 Task: Use the formula "LTE" in spreadsheet "Project portfolio".
Action: Mouse moved to (893, 108)
Screenshot: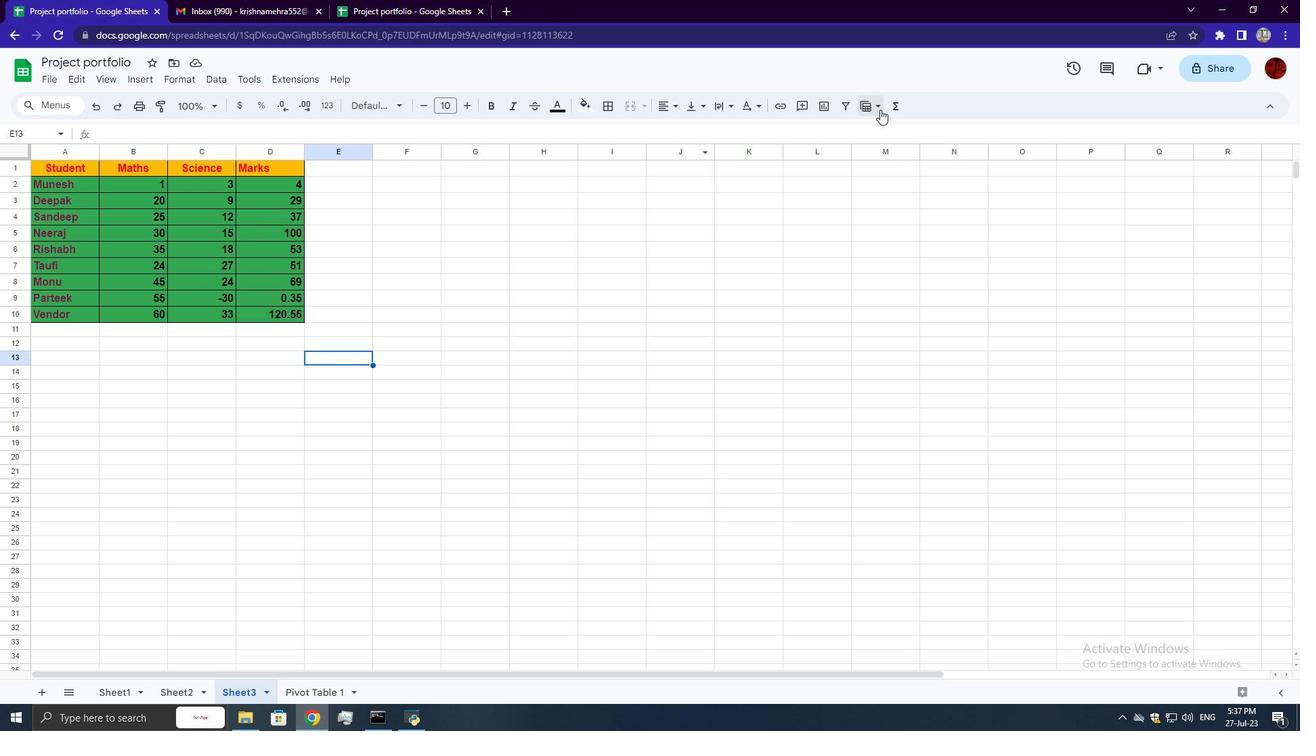 
Action: Mouse pressed left at (893, 108)
Screenshot: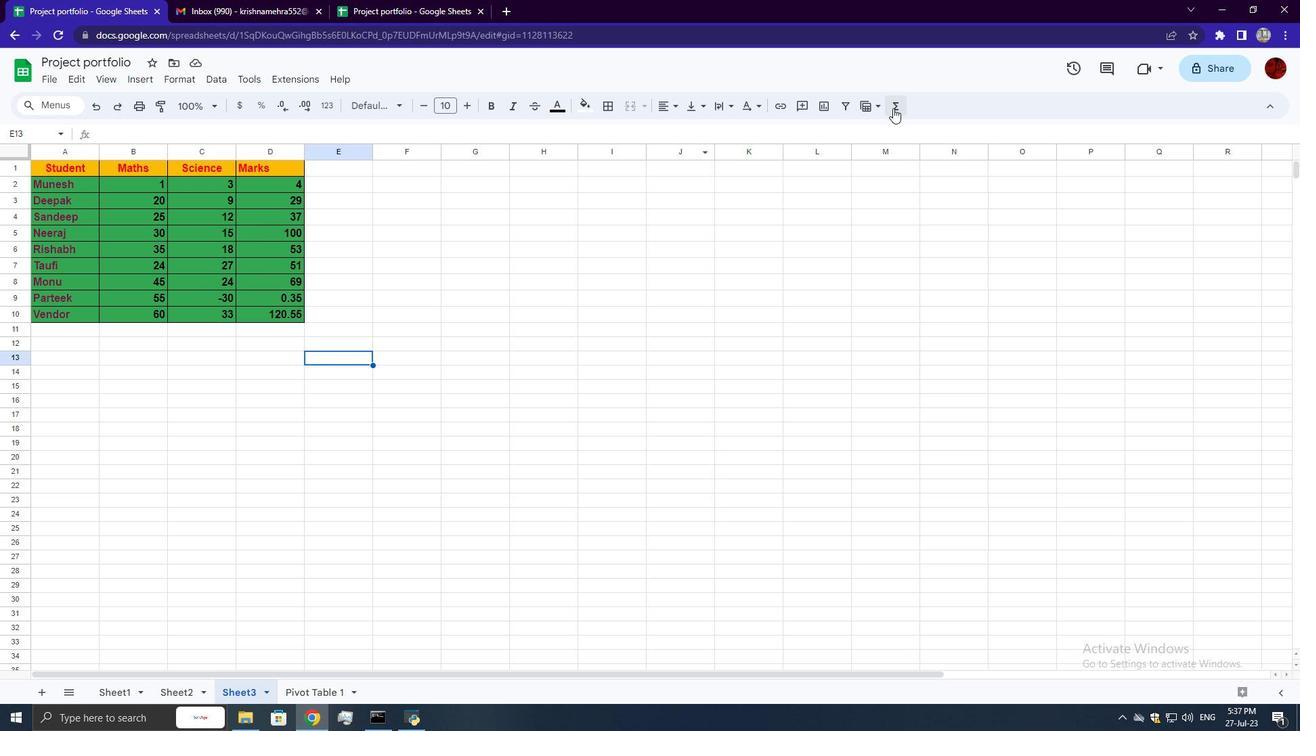 
Action: Mouse moved to (1092, 262)
Screenshot: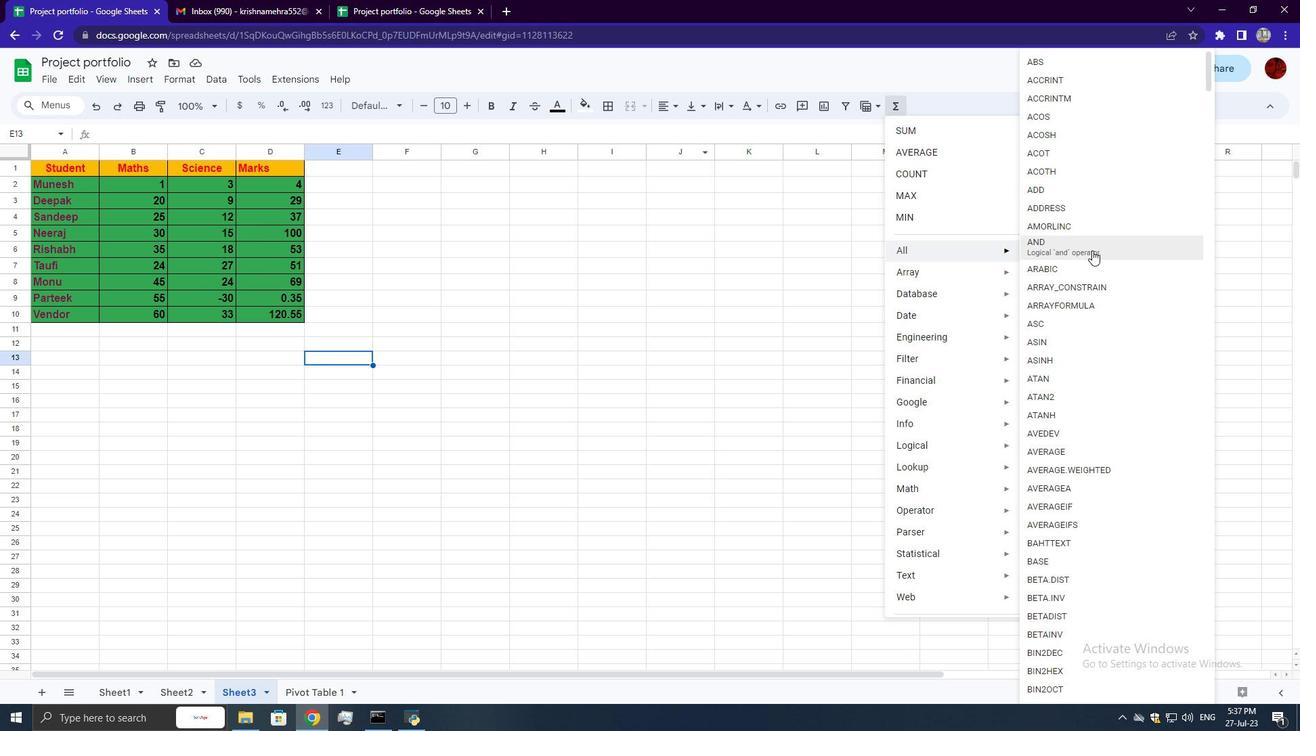 
Action: Mouse scrolled (1092, 261) with delta (0, 0)
Screenshot: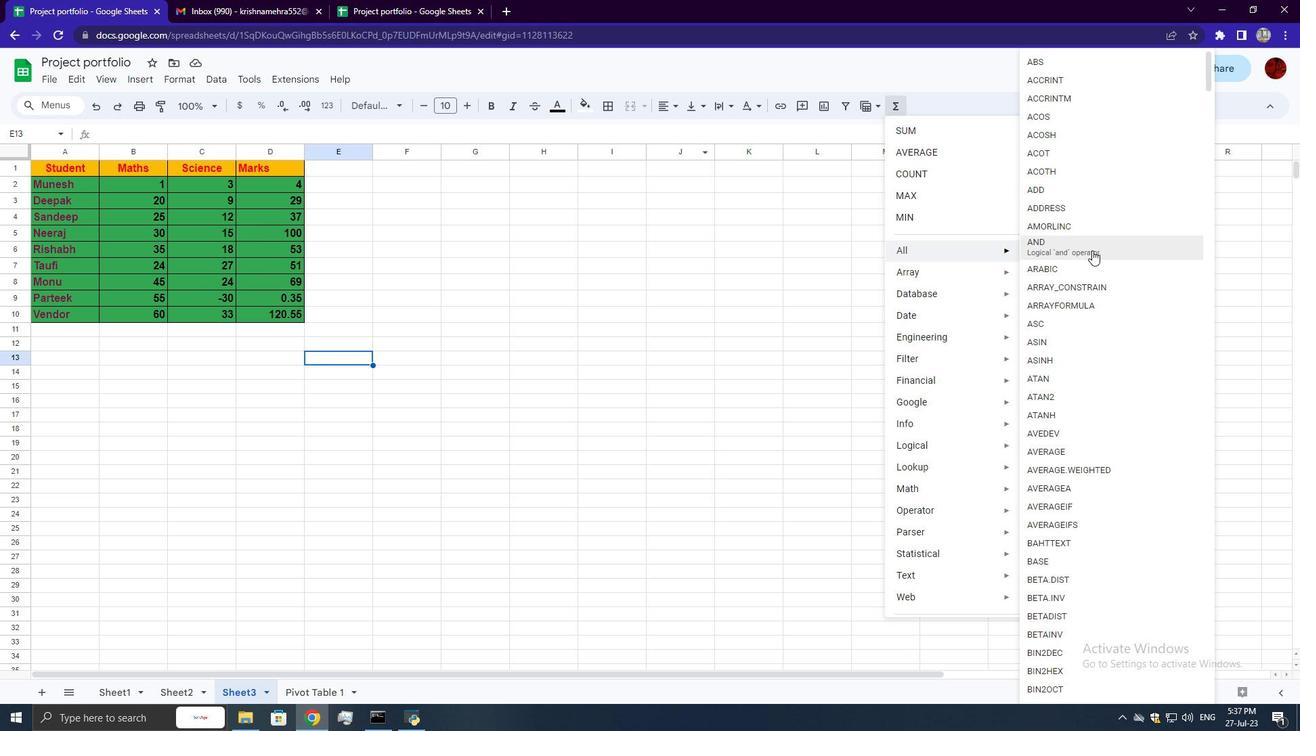 
Action: Mouse scrolled (1092, 261) with delta (0, 0)
Screenshot: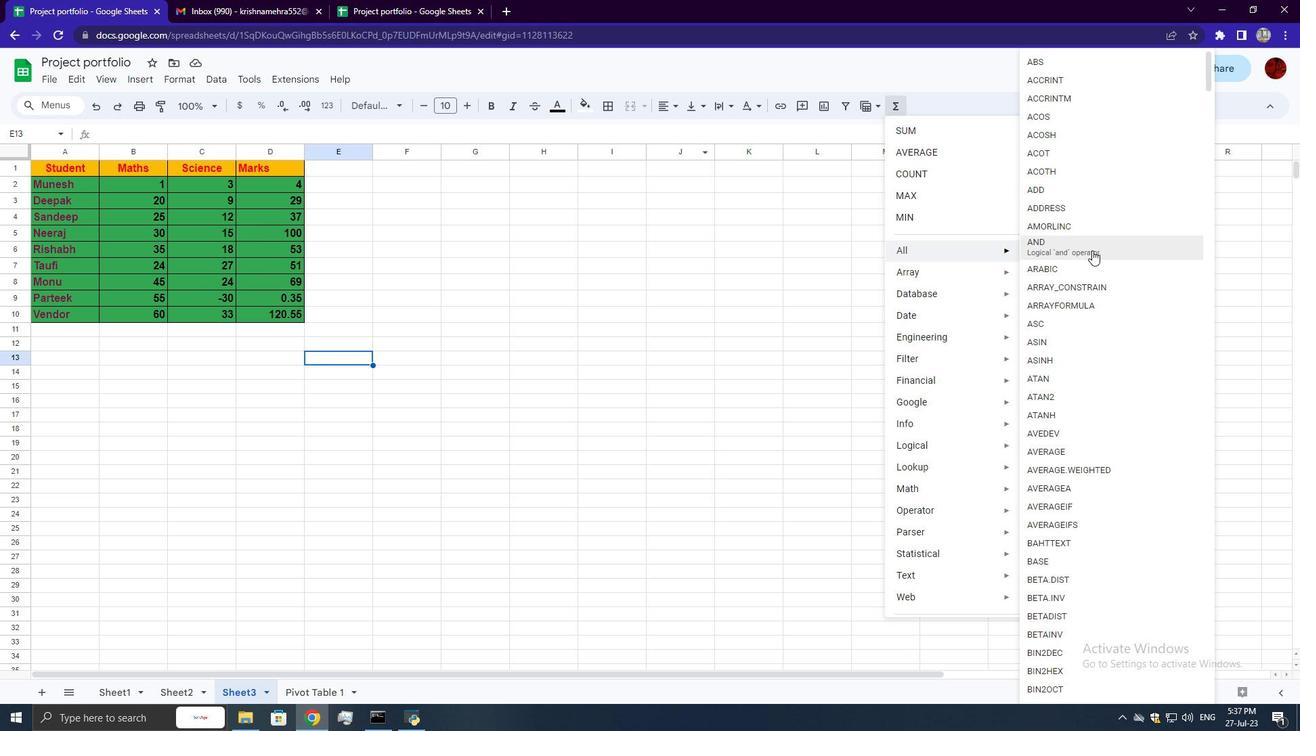 
Action: Mouse scrolled (1092, 261) with delta (0, 0)
Screenshot: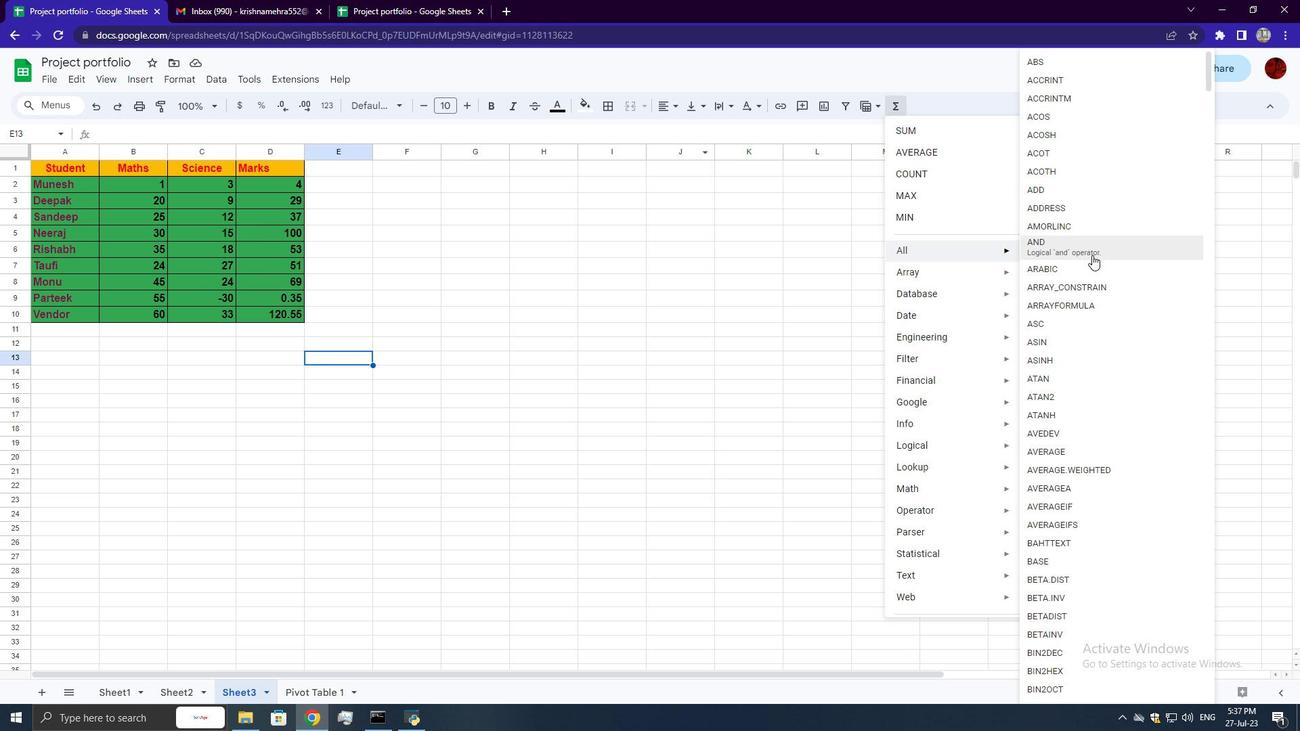 
Action: Mouse scrolled (1092, 261) with delta (0, 0)
Screenshot: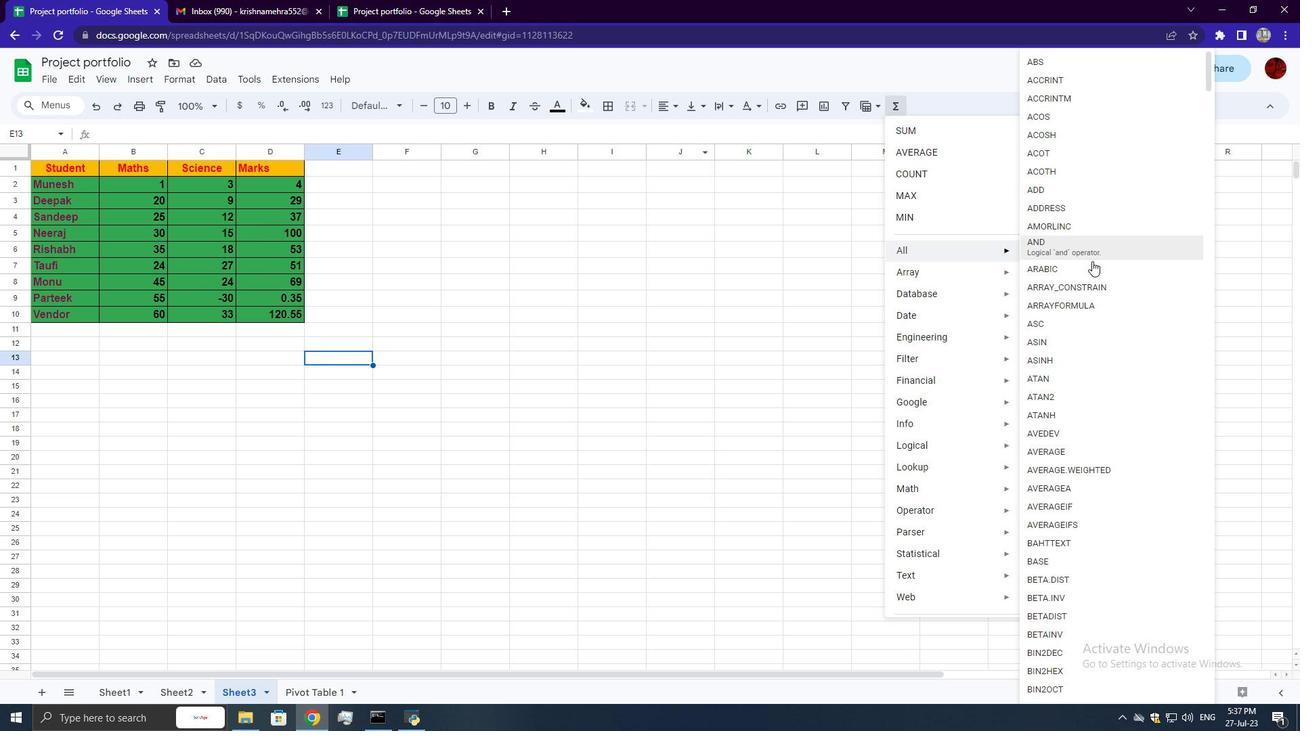 
Action: Mouse scrolled (1092, 261) with delta (0, 0)
Screenshot: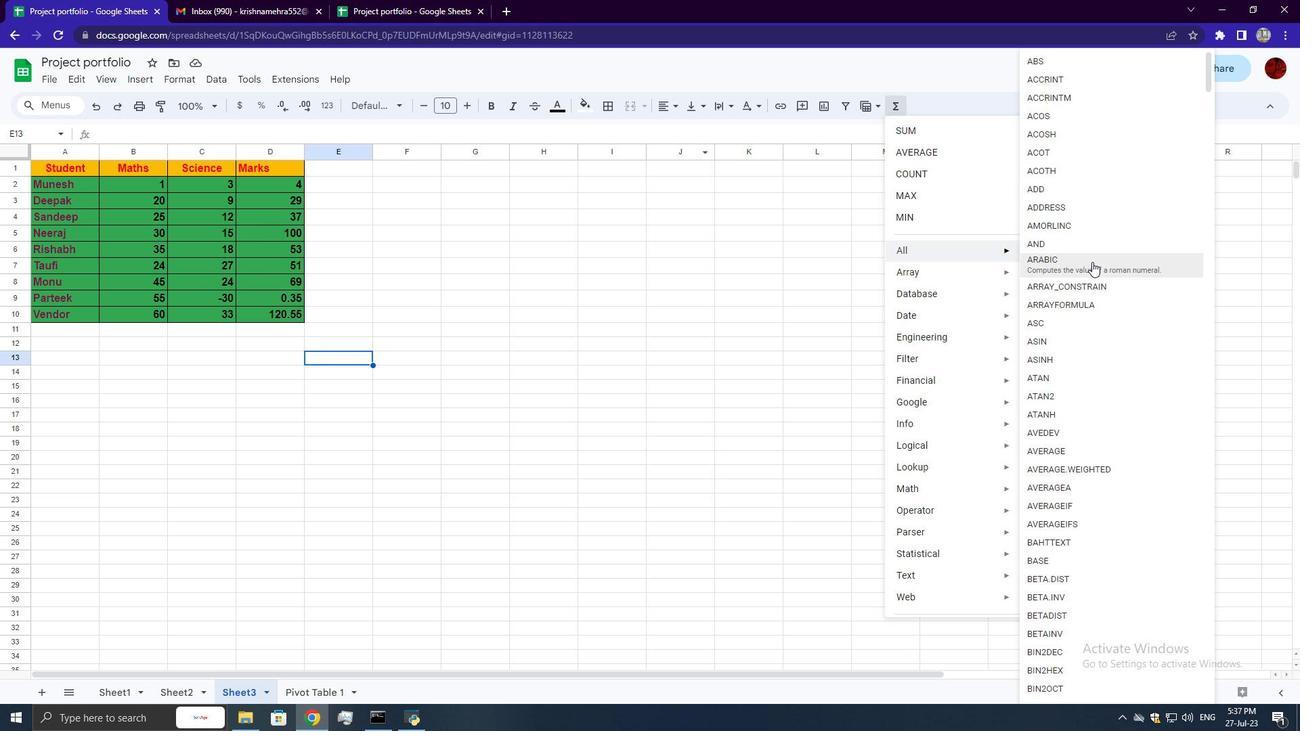 
Action: Mouse scrolled (1092, 261) with delta (0, 0)
Screenshot: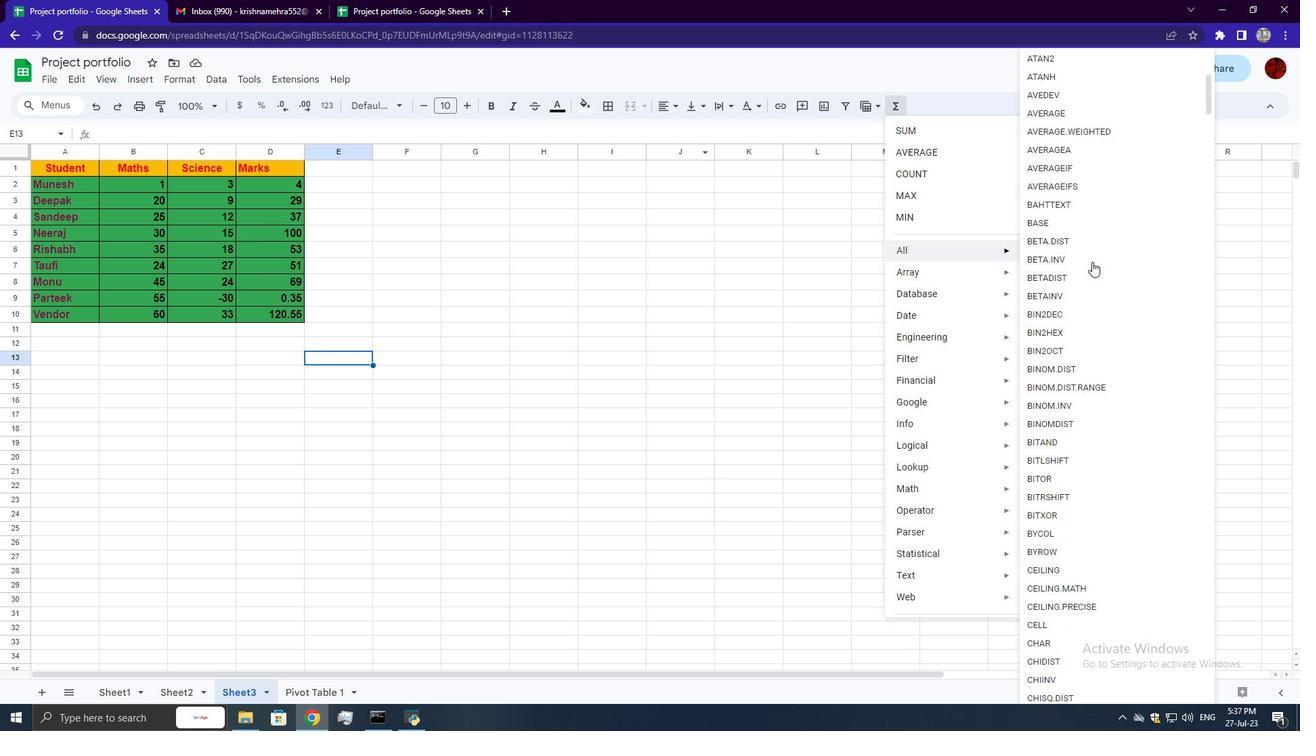 
Action: Mouse scrolled (1092, 261) with delta (0, 0)
Screenshot: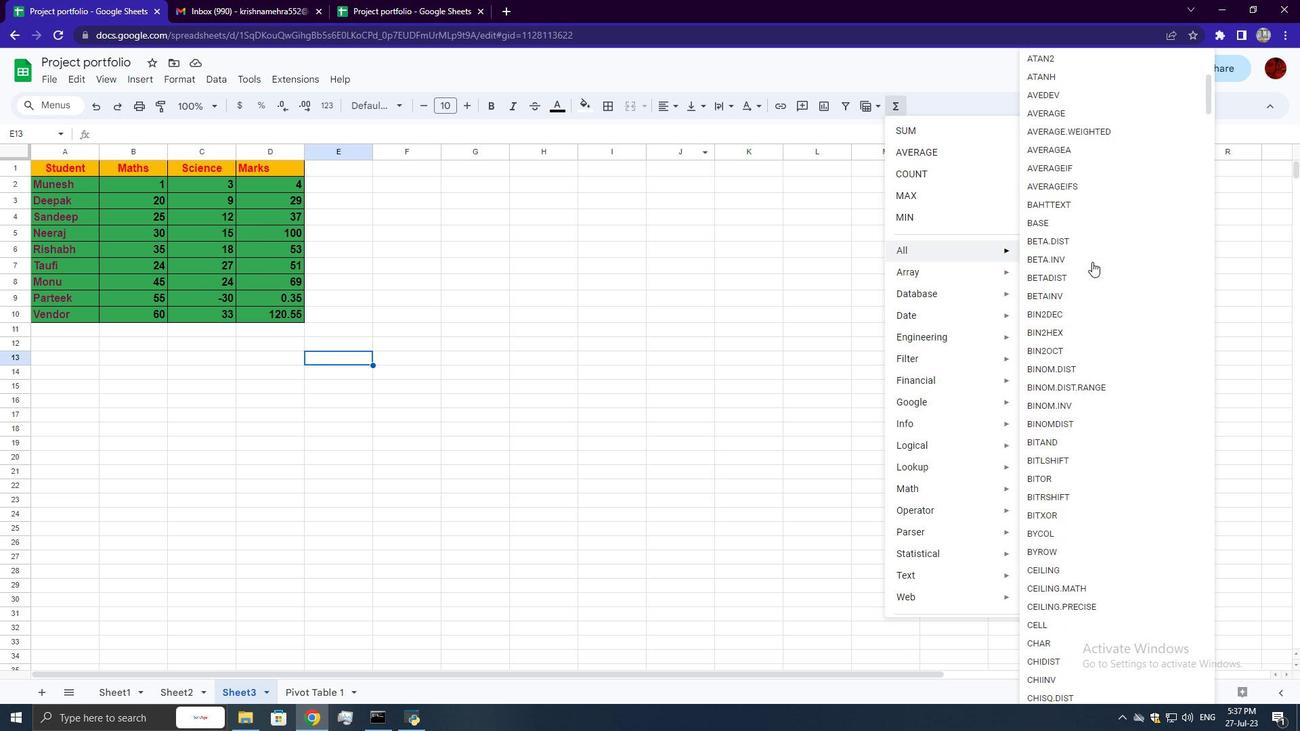 
Action: Mouse scrolled (1092, 261) with delta (0, 0)
Screenshot: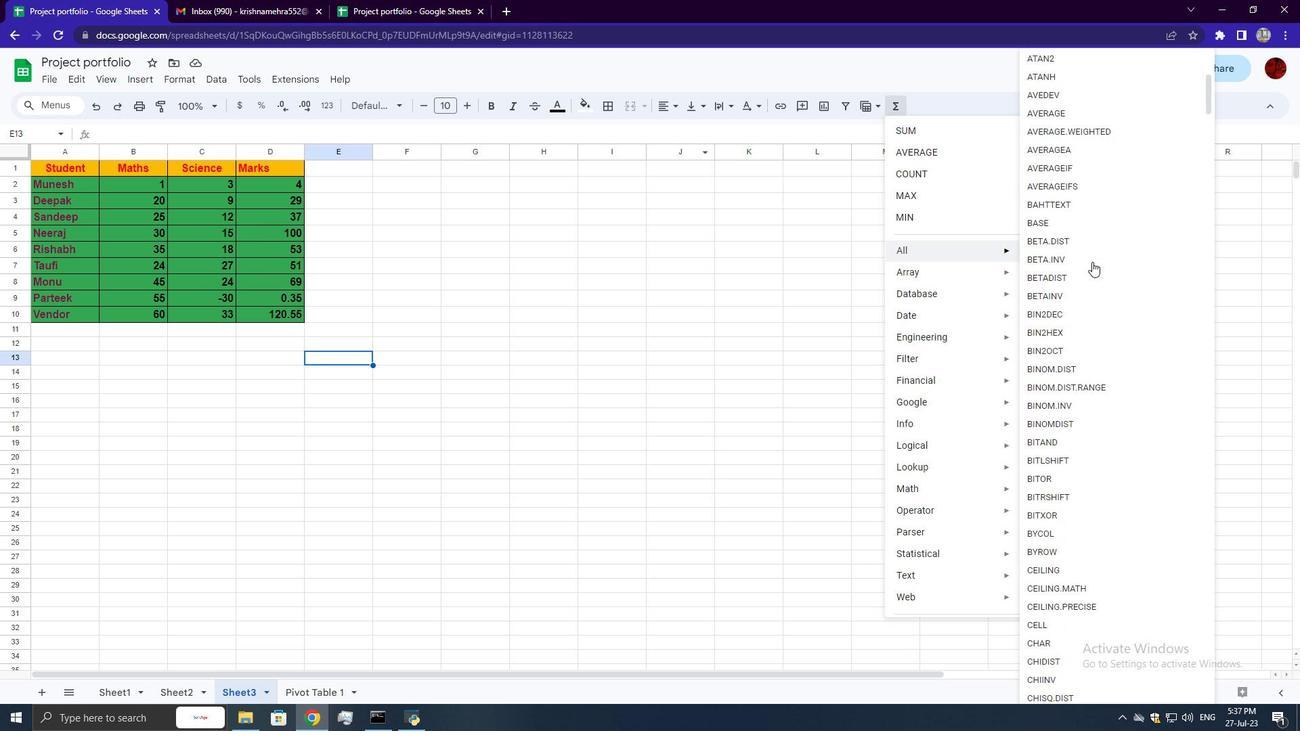 
Action: Mouse scrolled (1092, 261) with delta (0, 0)
Screenshot: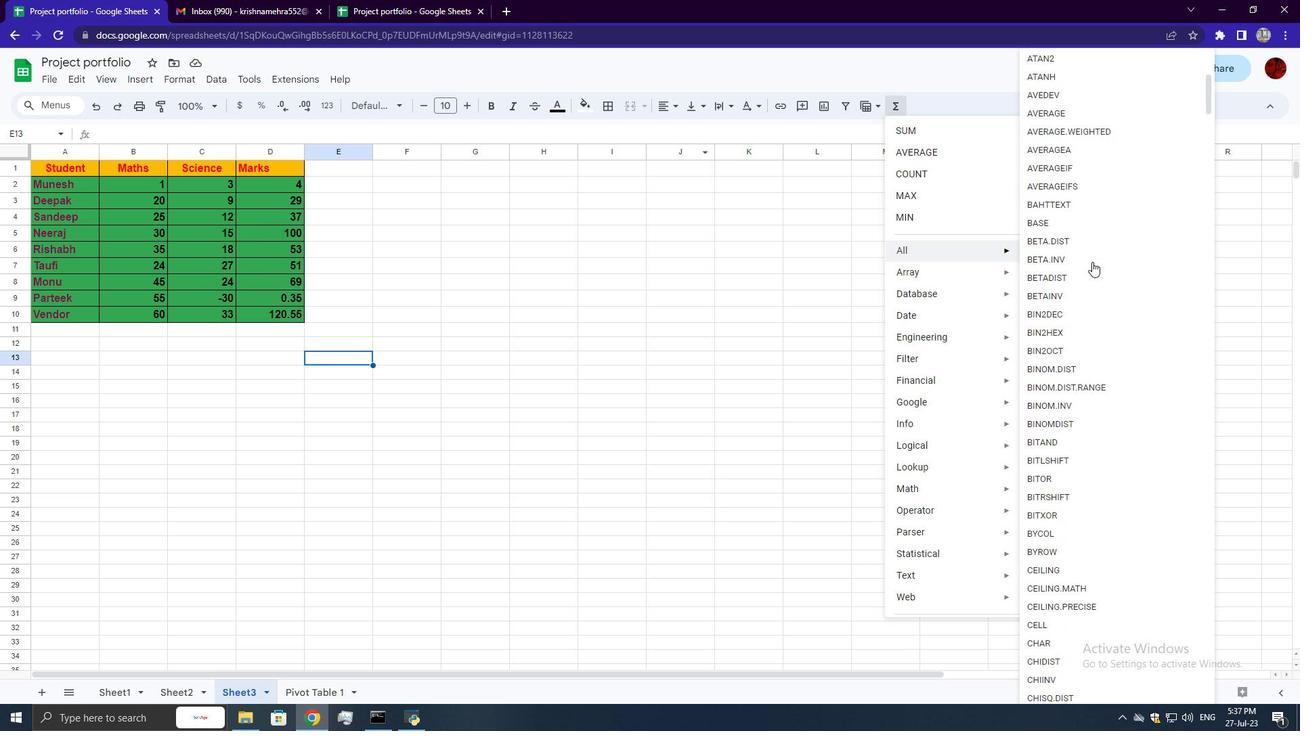 
Action: Mouse scrolled (1092, 261) with delta (0, 0)
Screenshot: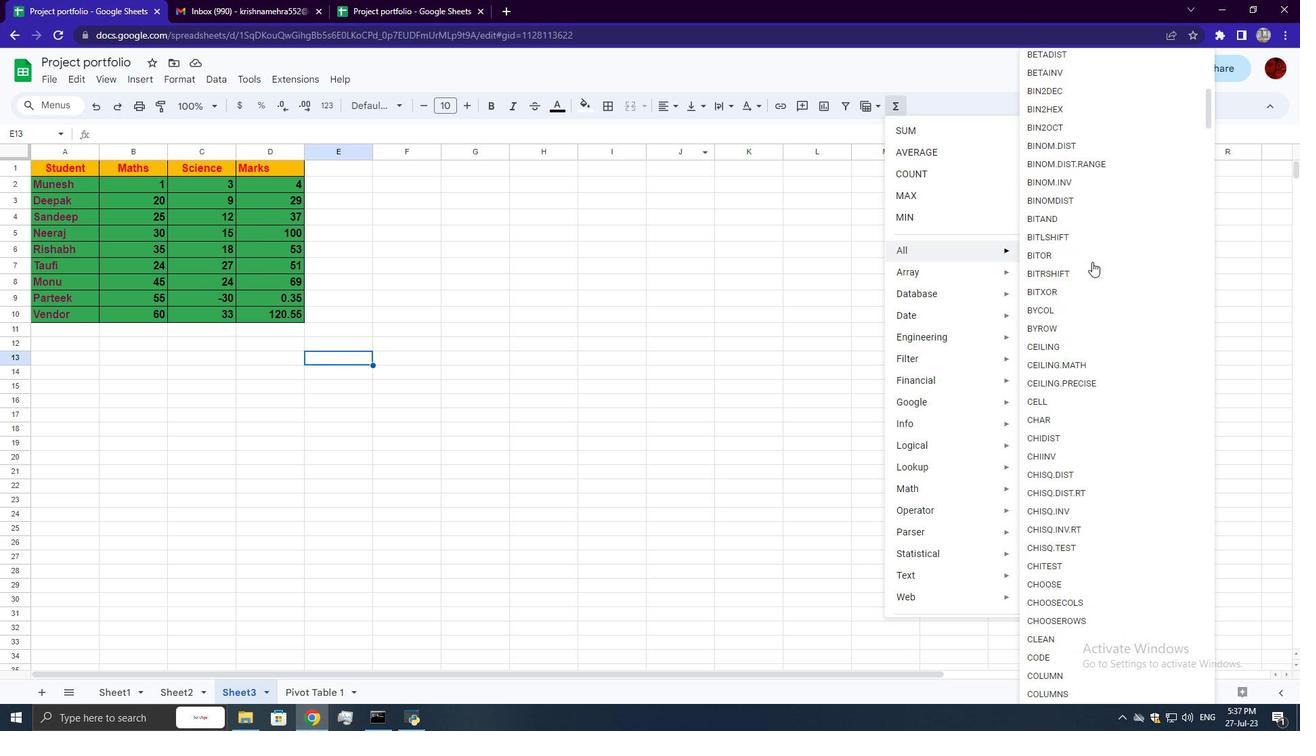 
Action: Mouse scrolled (1092, 261) with delta (0, 0)
Screenshot: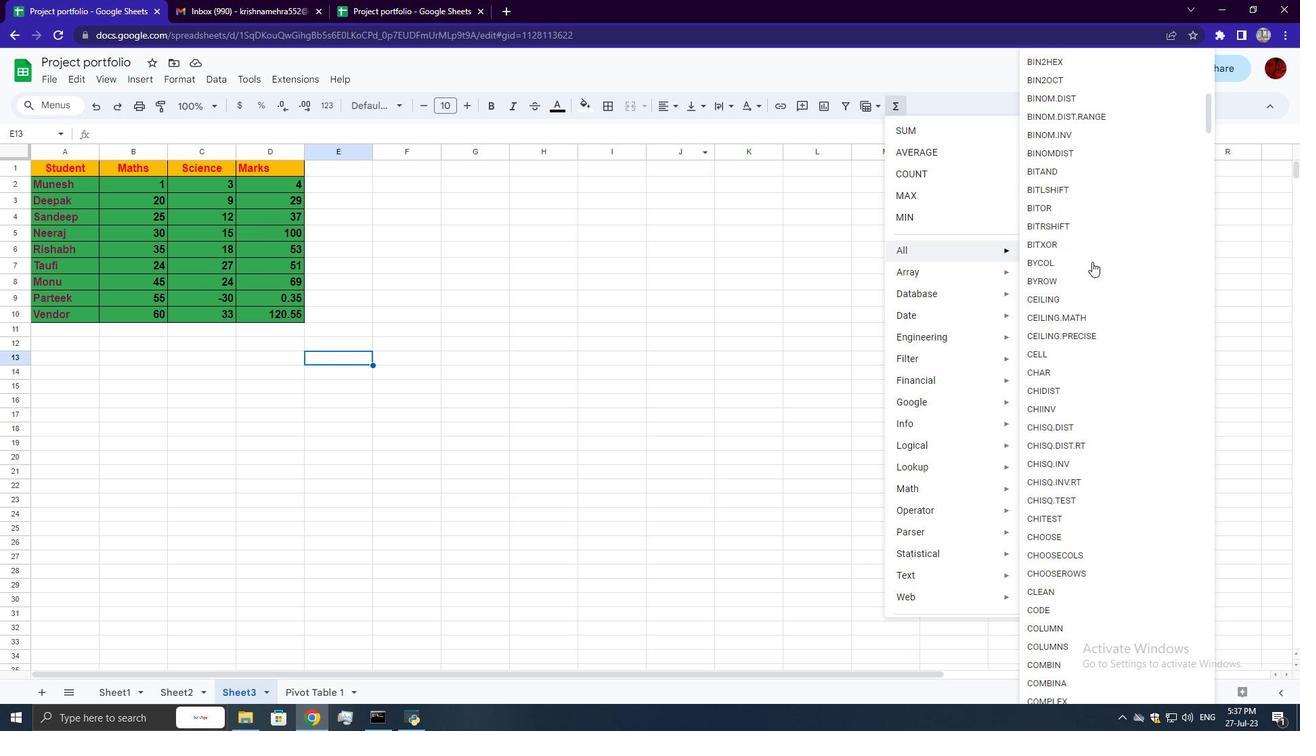 
Action: Mouse scrolled (1092, 261) with delta (0, 0)
Screenshot: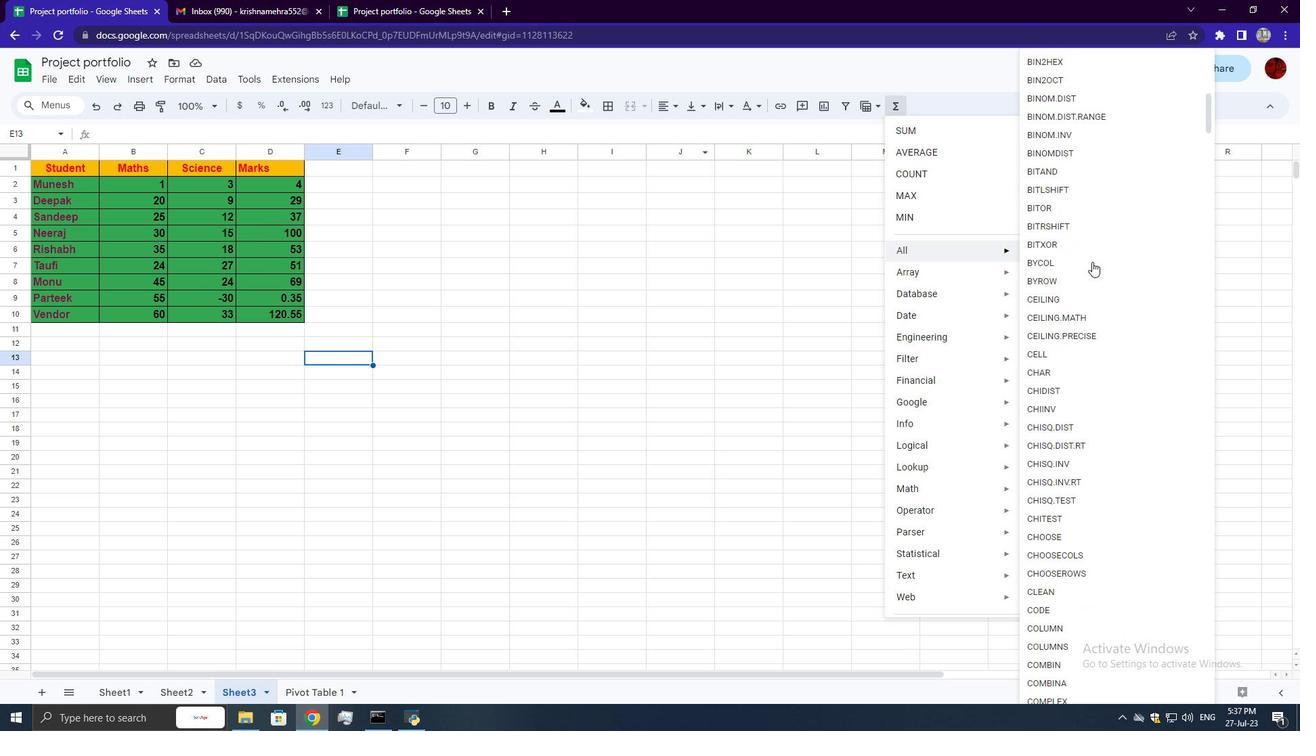 
Action: Mouse scrolled (1092, 261) with delta (0, 0)
Screenshot: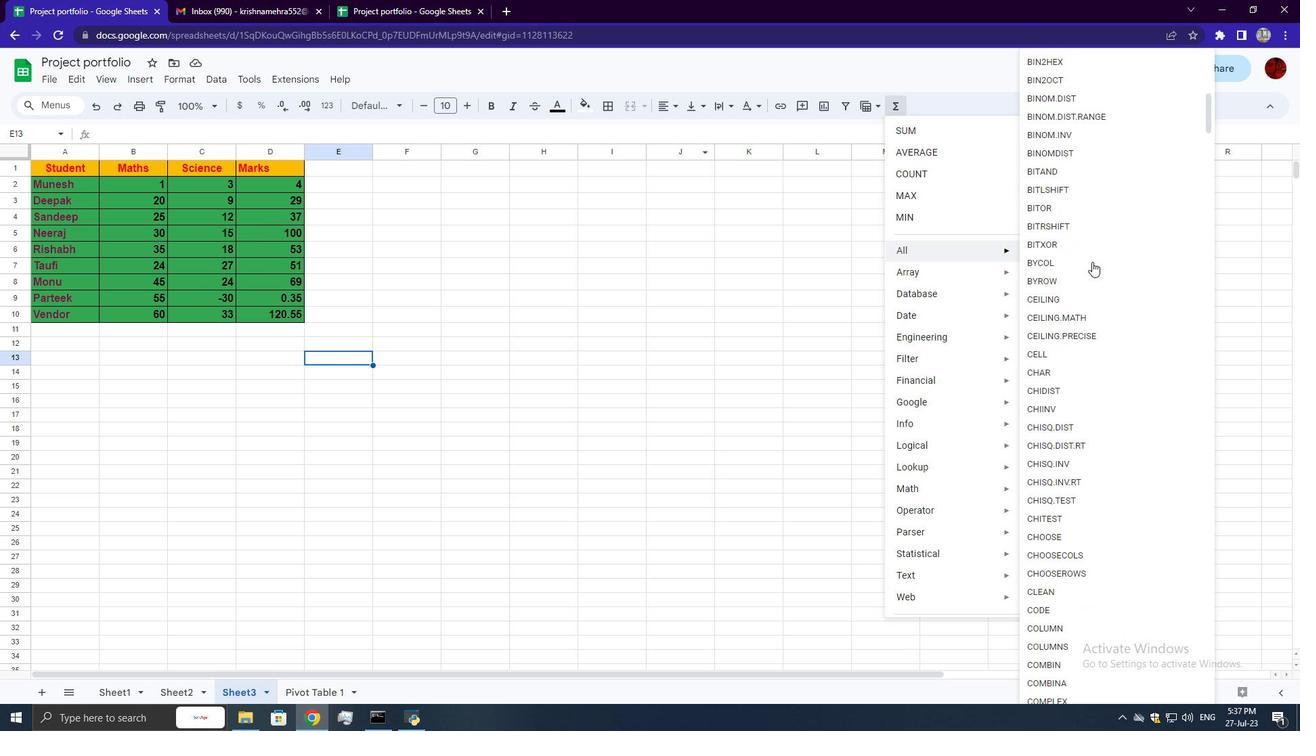 
Action: Mouse scrolled (1092, 261) with delta (0, 0)
Screenshot: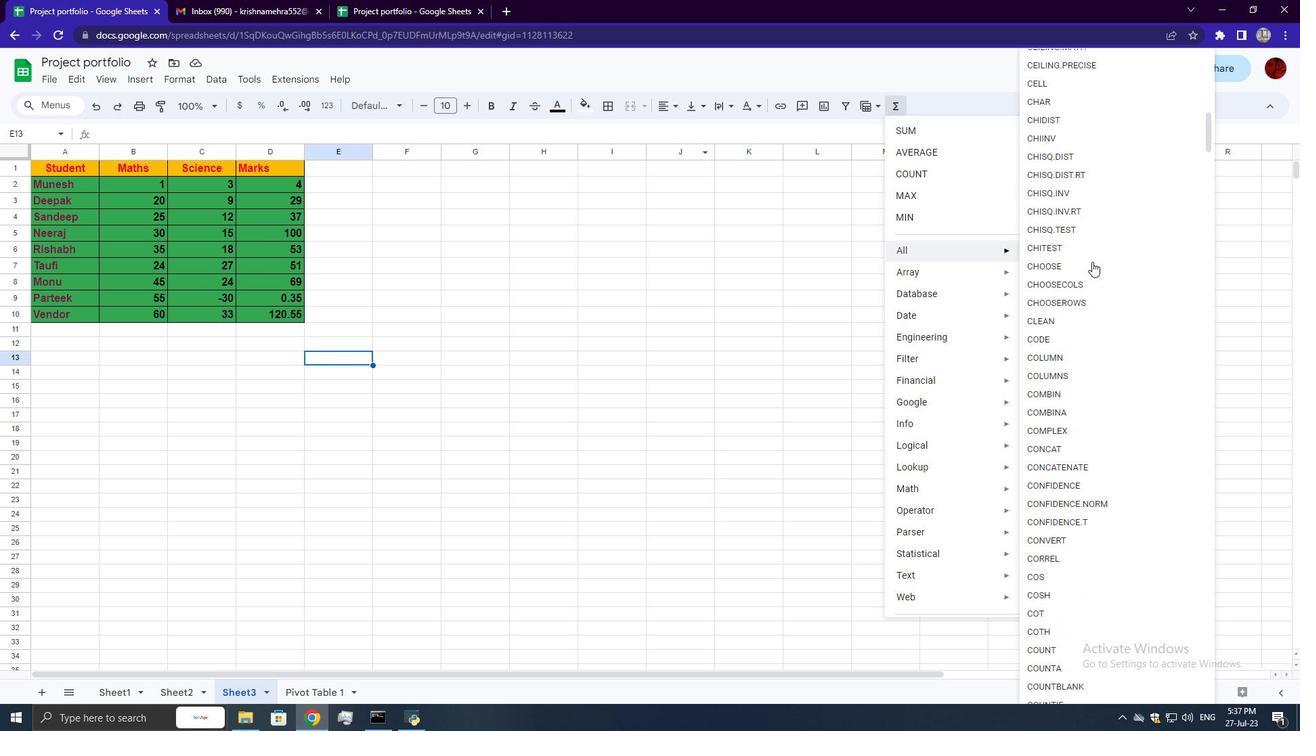 
Action: Mouse scrolled (1092, 261) with delta (0, 0)
Screenshot: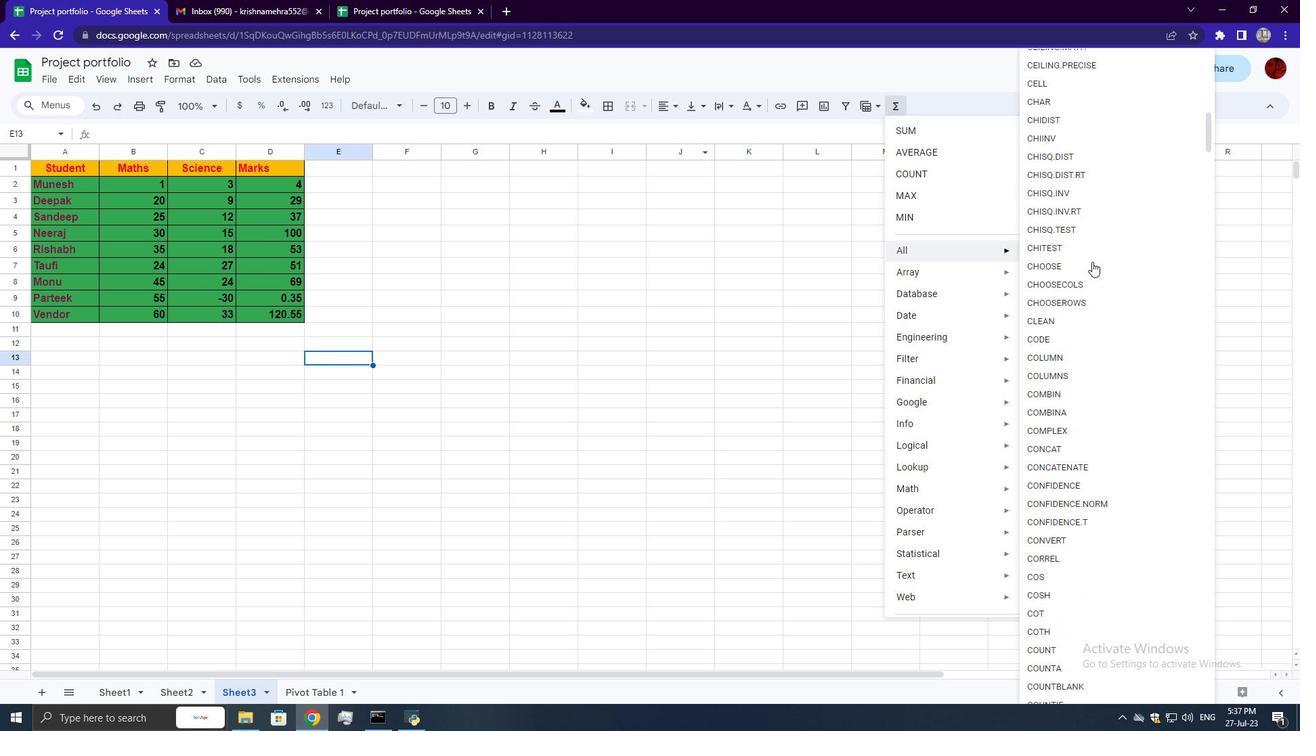 
Action: Mouse scrolled (1092, 261) with delta (0, 0)
Screenshot: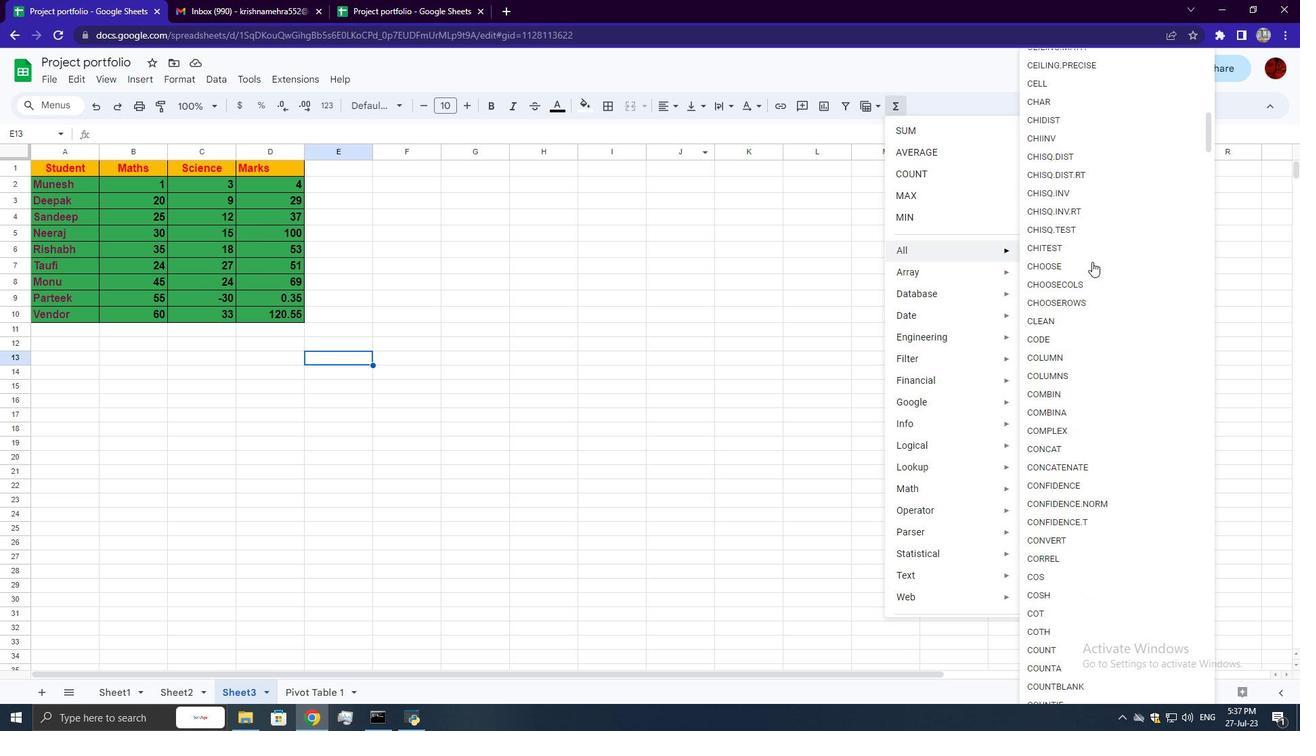 
Action: Mouse scrolled (1092, 261) with delta (0, 0)
Screenshot: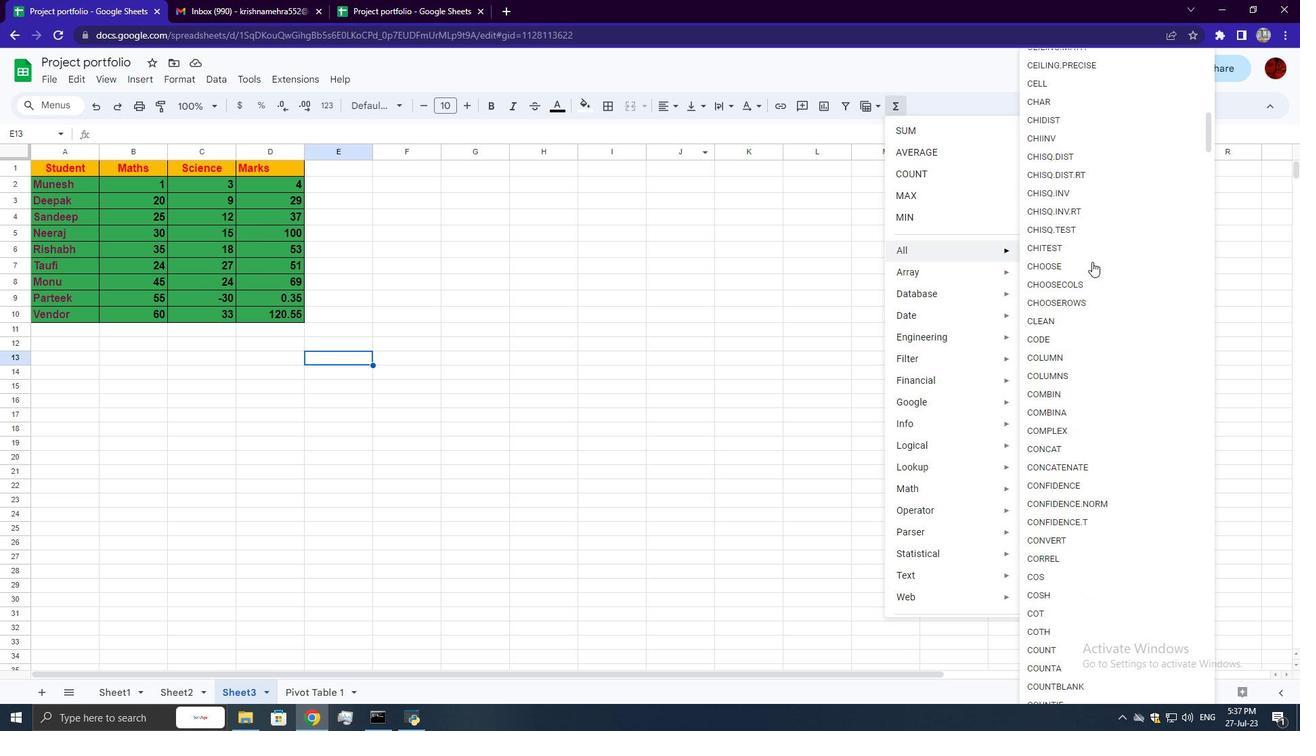 
Action: Mouse scrolled (1092, 261) with delta (0, 0)
Screenshot: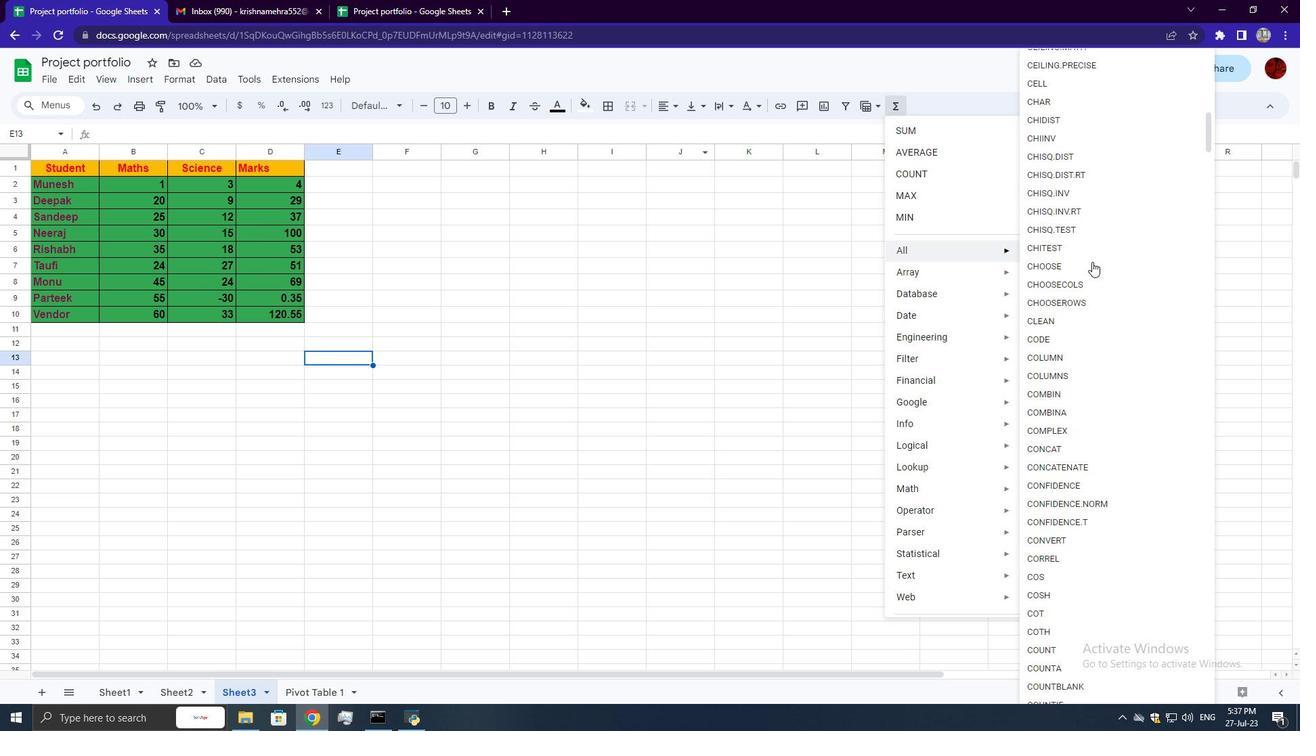 
Action: Mouse scrolled (1092, 261) with delta (0, 0)
Screenshot: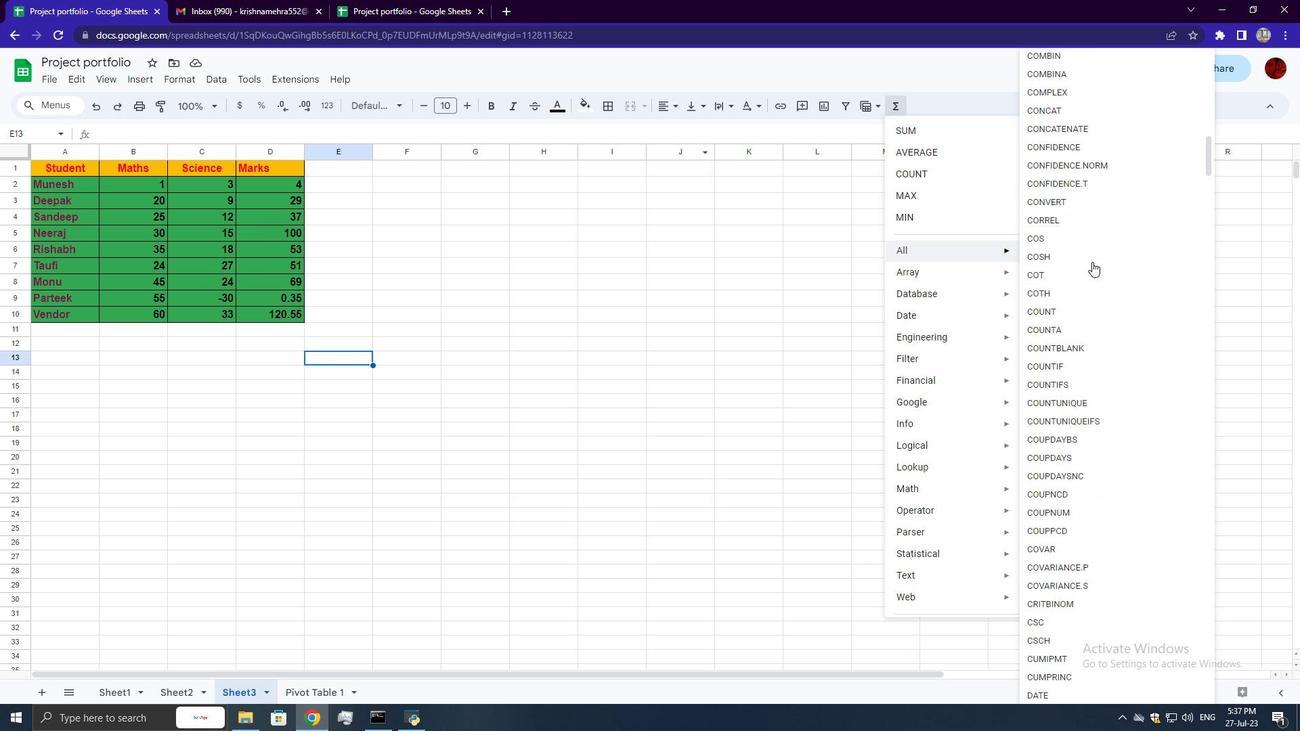 
Action: Mouse scrolled (1092, 261) with delta (0, 0)
Screenshot: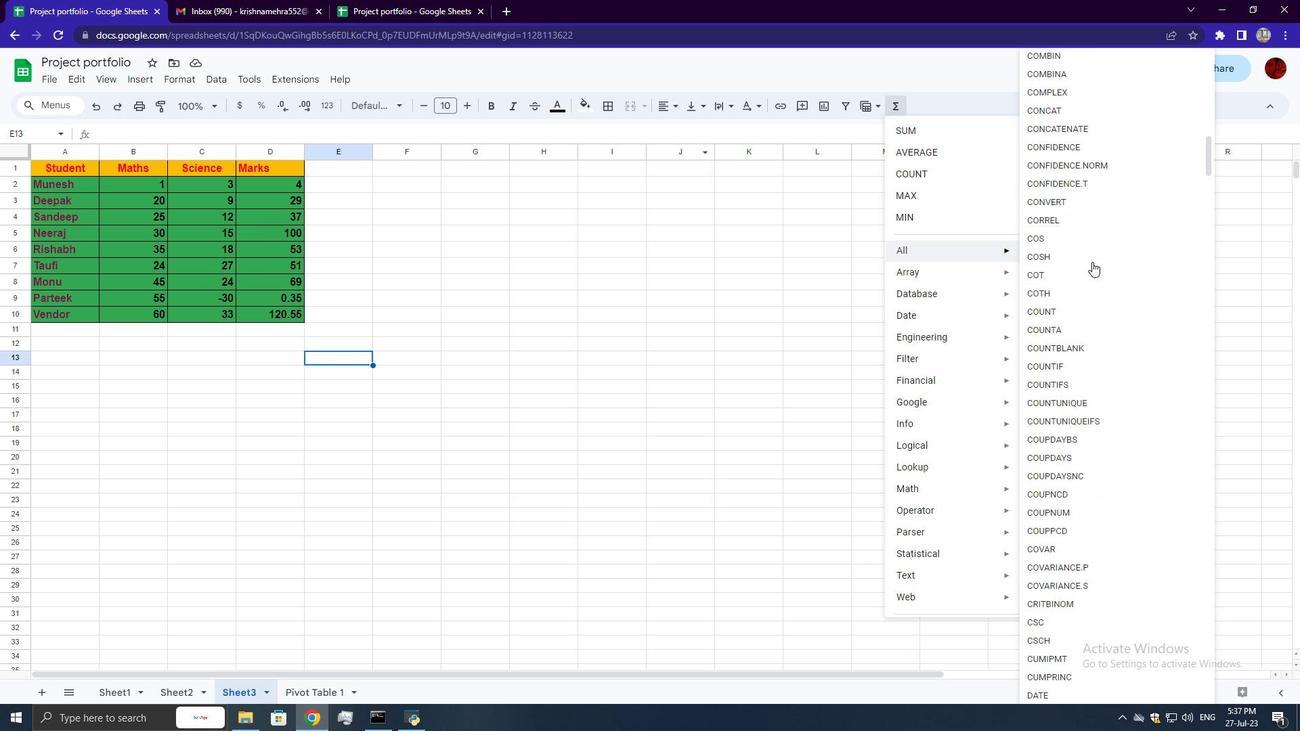 
Action: Mouse scrolled (1092, 261) with delta (0, 0)
Screenshot: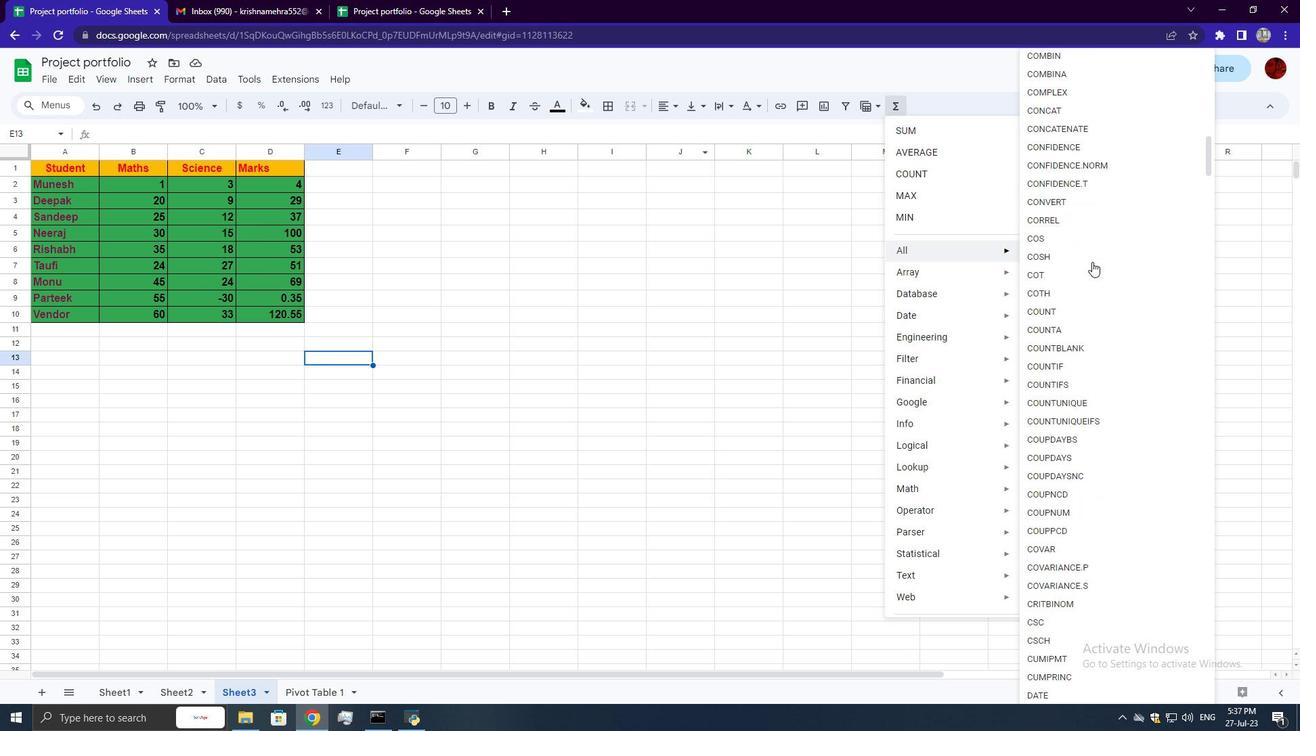 
Action: Mouse scrolled (1092, 261) with delta (0, 0)
Screenshot: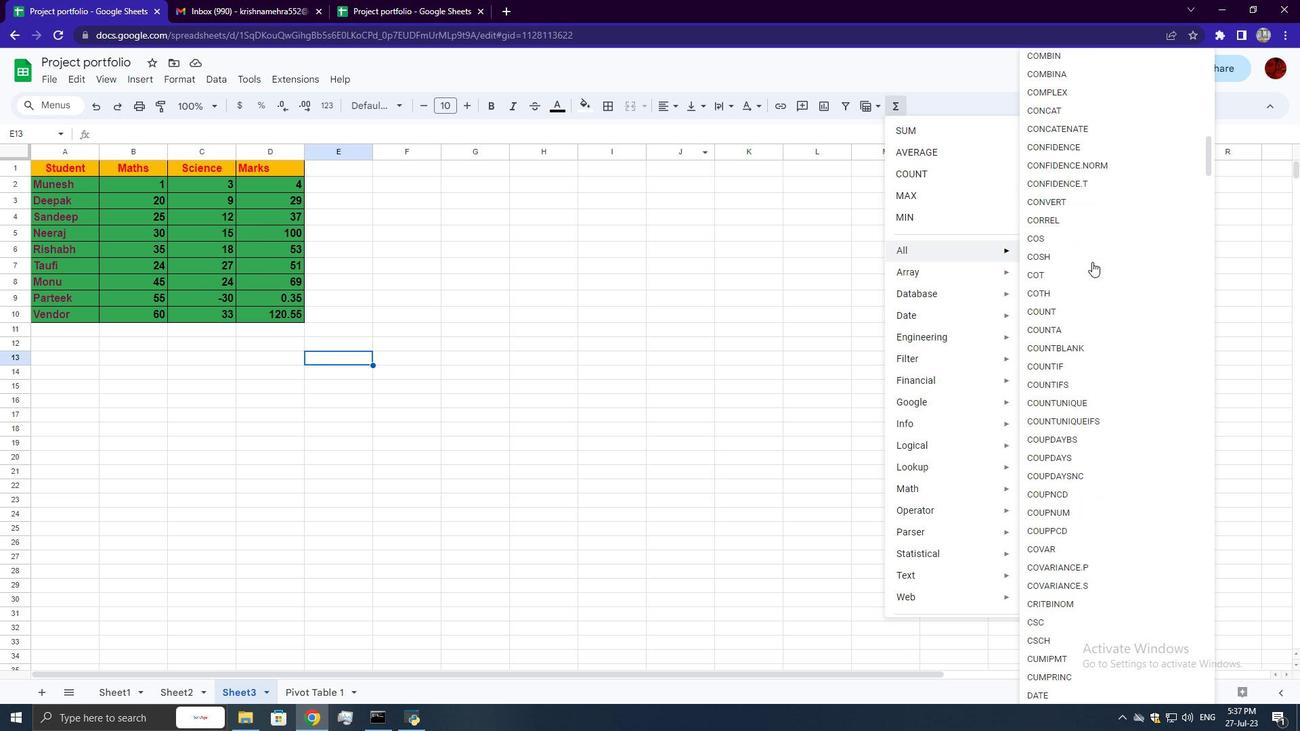 
Action: Mouse scrolled (1092, 261) with delta (0, 0)
Screenshot: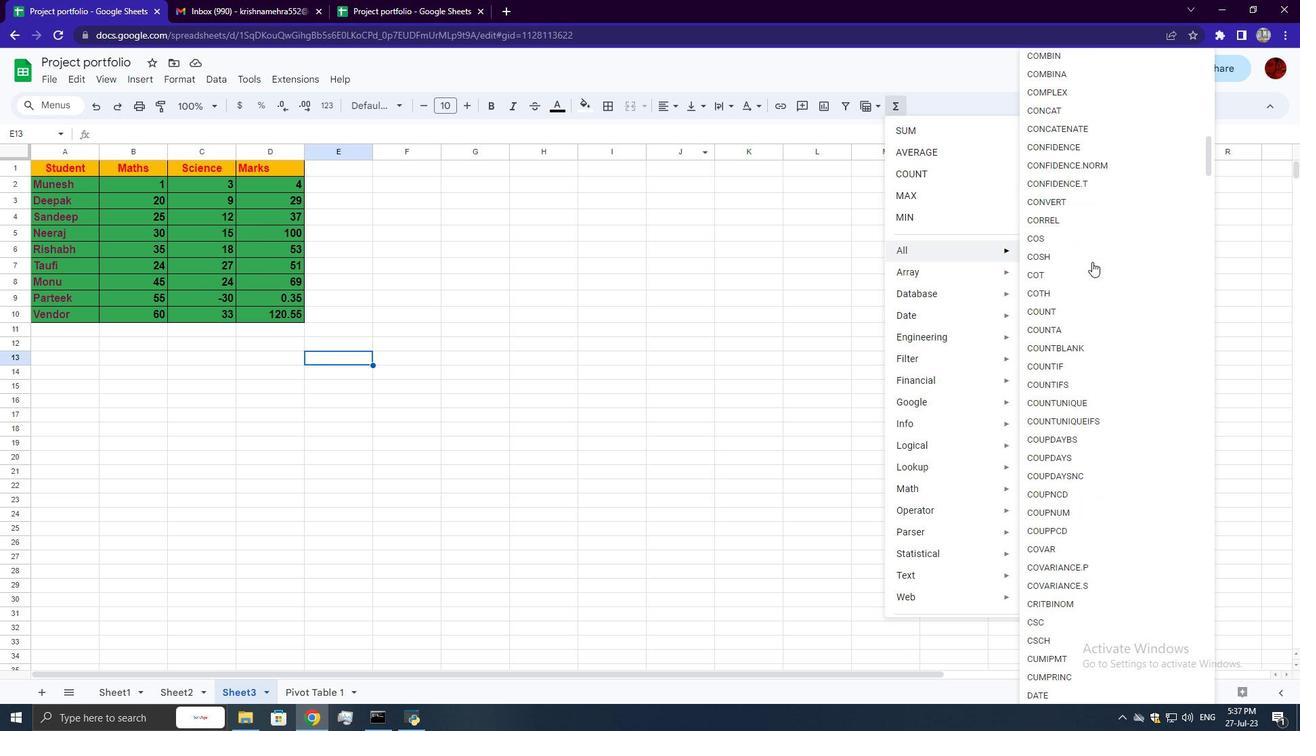
Action: Mouse scrolled (1092, 261) with delta (0, 0)
Screenshot: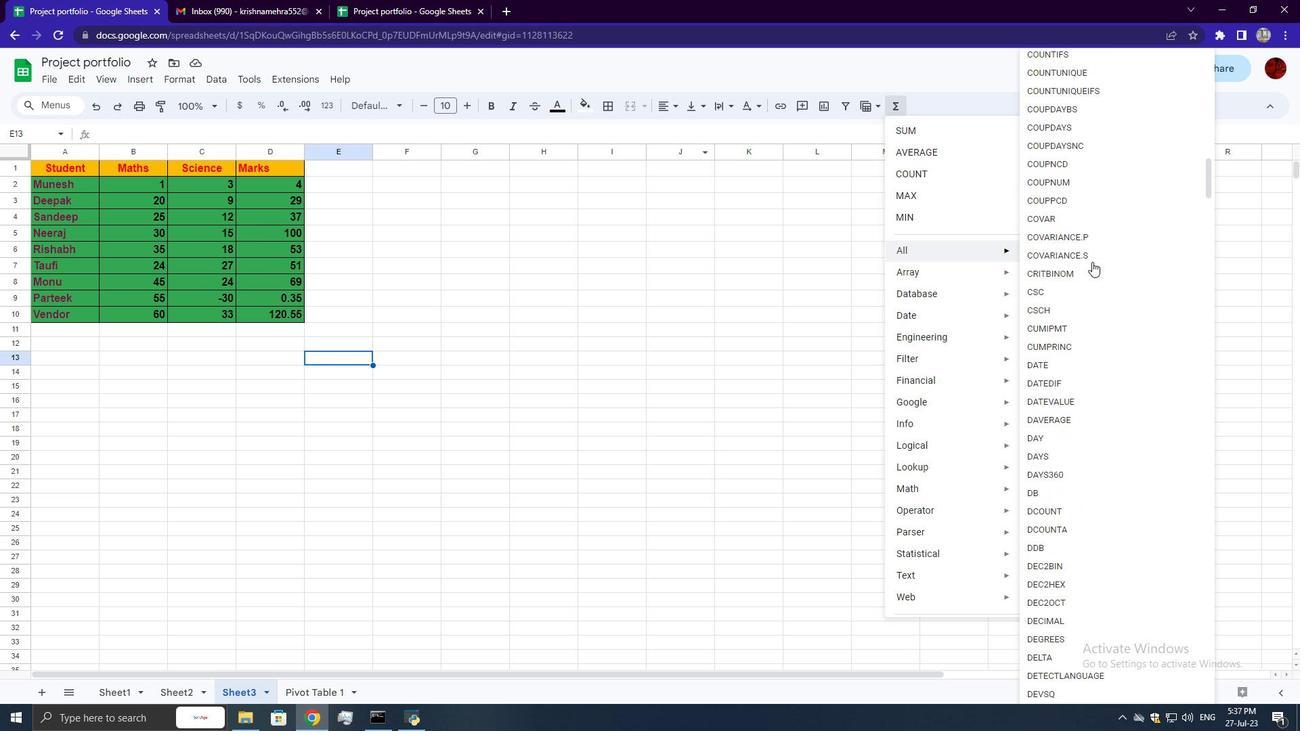 
Action: Mouse scrolled (1092, 261) with delta (0, 0)
Screenshot: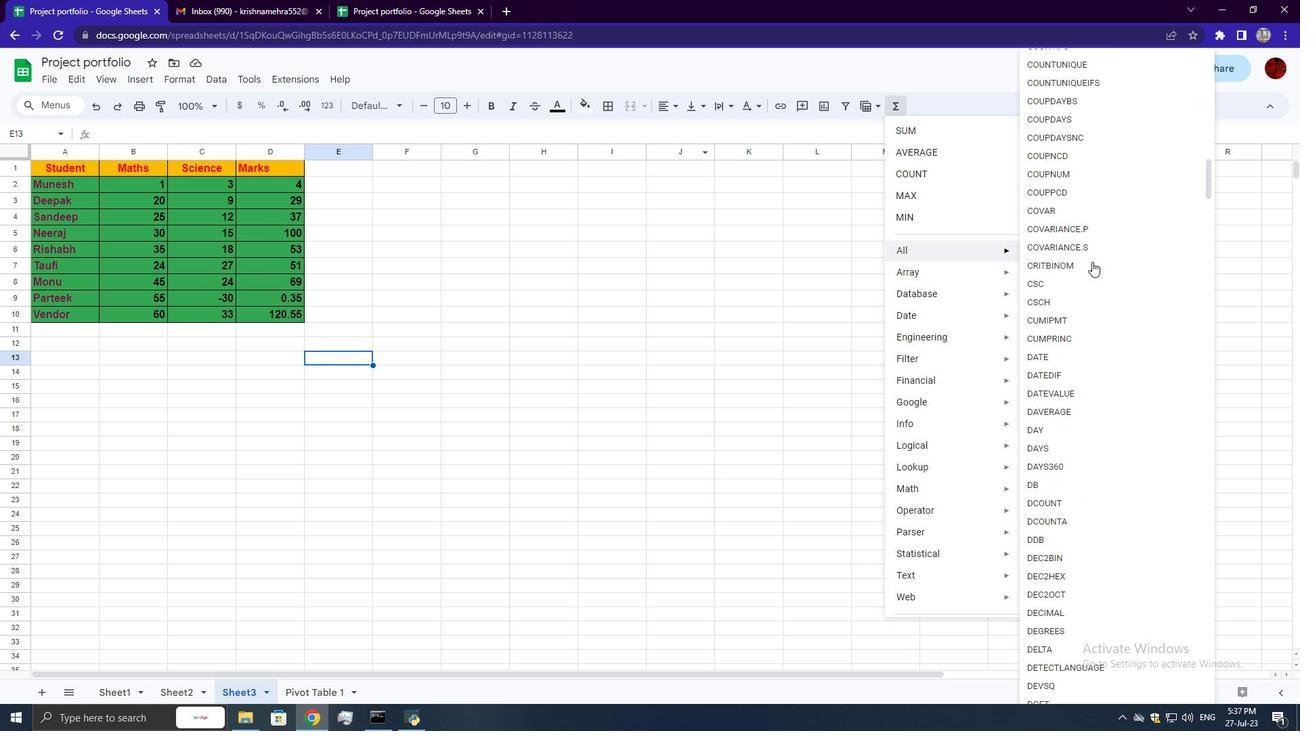 
Action: Mouse scrolled (1092, 261) with delta (0, 0)
Screenshot: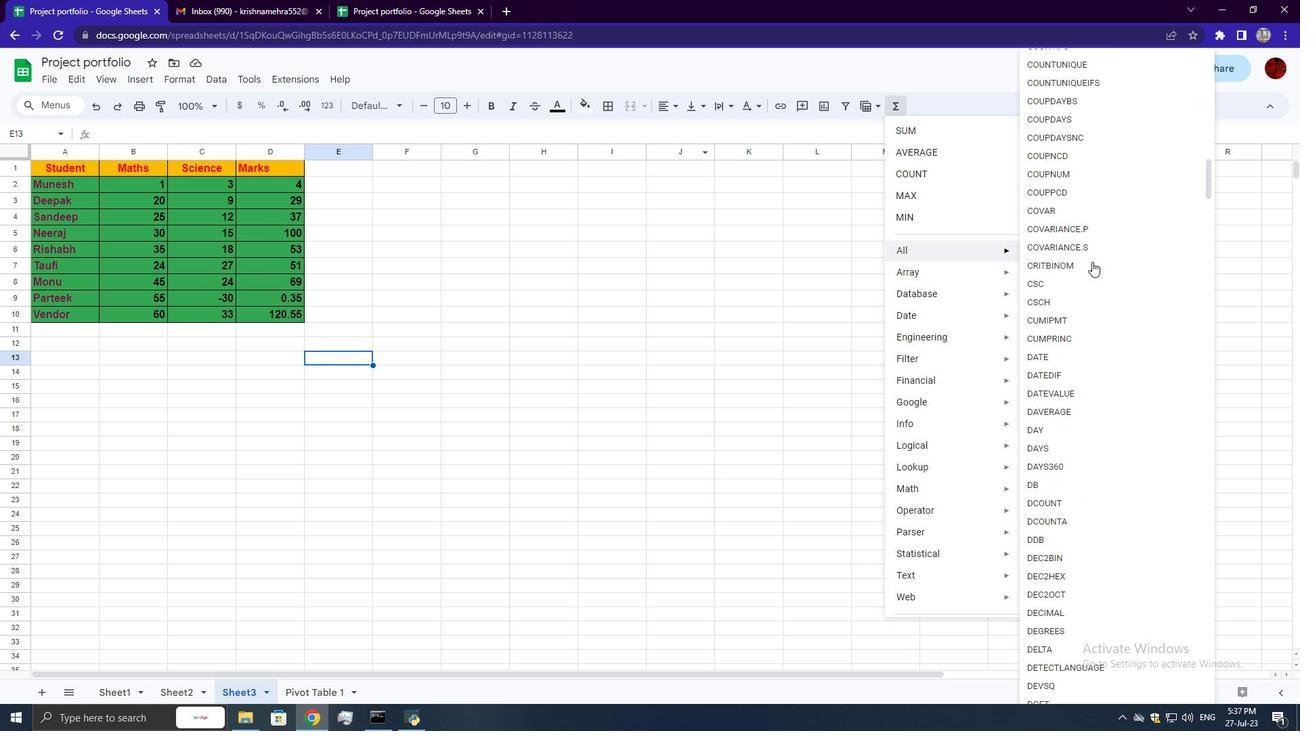 
Action: Mouse scrolled (1092, 261) with delta (0, 0)
Screenshot: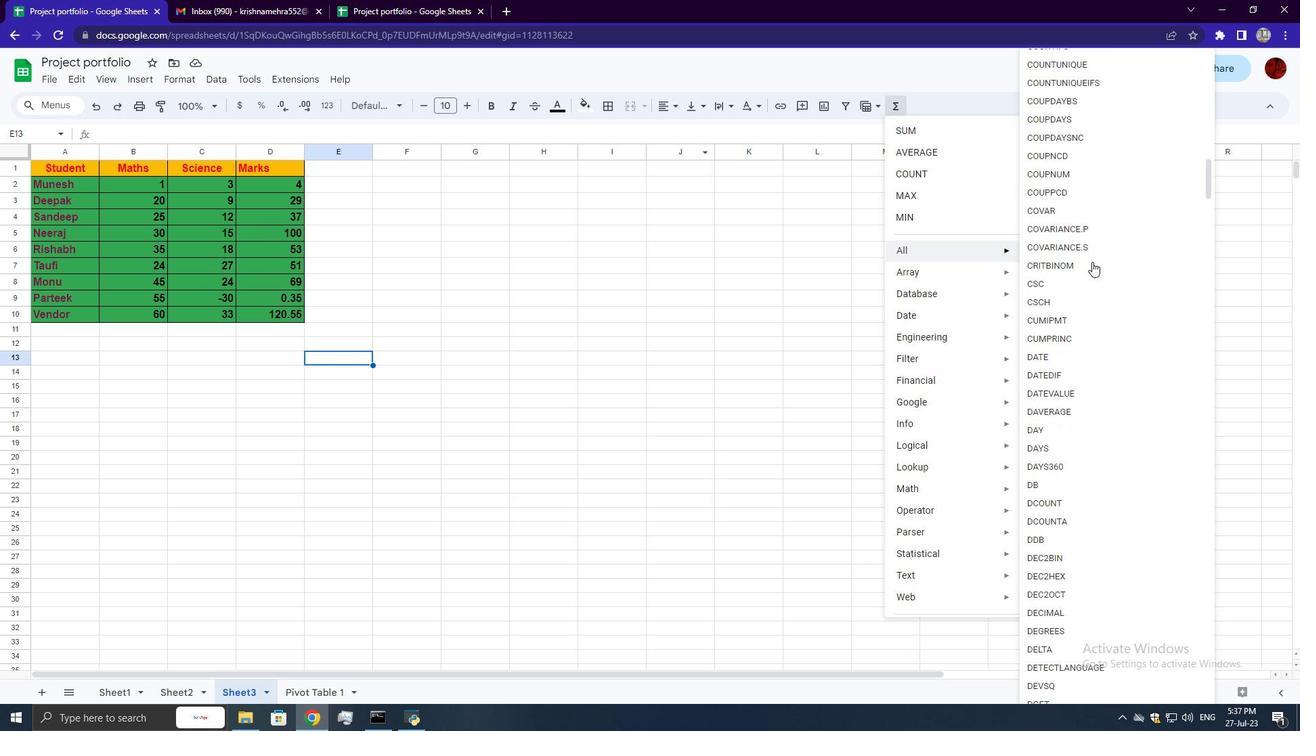 
Action: Mouse scrolled (1092, 261) with delta (0, 0)
Screenshot: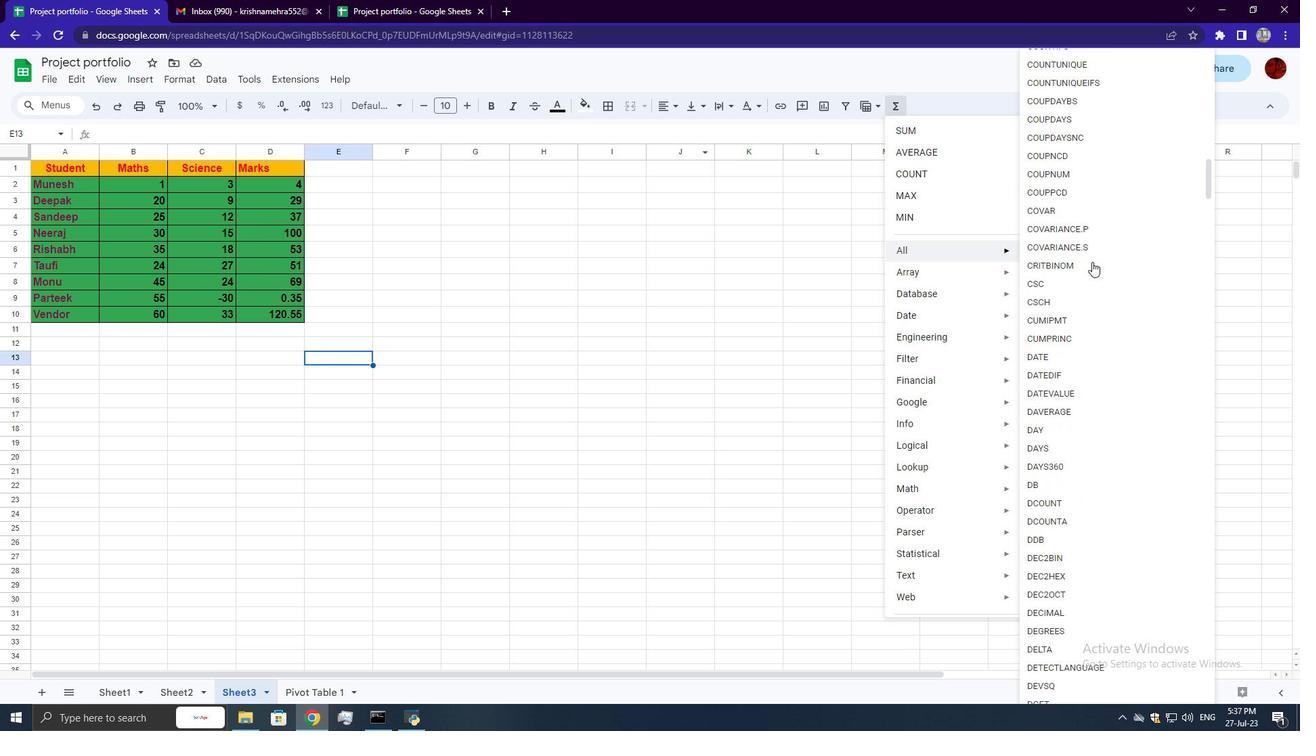 
Action: Mouse scrolled (1092, 261) with delta (0, 0)
Screenshot: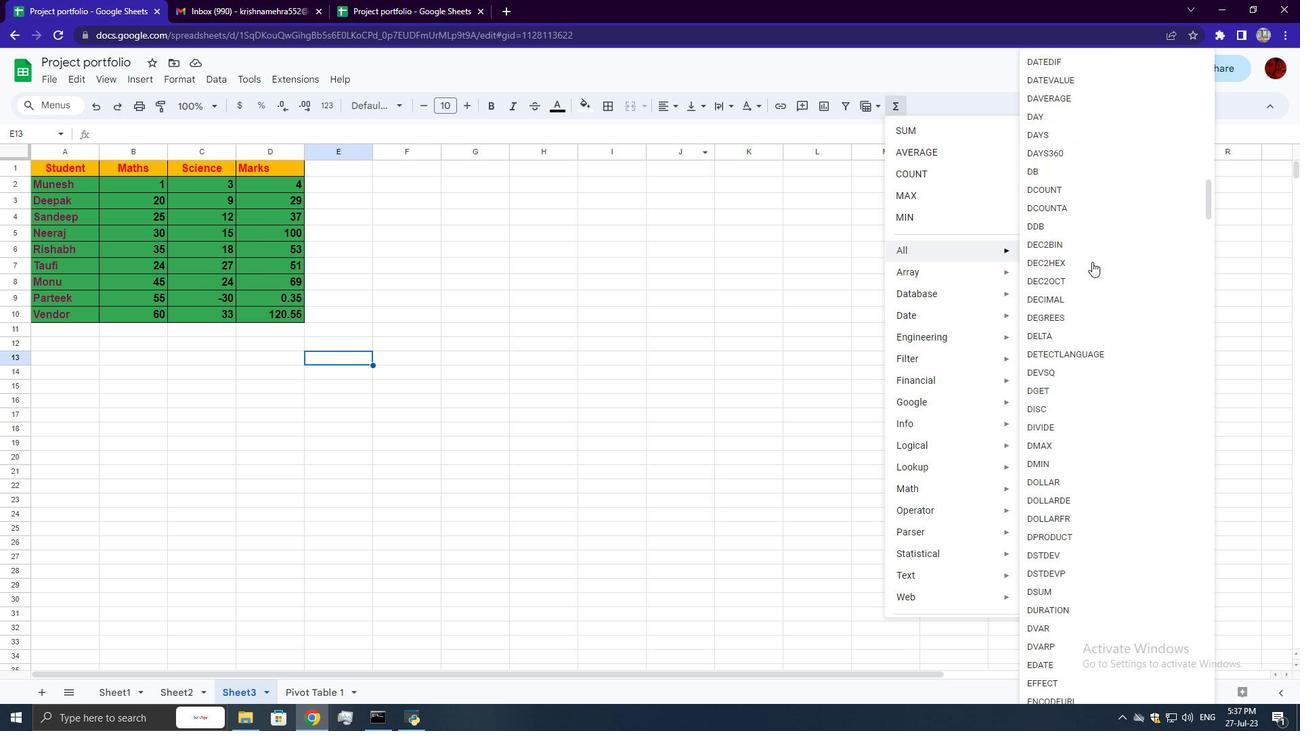 
Action: Mouse scrolled (1092, 261) with delta (0, 0)
Screenshot: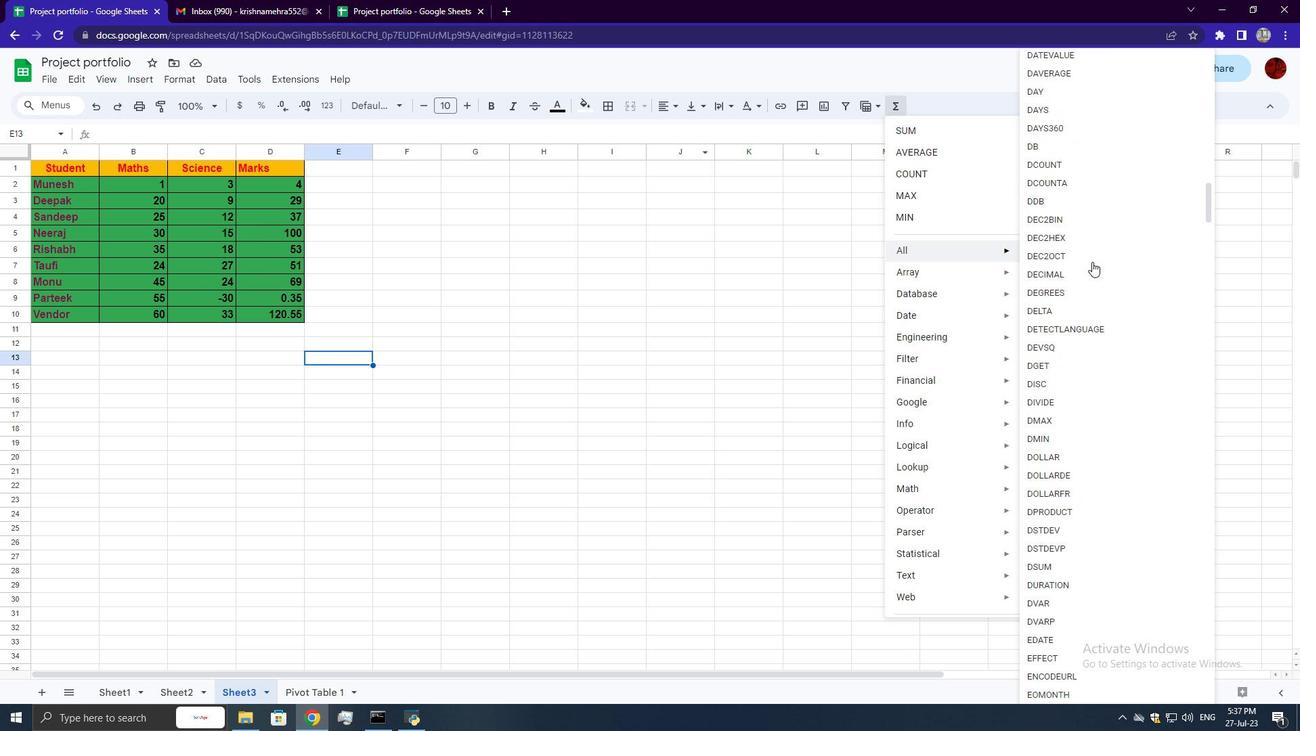 
Action: Mouse scrolled (1092, 261) with delta (0, 0)
Screenshot: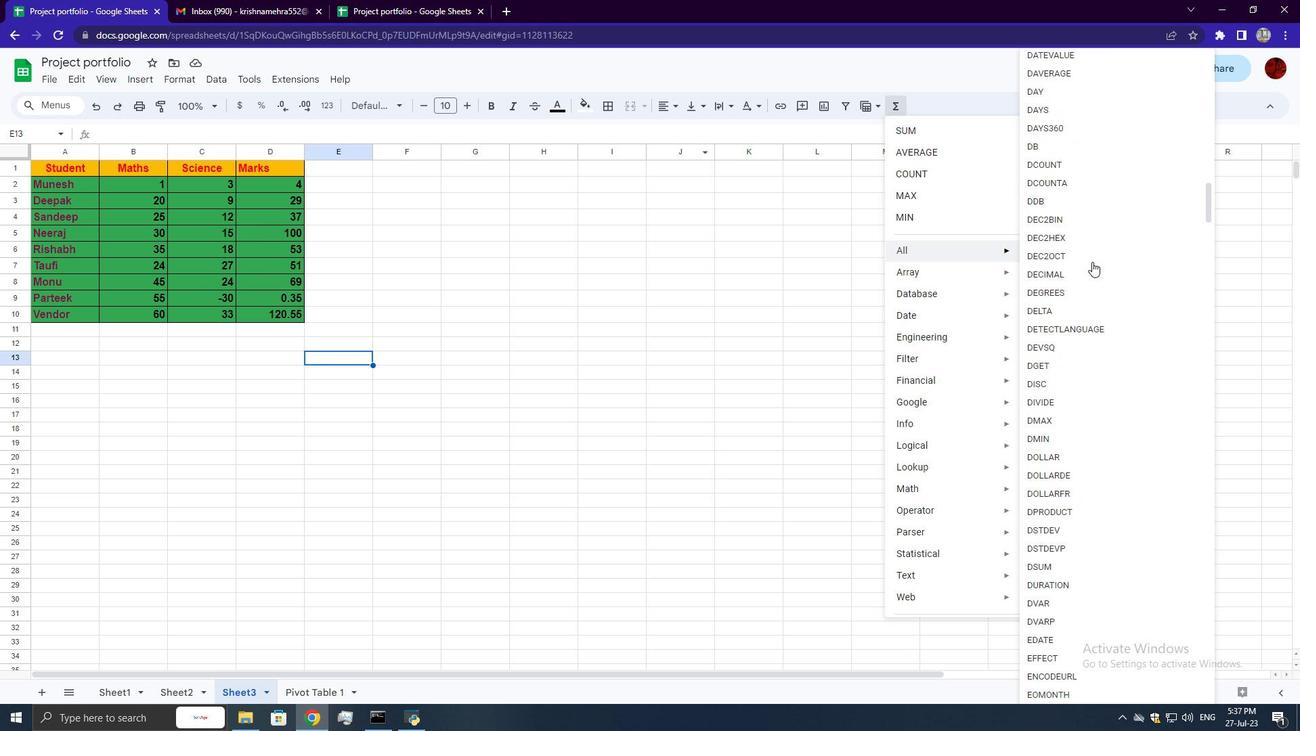 
Action: Mouse scrolled (1092, 261) with delta (0, 0)
Screenshot: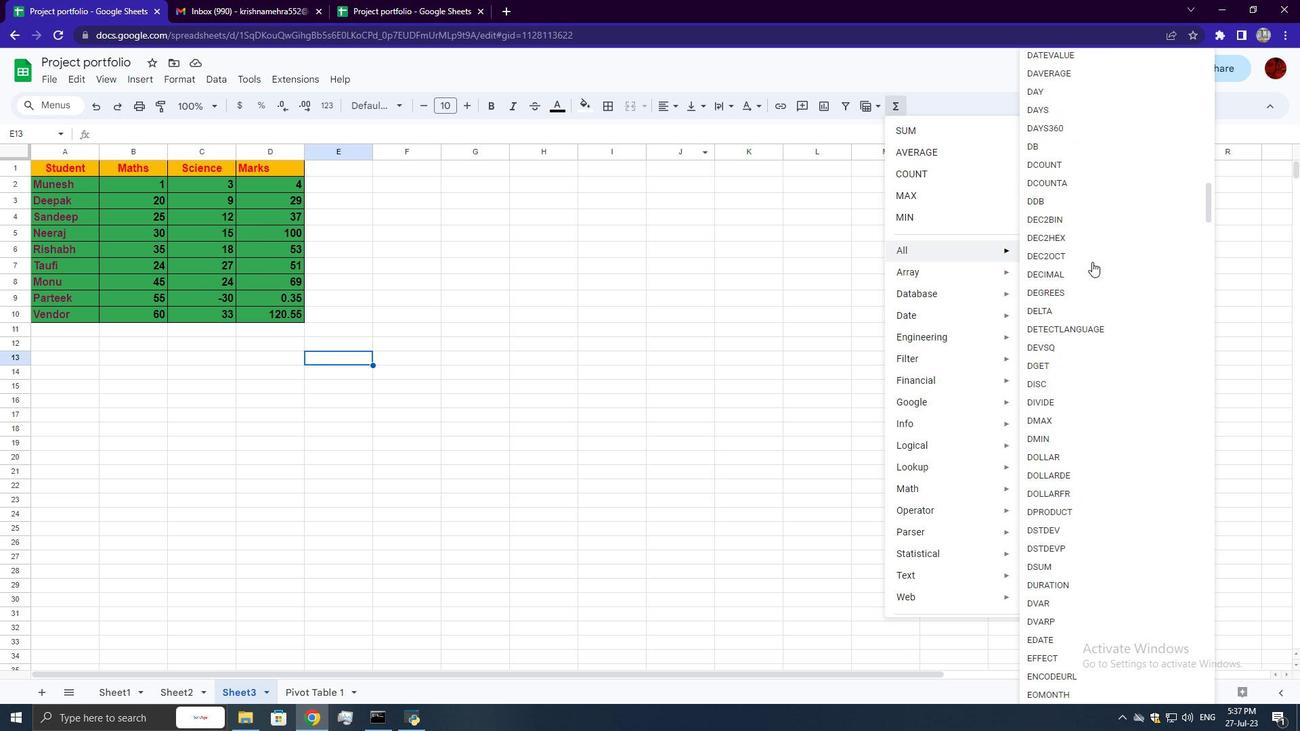 
Action: Mouse scrolled (1092, 261) with delta (0, 0)
Screenshot: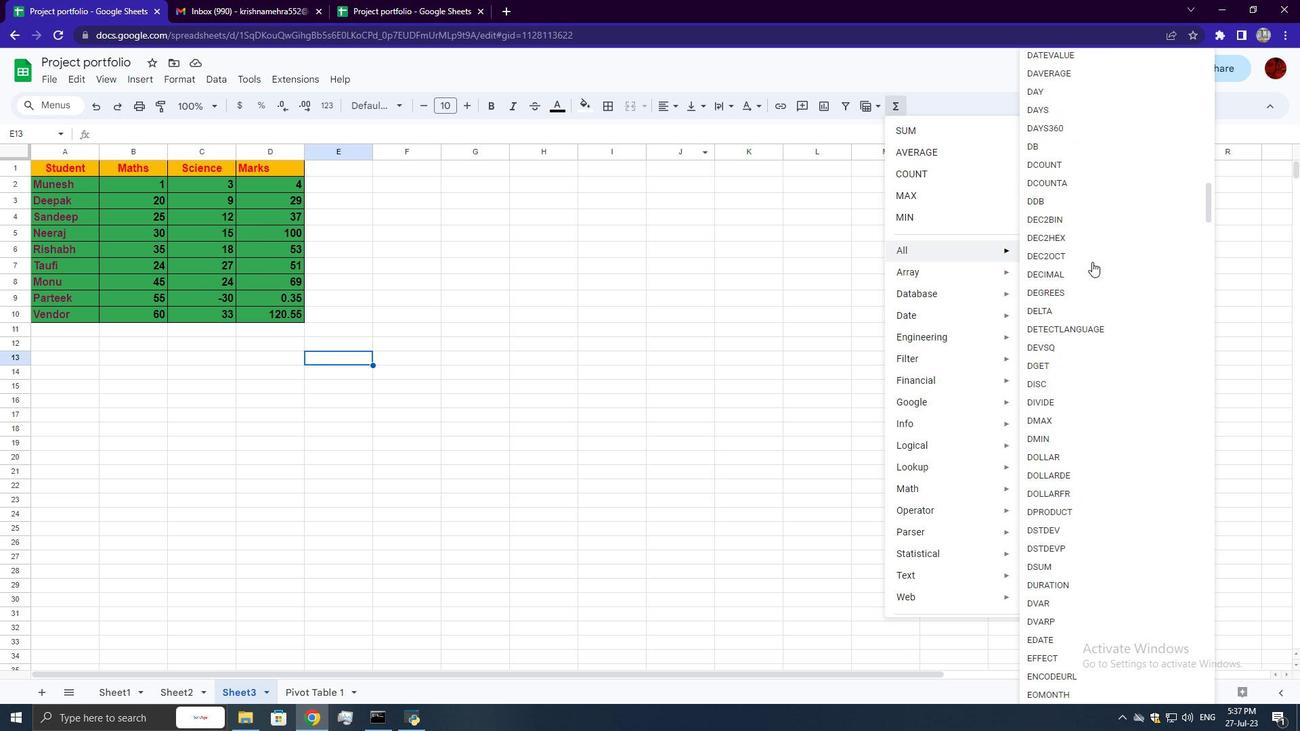 
Action: Mouse scrolled (1092, 261) with delta (0, 0)
Screenshot: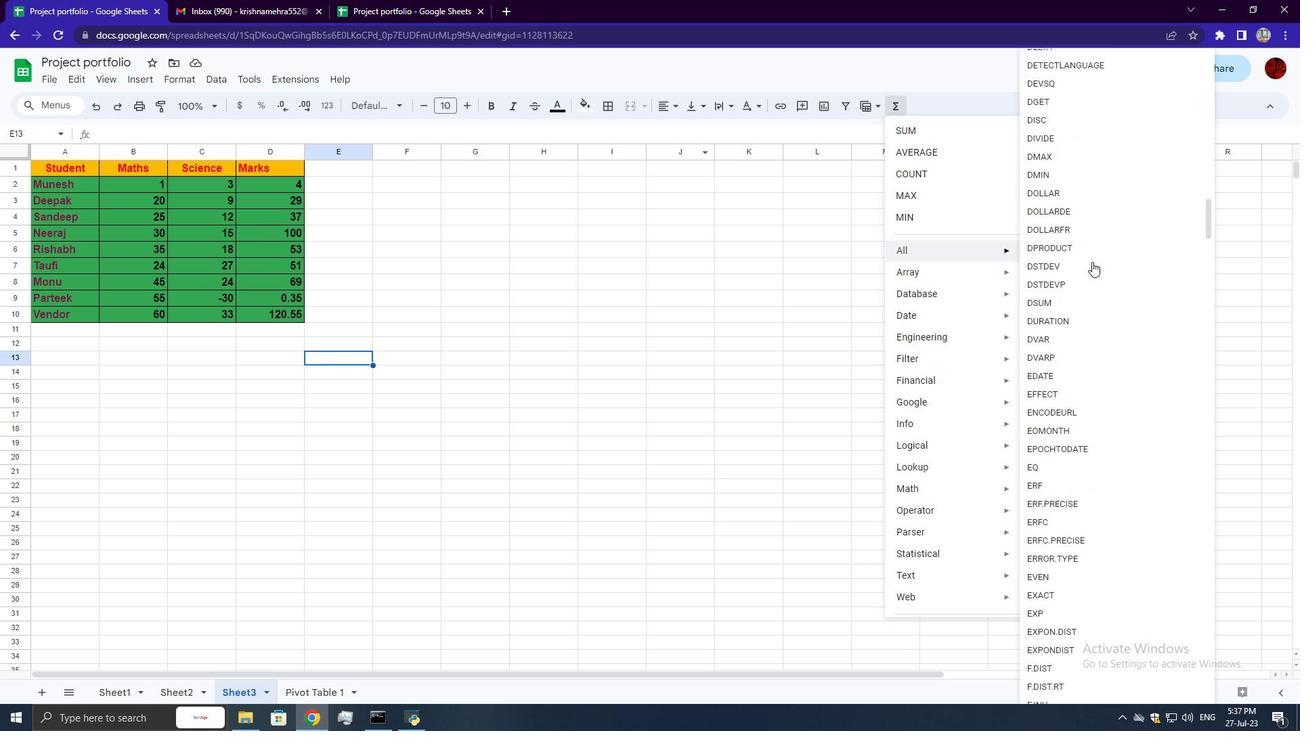 
Action: Mouse scrolled (1092, 261) with delta (0, 0)
Screenshot: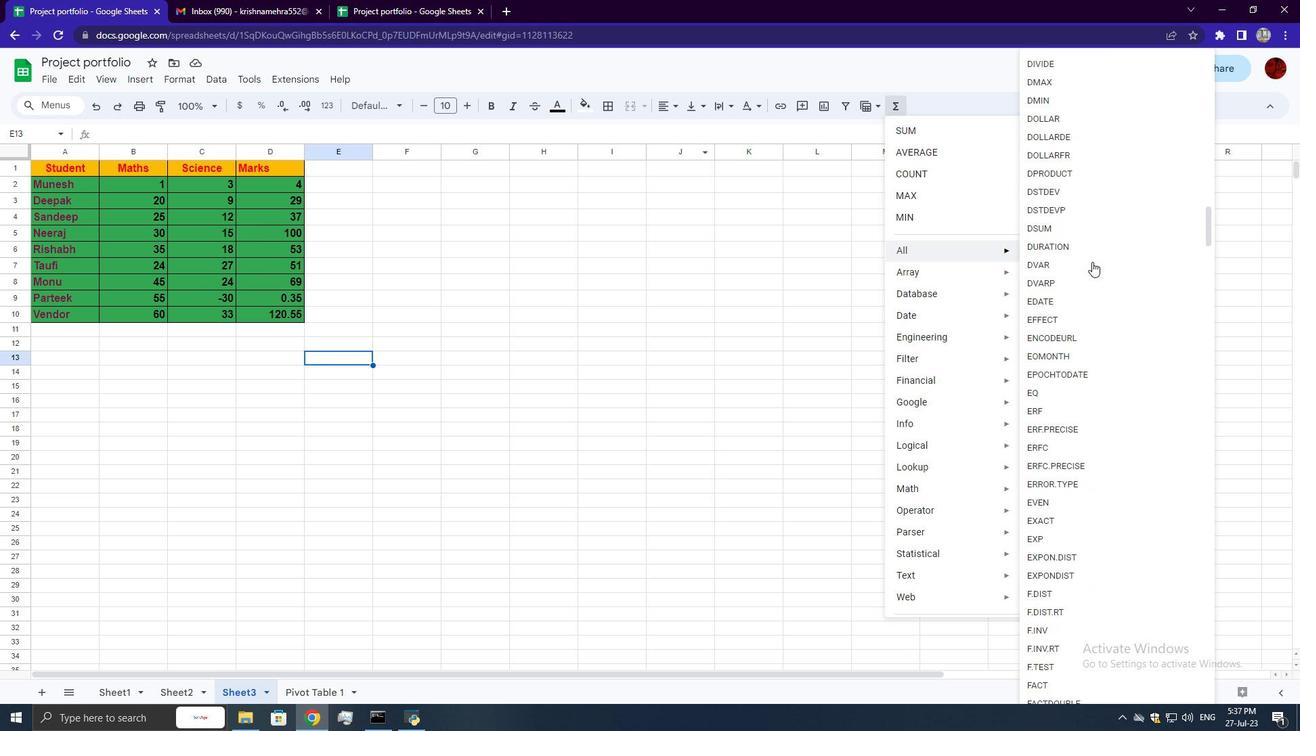 
Action: Mouse scrolled (1092, 261) with delta (0, 0)
Screenshot: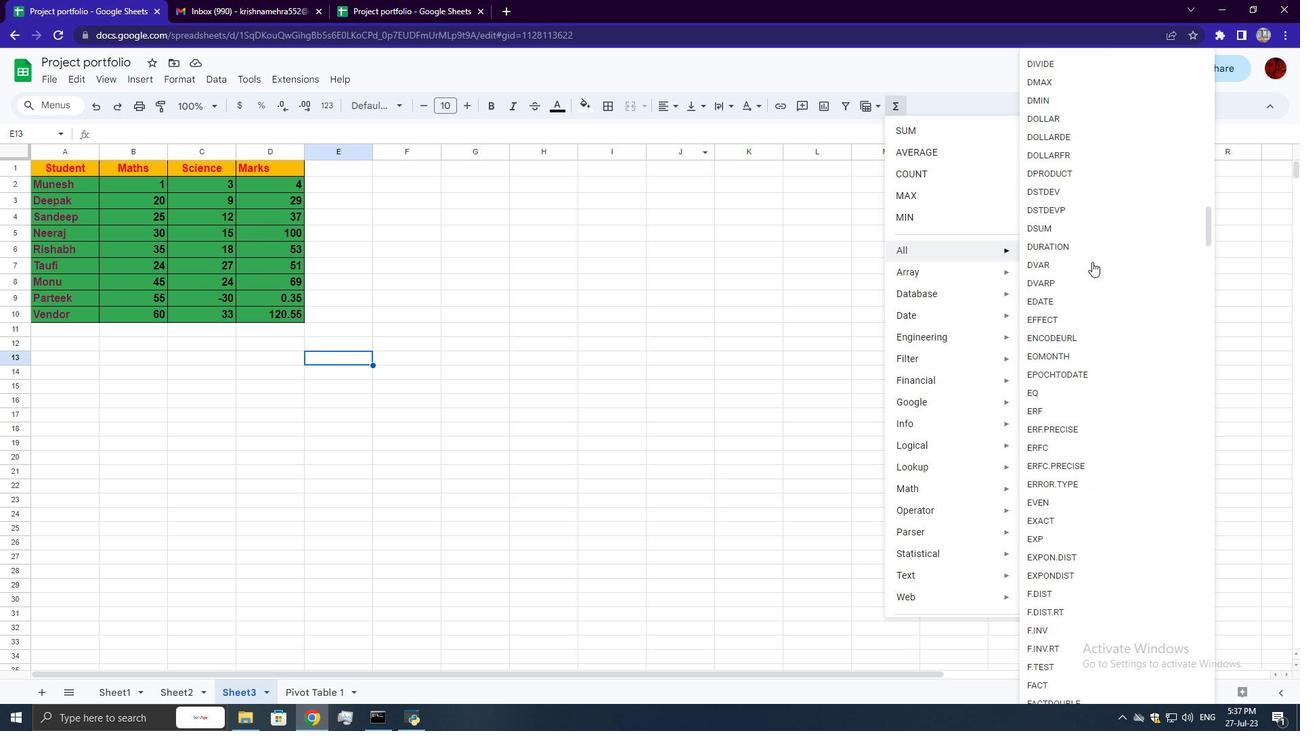 
Action: Mouse scrolled (1092, 261) with delta (0, 0)
Screenshot: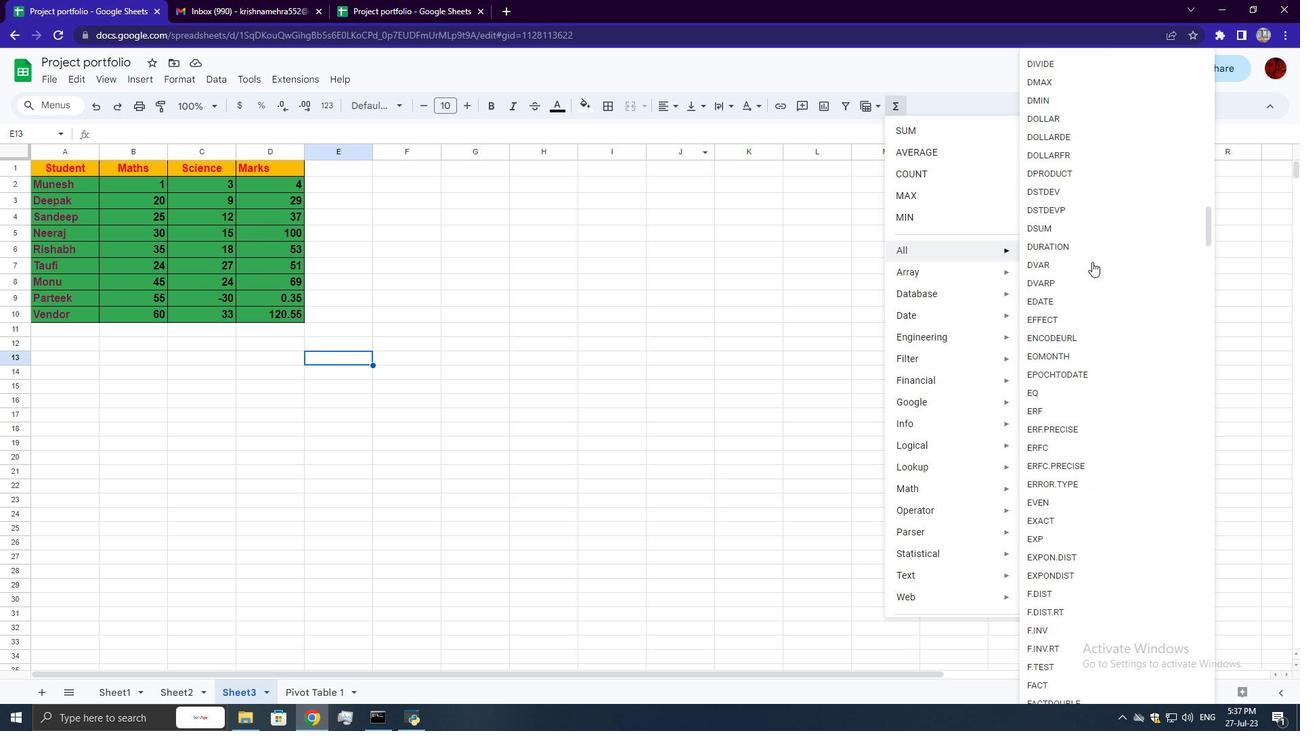 
Action: Mouse scrolled (1092, 261) with delta (0, 0)
Screenshot: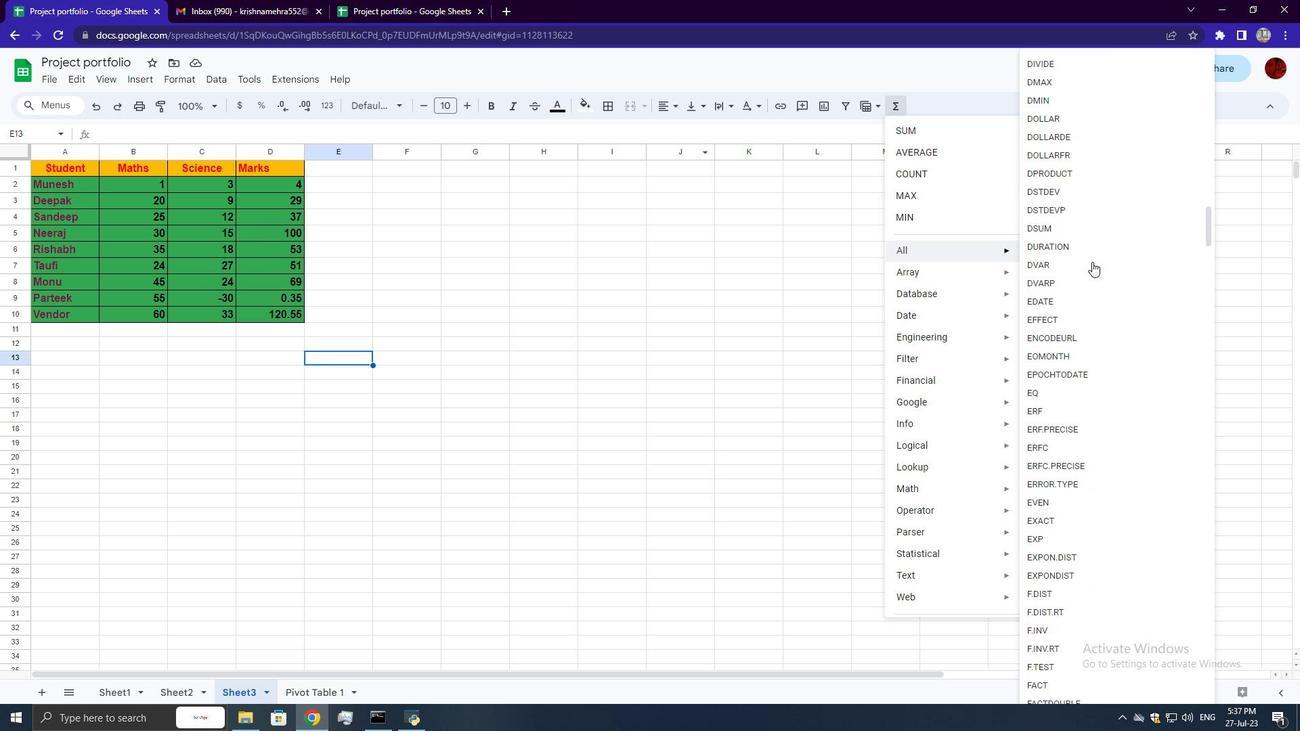 
Action: Mouse scrolled (1092, 261) with delta (0, 0)
Screenshot: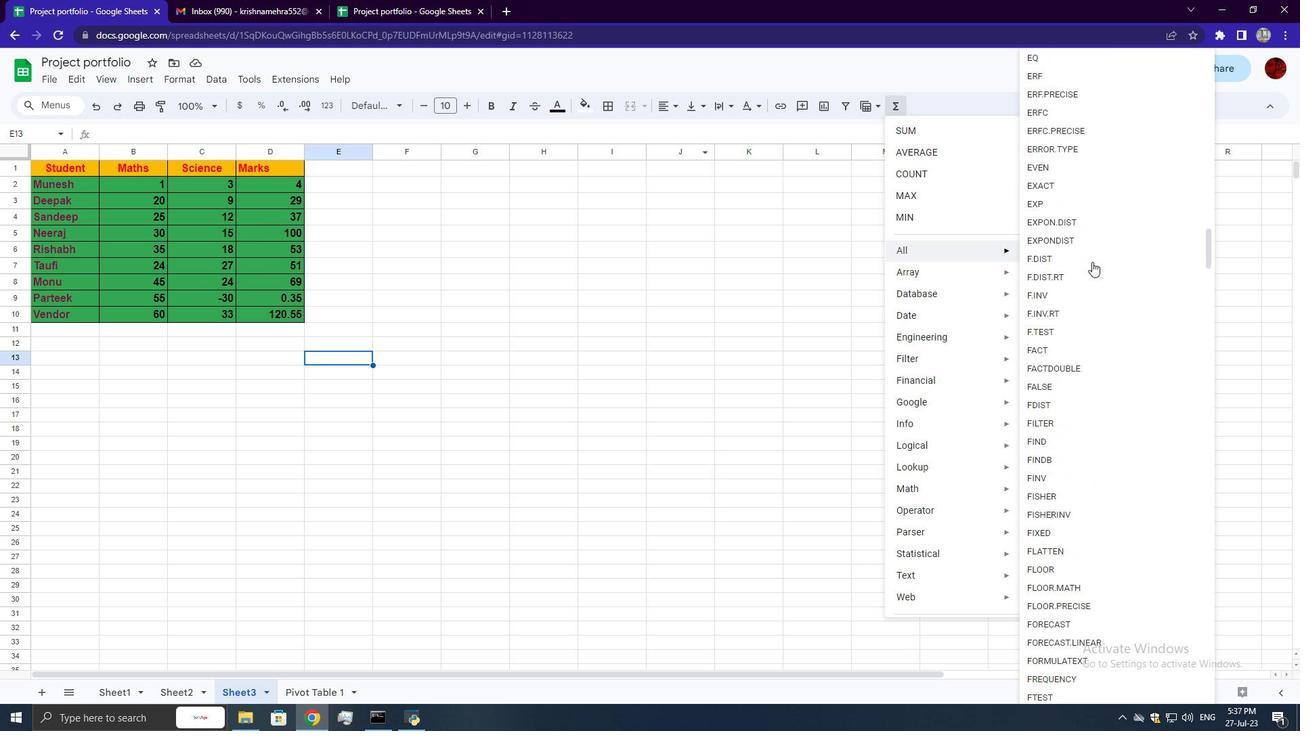 
Action: Mouse scrolled (1092, 261) with delta (0, 0)
Screenshot: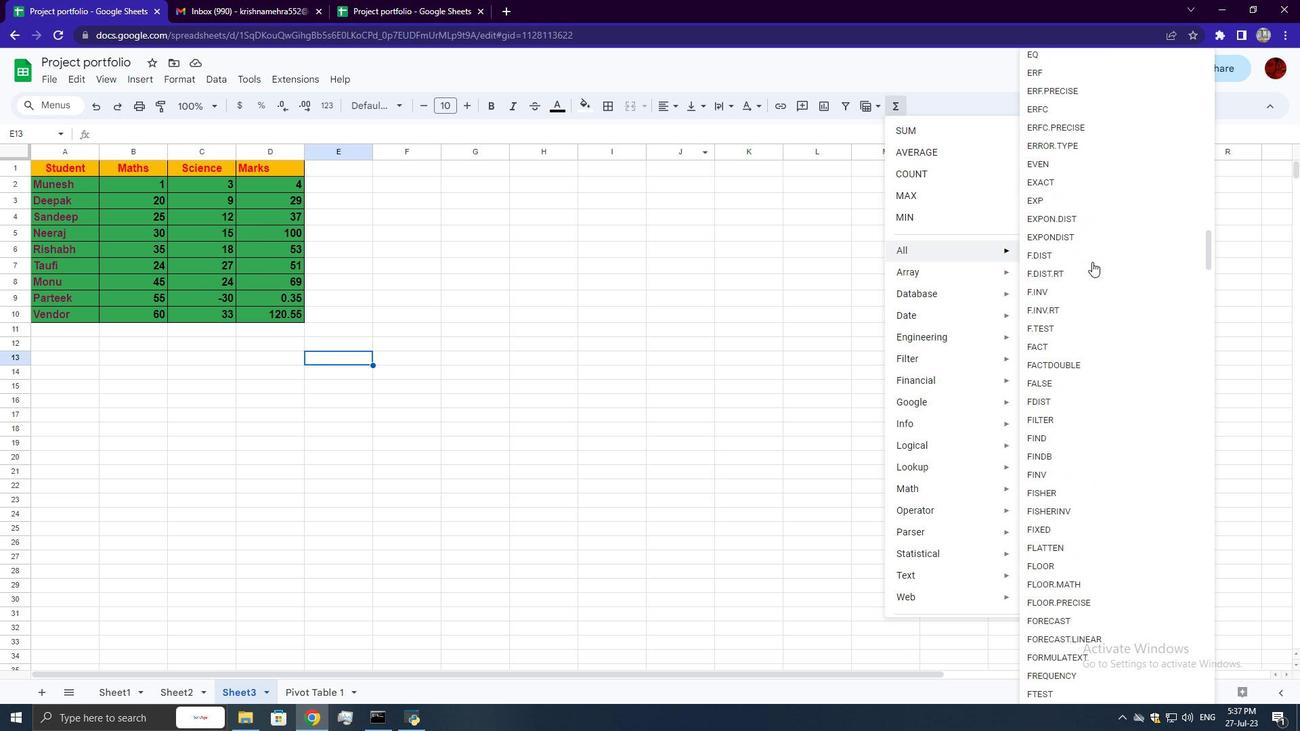 
Action: Mouse scrolled (1092, 261) with delta (0, 0)
Screenshot: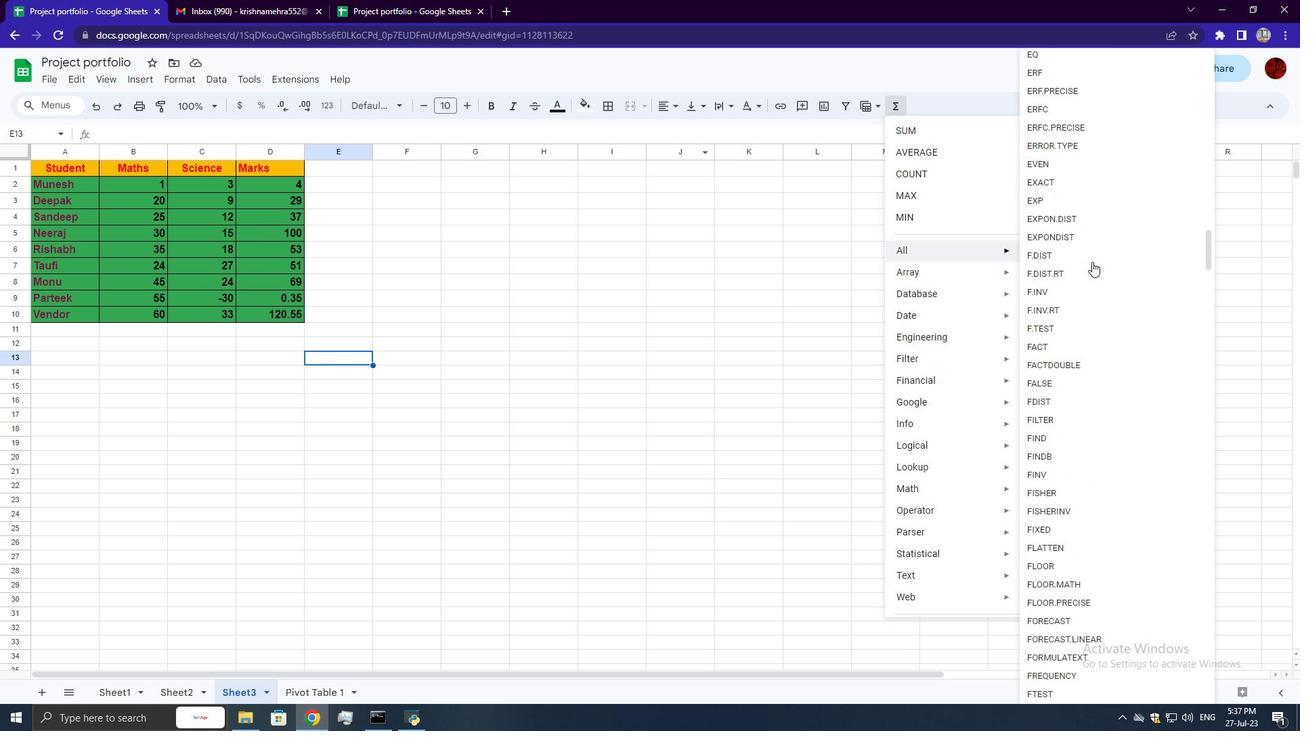 
Action: Mouse scrolled (1092, 261) with delta (0, 0)
Screenshot: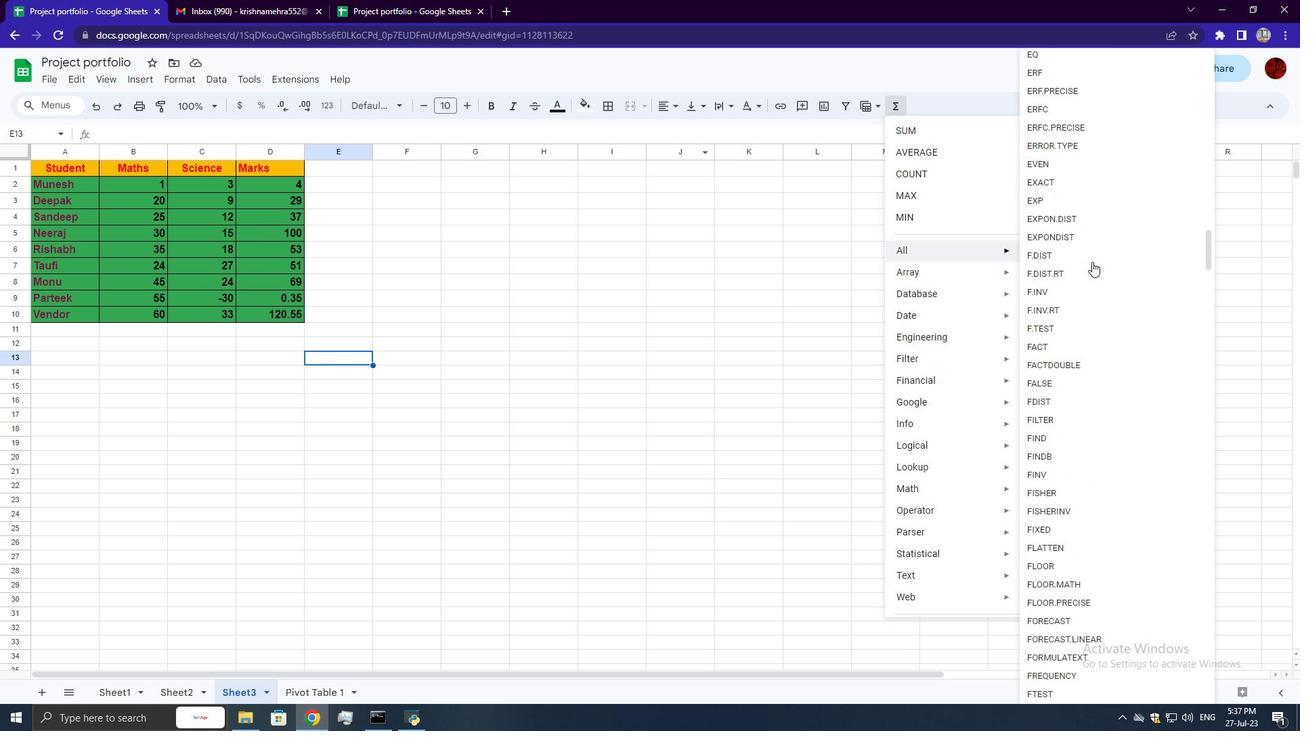 
Action: Mouse scrolled (1092, 261) with delta (0, 0)
Screenshot: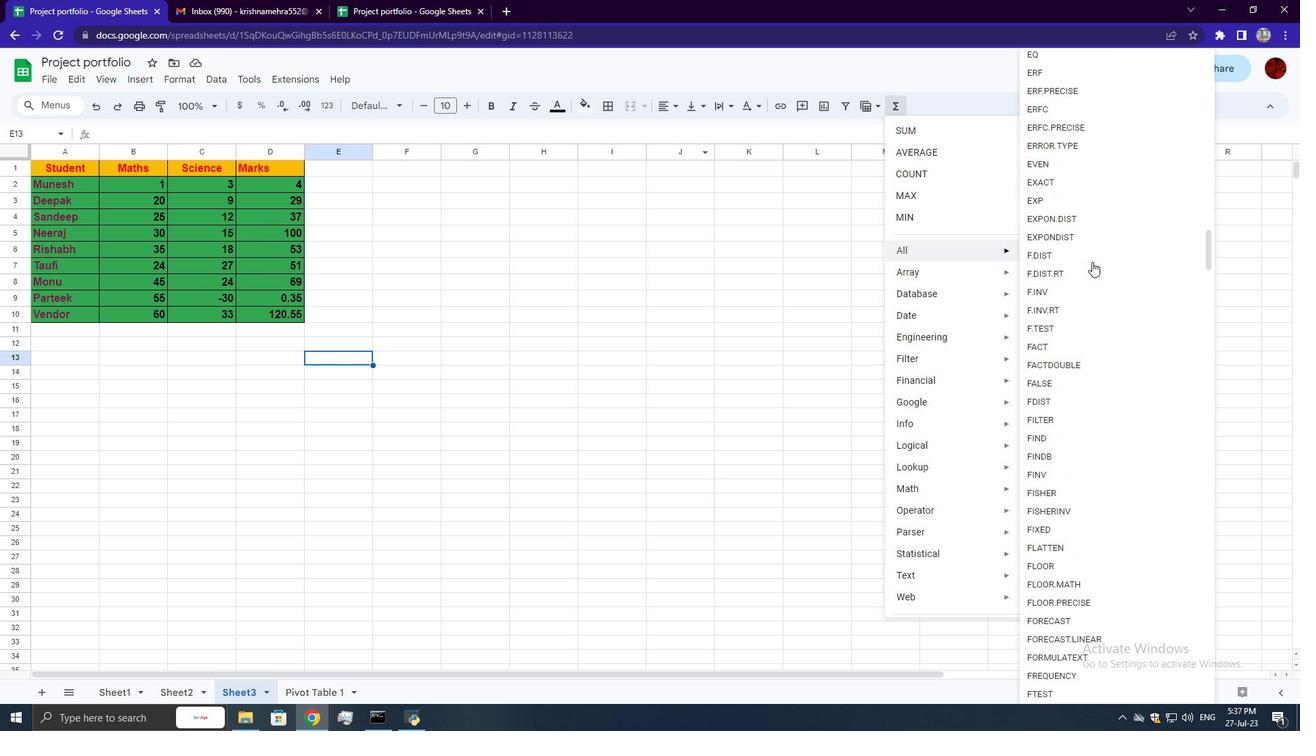 
Action: Mouse scrolled (1092, 261) with delta (0, 0)
Screenshot: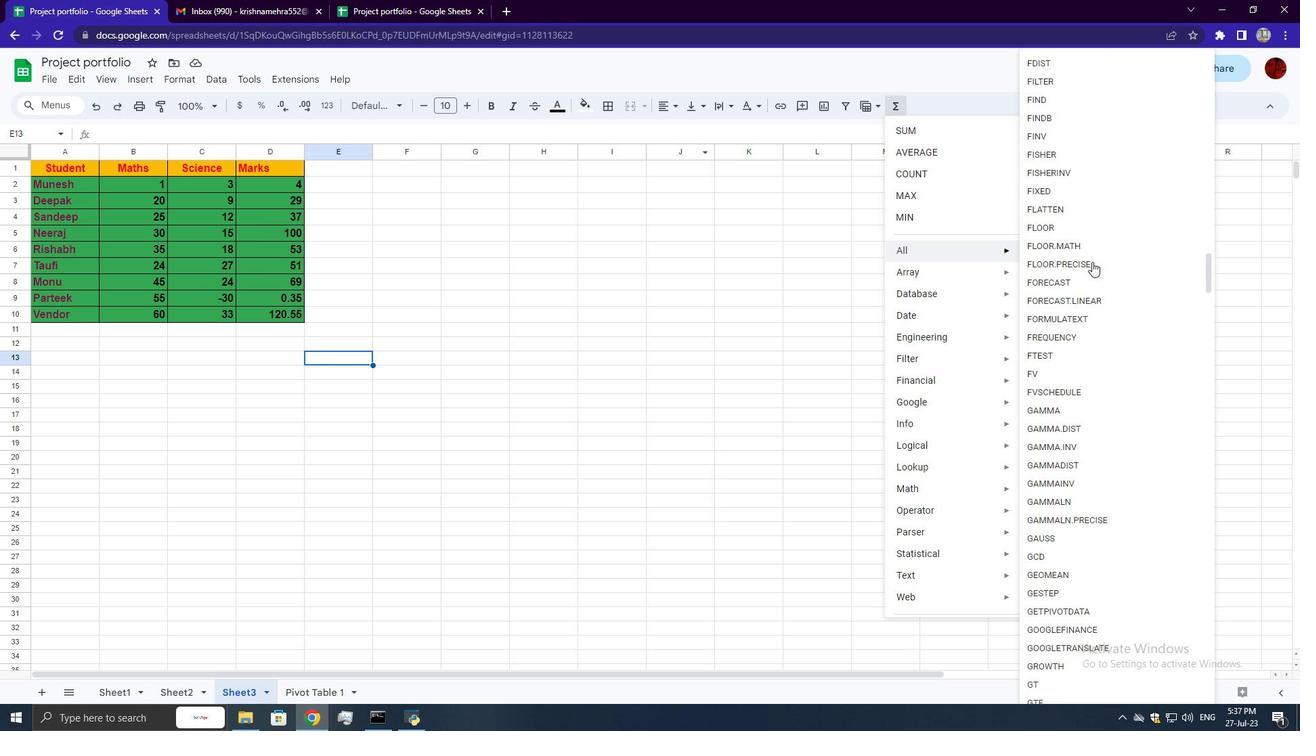 
Action: Mouse scrolled (1092, 261) with delta (0, 0)
Screenshot: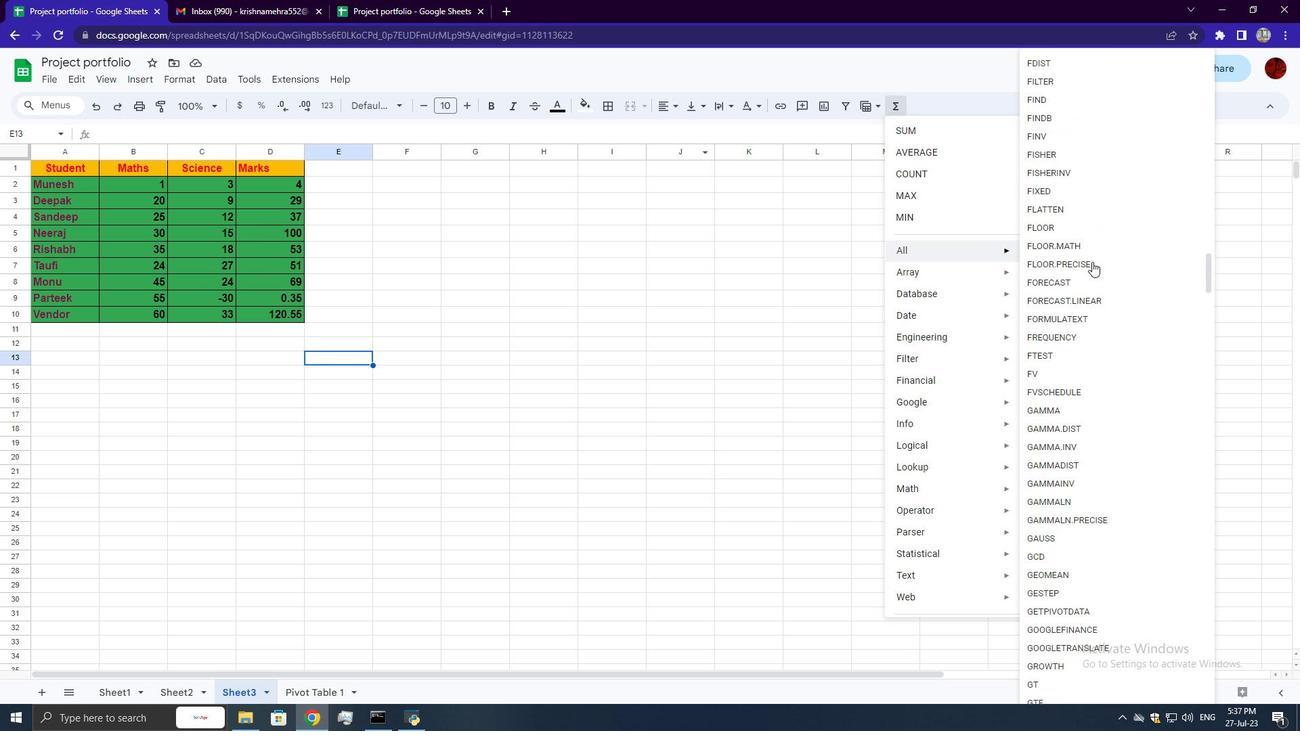 
Action: Mouse scrolled (1092, 261) with delta (0, 0)
Screenshot: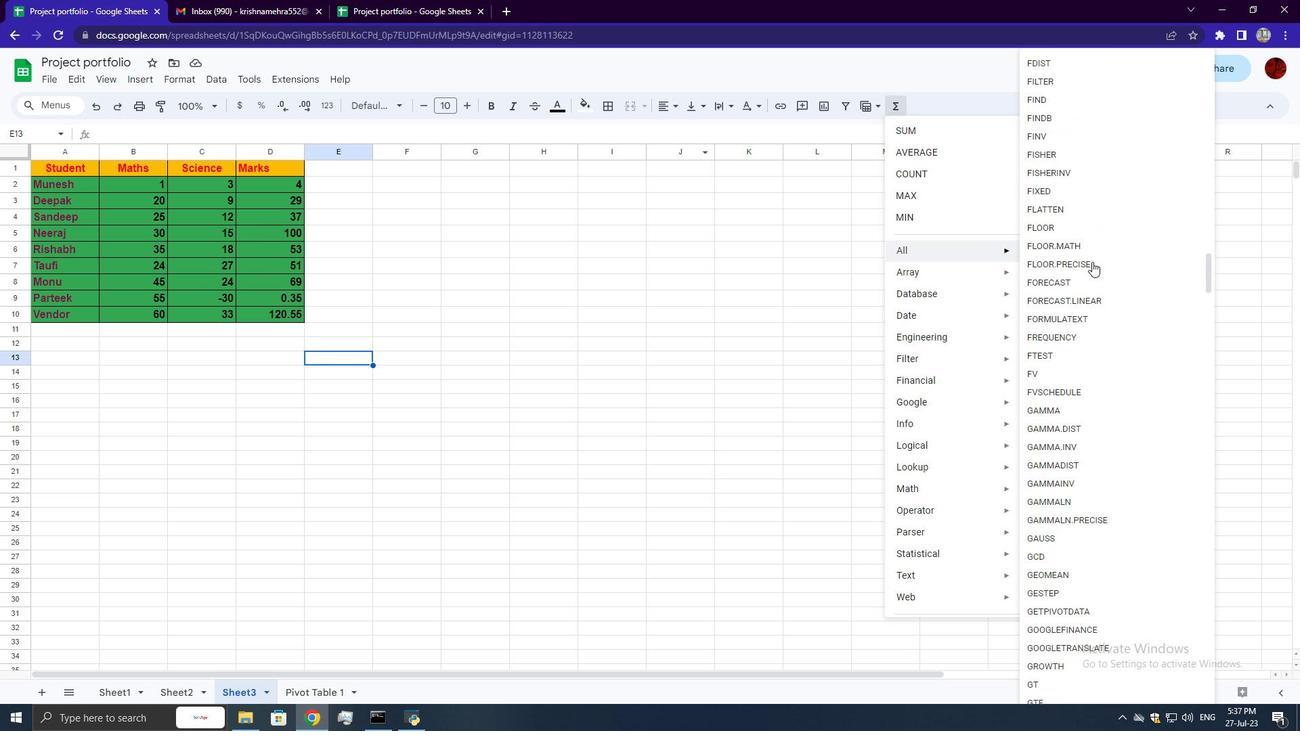 
Action: Mouse scrolled (1092, 261) with delta (0, 0)
Screenshot: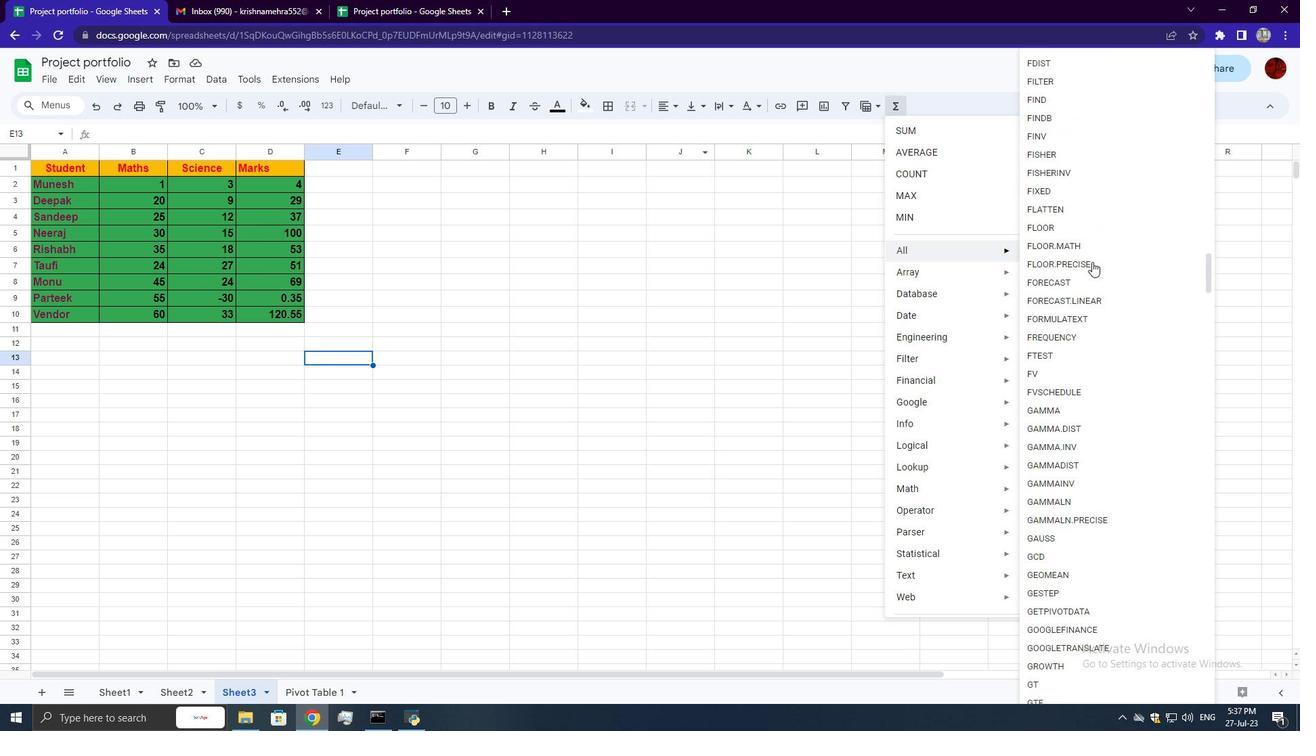 
Action: Mouse scrolled (1092, 261) with delta (0, 0)
Screenshot: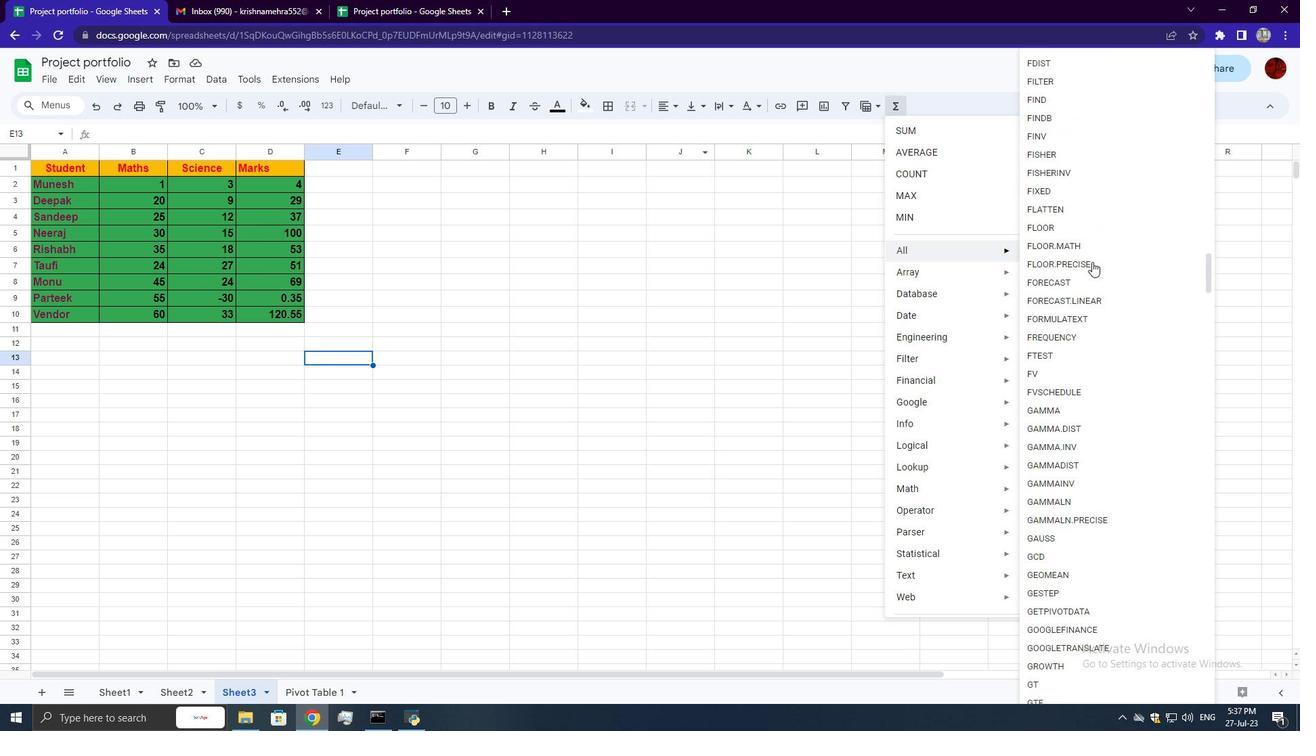 
Action: Mouse scrolled (1092, 261) with delta (0, 0)
Screenshot: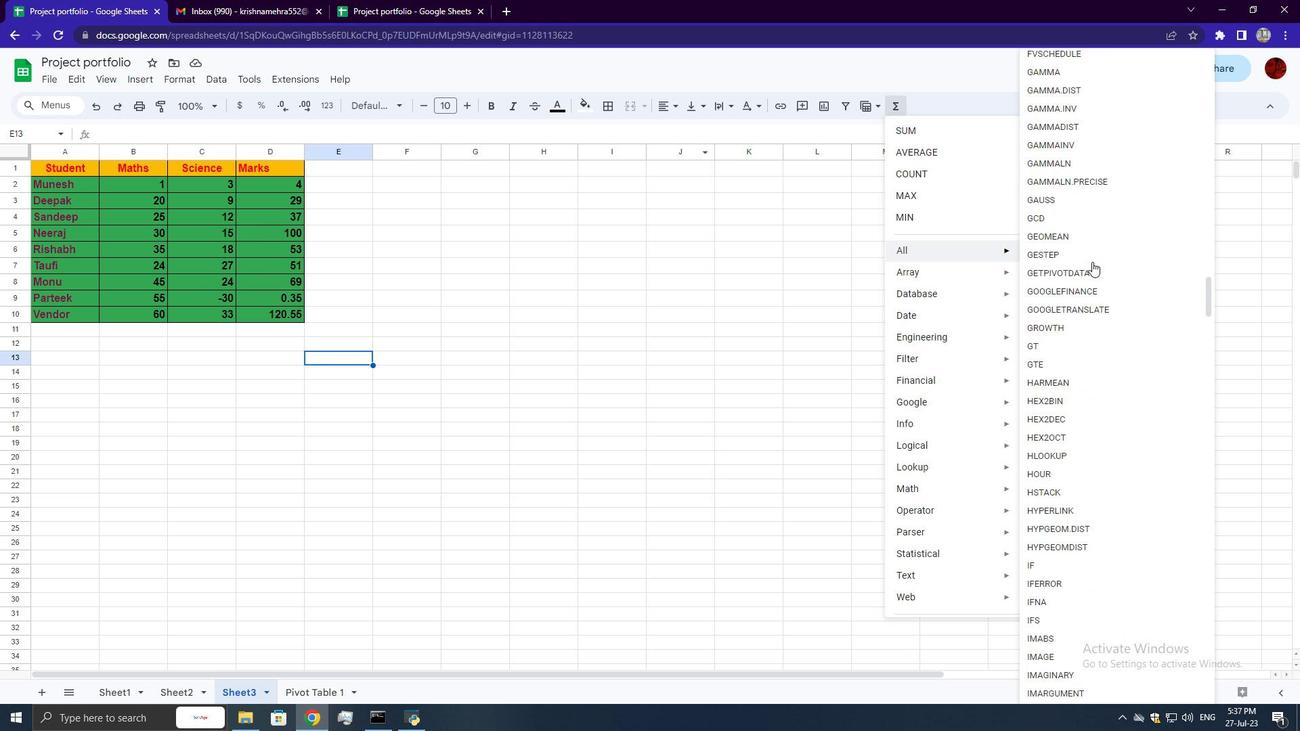 
Action: Mouse scrolled (1092, 261) with delta (0, 0)
Screenshot: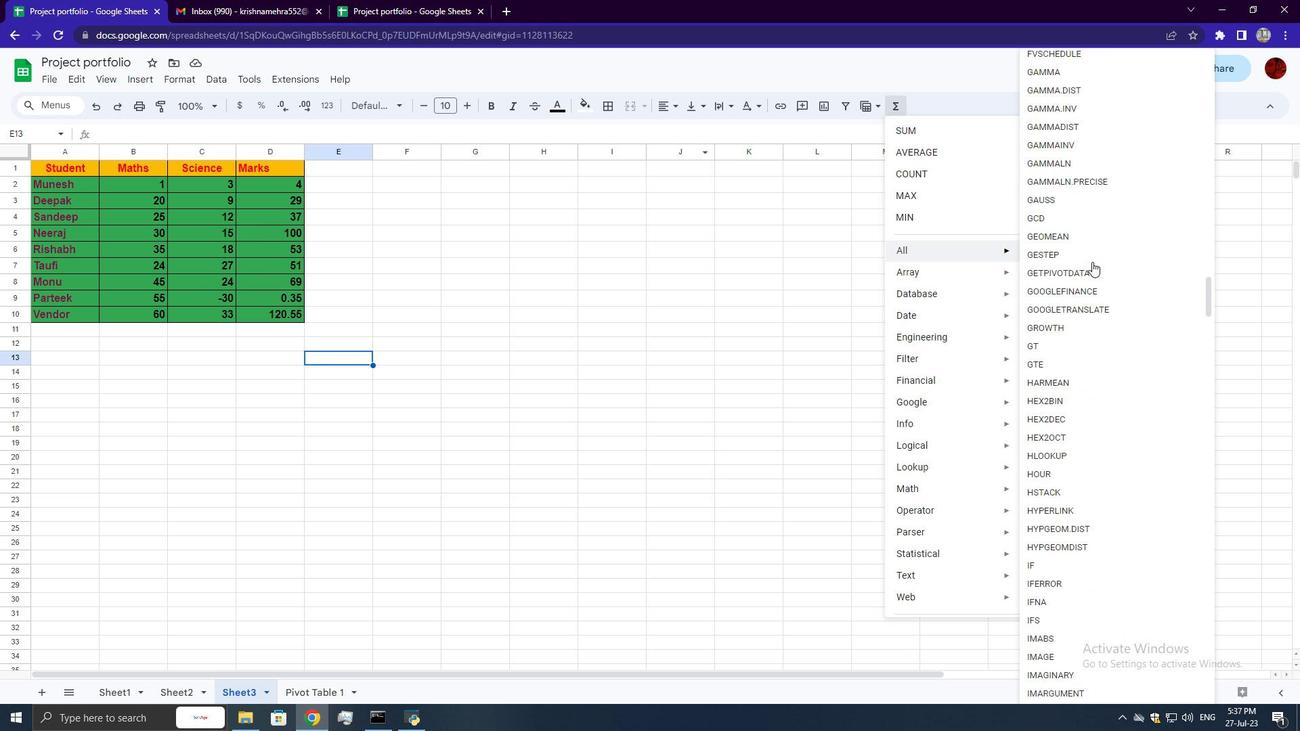 
Action: Mouse scrolled (1092, 261) with delta (0, 0)
Screenshot: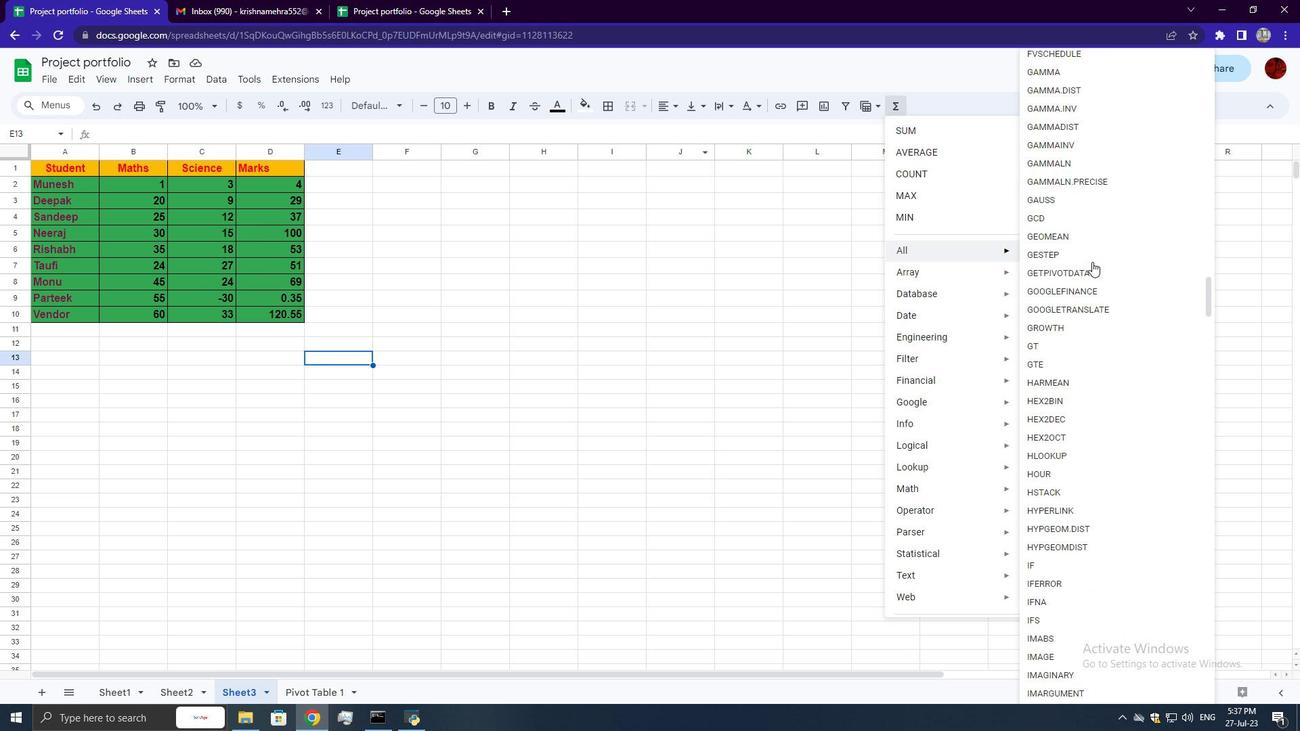 
Action: Mouse scrolled (1092, 261) with delta (0, 0)
Screenshot: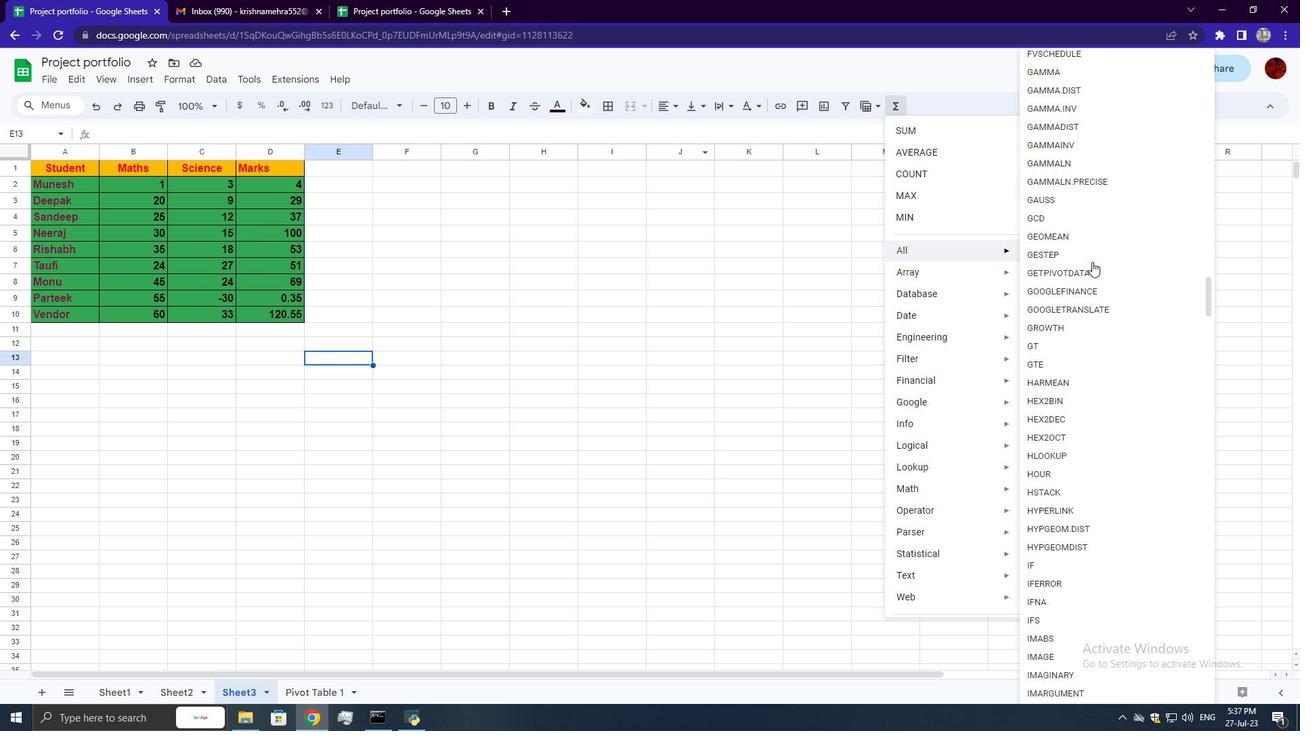
Action: Mouse scrolled (1092, 261) with delta (0, 0)
Screenshot: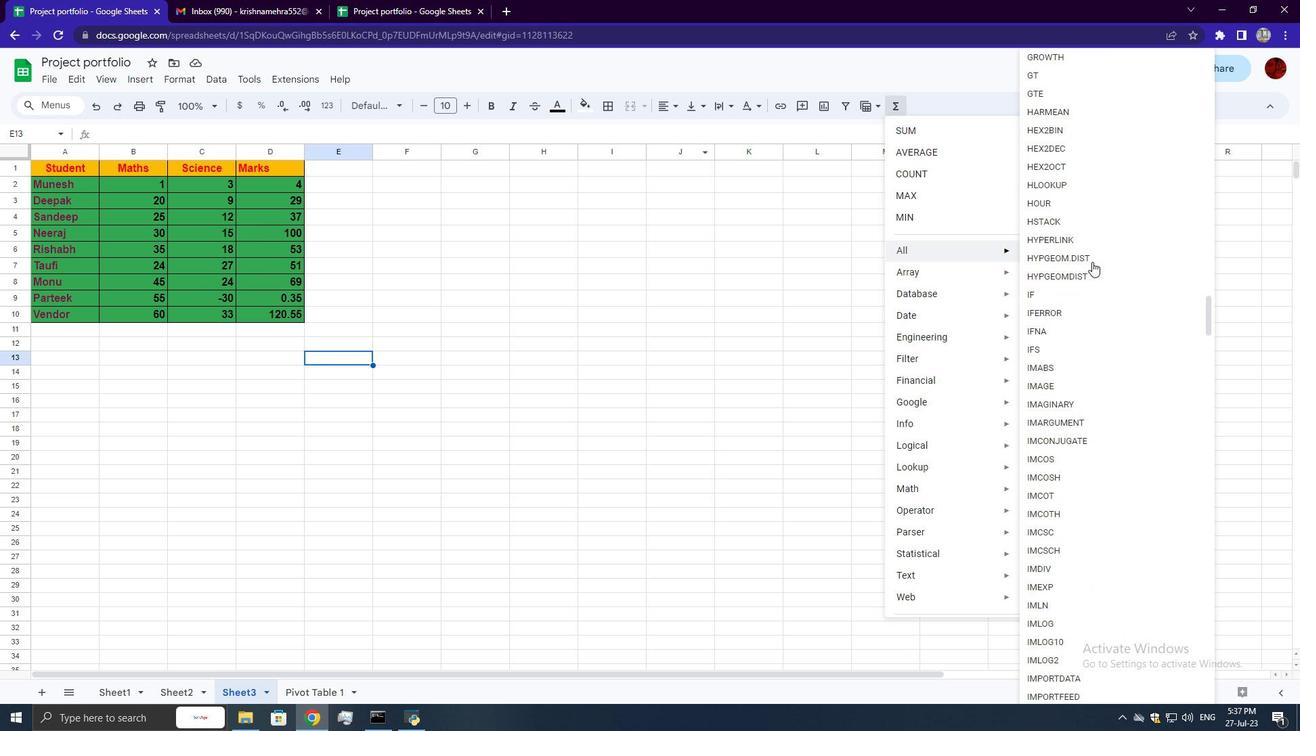 
Action: Mouse scrolled (1092, 261) with delta (0, 0)
Screenshot: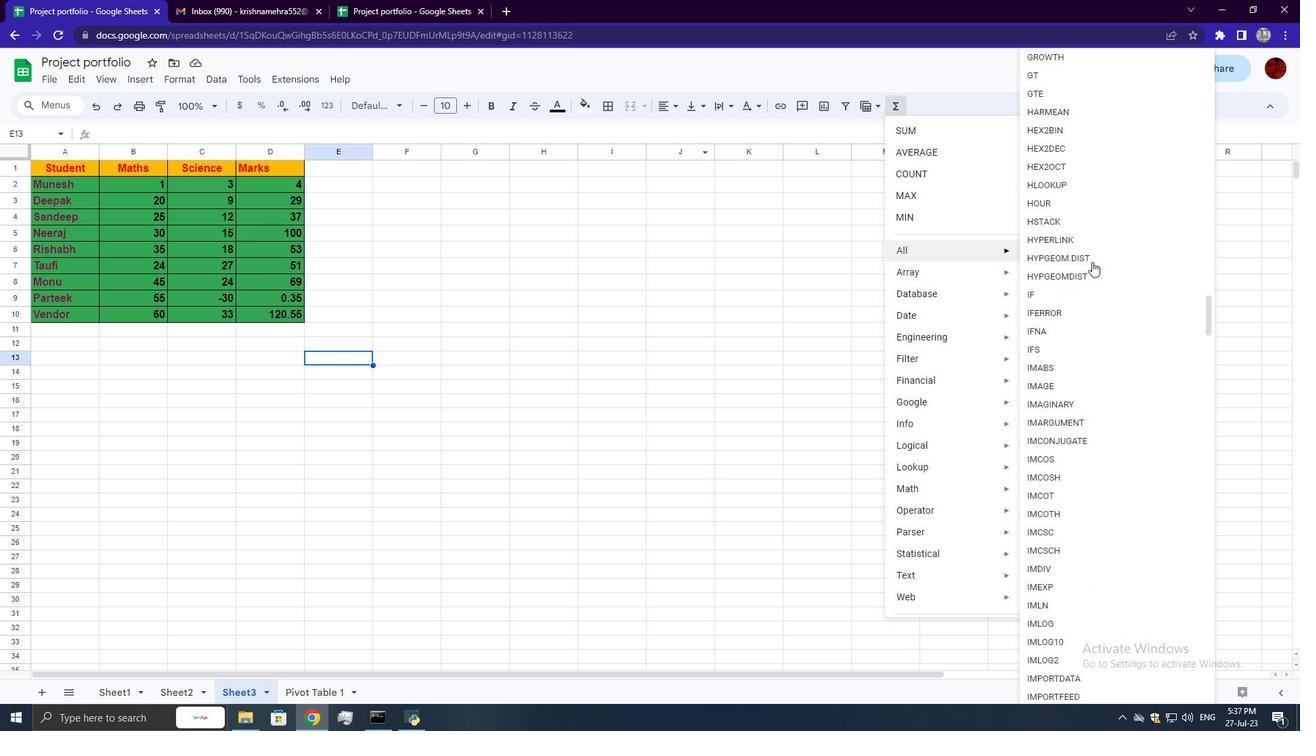 
Action: Mouse scrolled (1092, 261) with delta (0, 0)
Screenshot: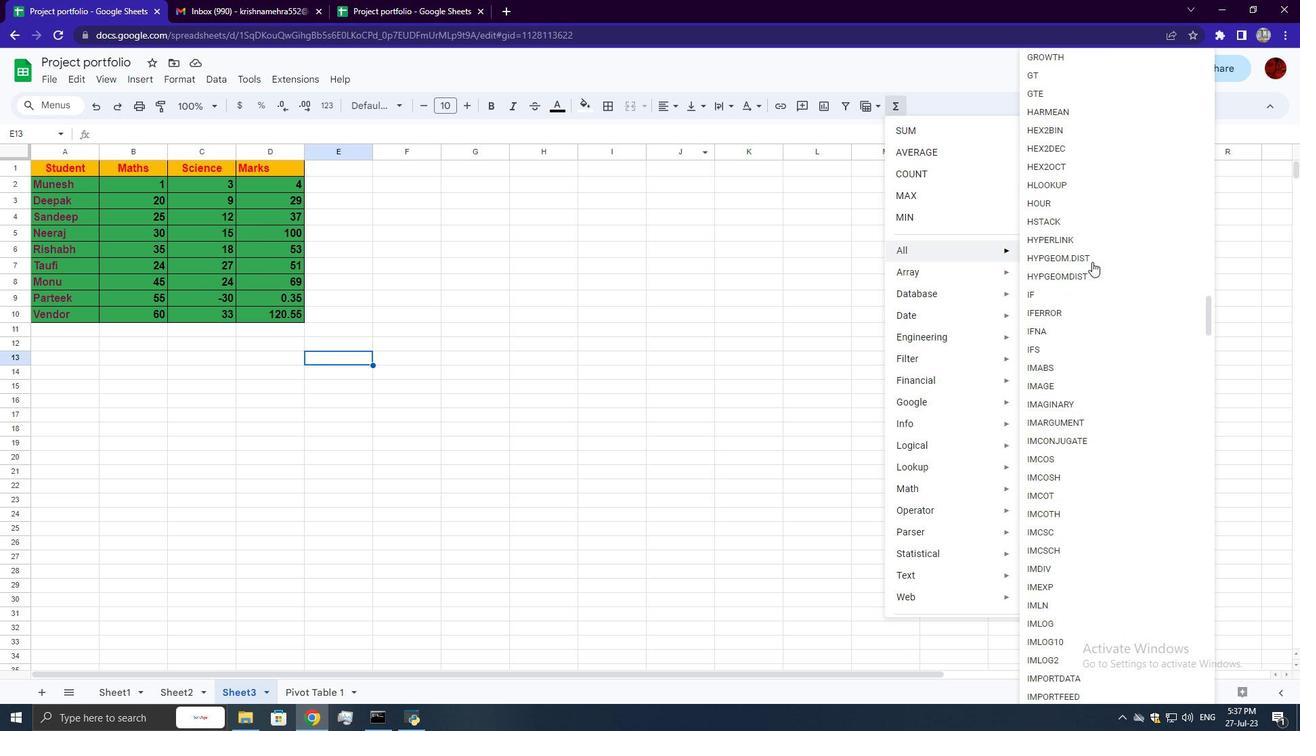 
Action: Mouse scrolled (1092, 261) with delta (0, 0)
Screenshot: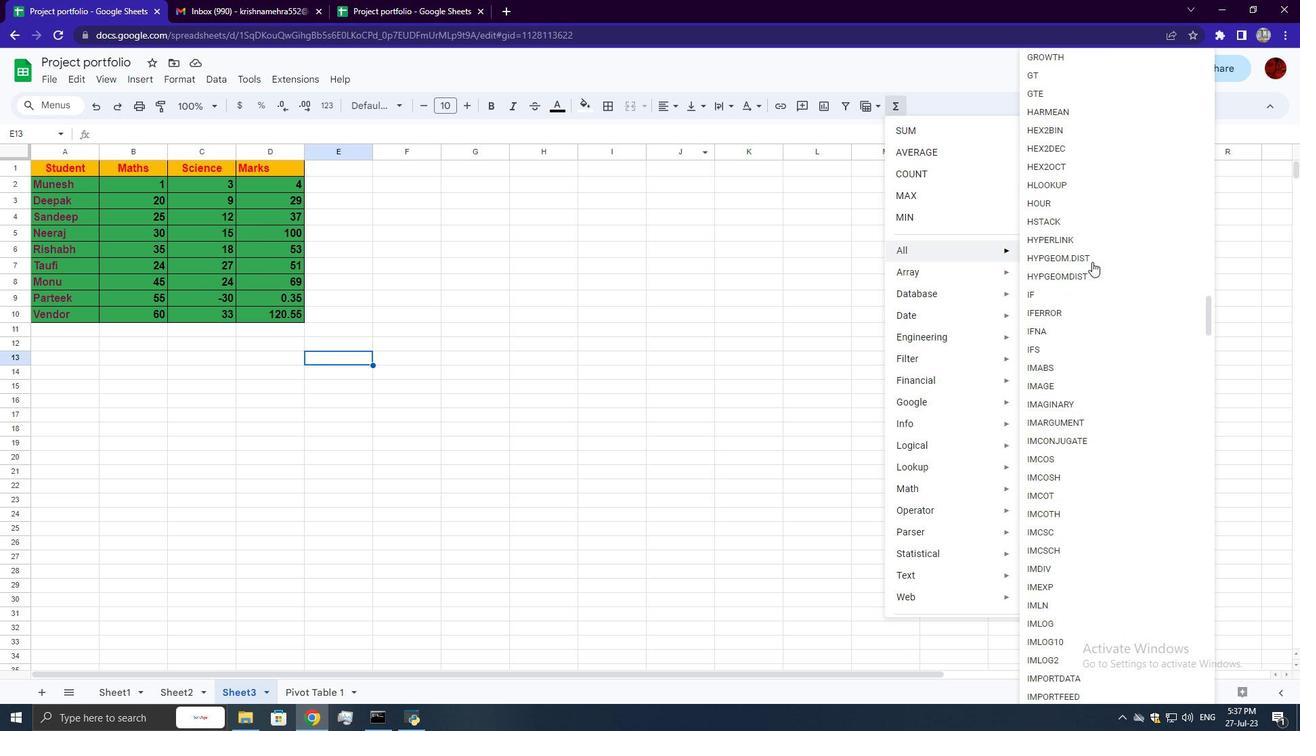 
Action: Mouse scrolled (1092, 261) with delta (0, 0)
Screenshot: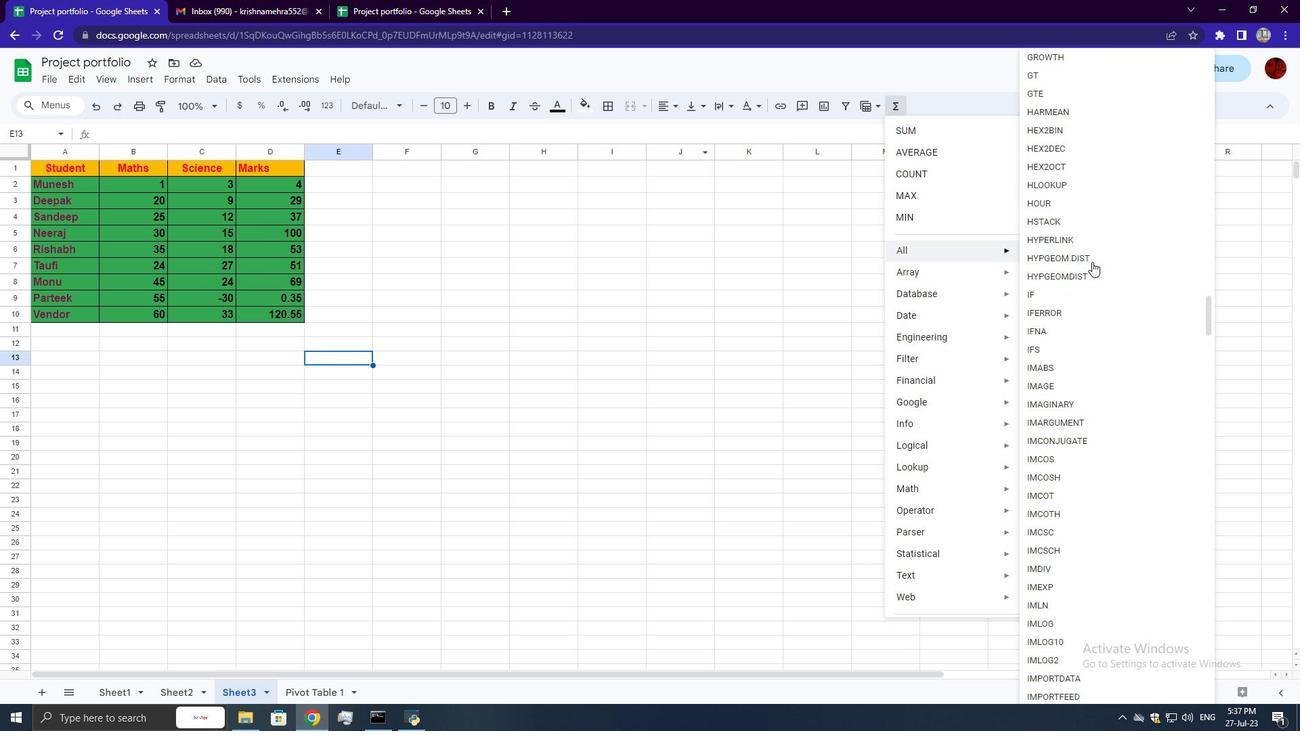 
Action: Mouse scrolled (1092, 261) with delta (0, 0)
Screenshot: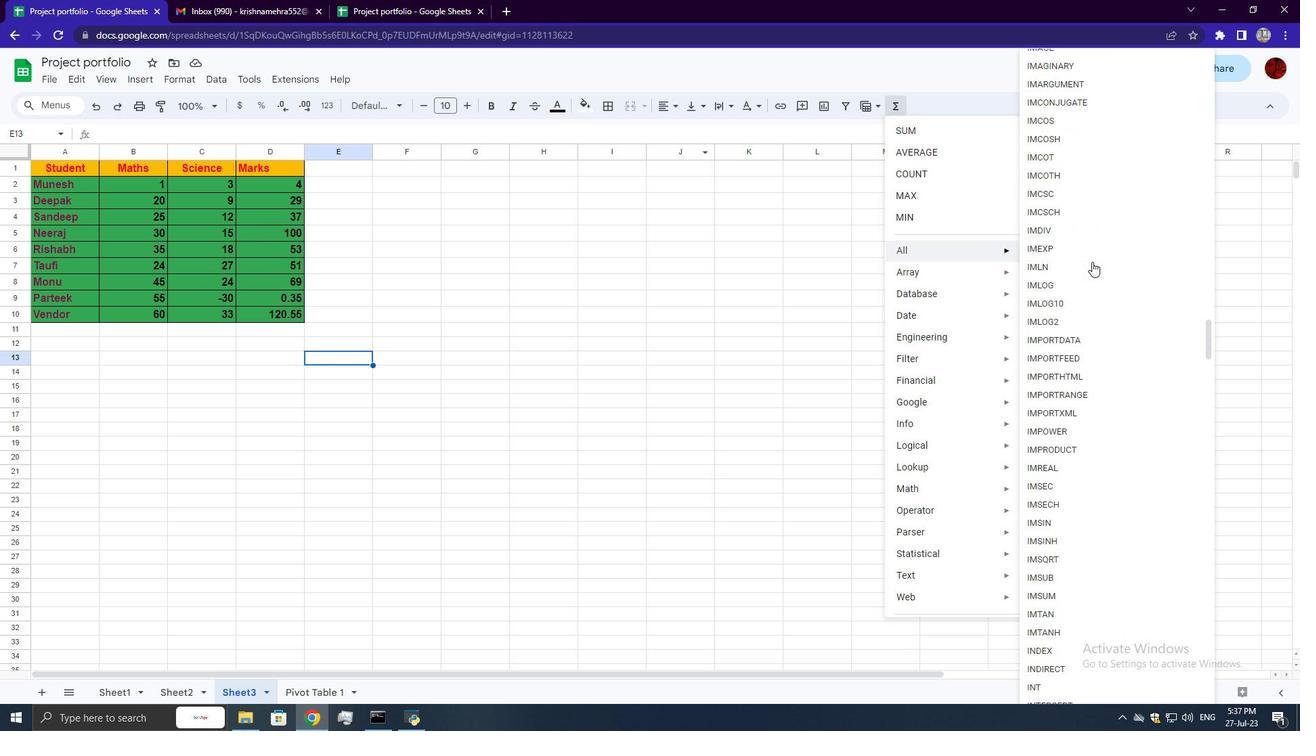 
Action: Mouse scrolled (1092, 261) with delta (0, 0)
Screenshot: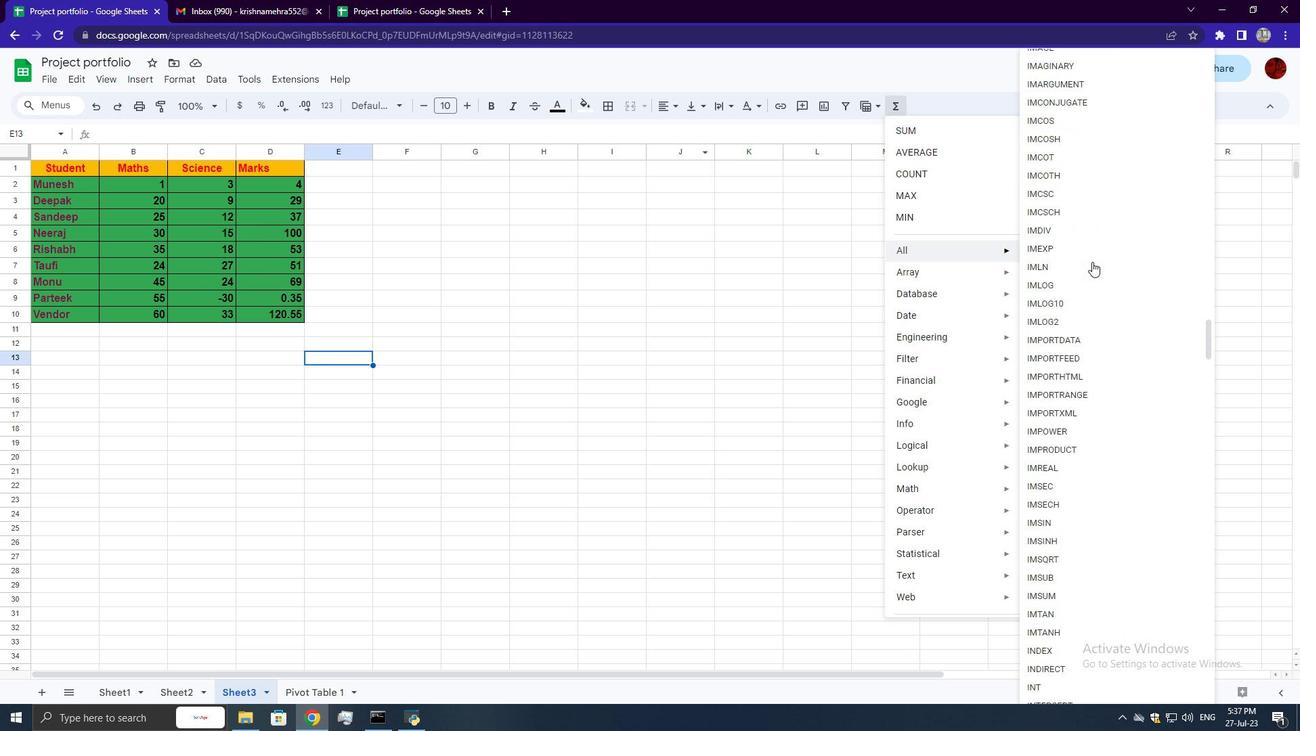
Action: Mouse scrolled (1092, 261) with delta (0, 0)
Screenshot: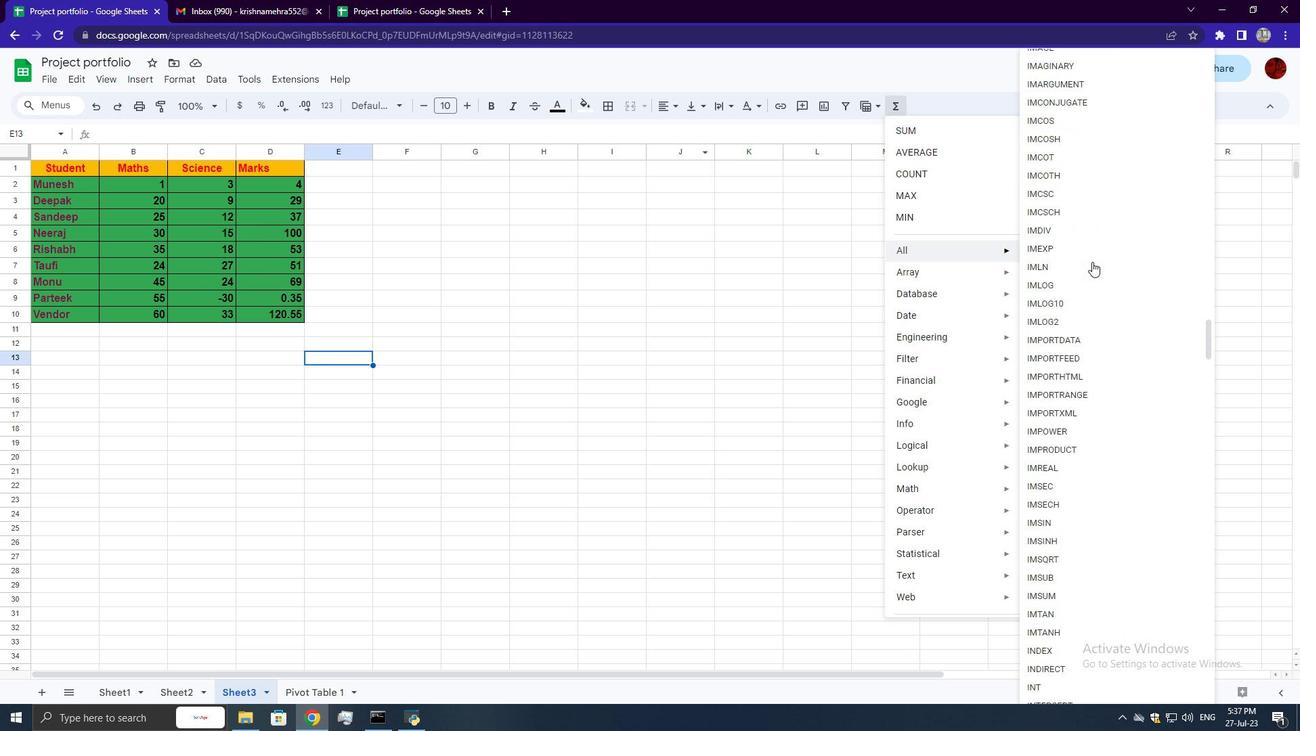 
Action: Mouse scrolled (1092, 261) with delta (0, 0)
Screenshot: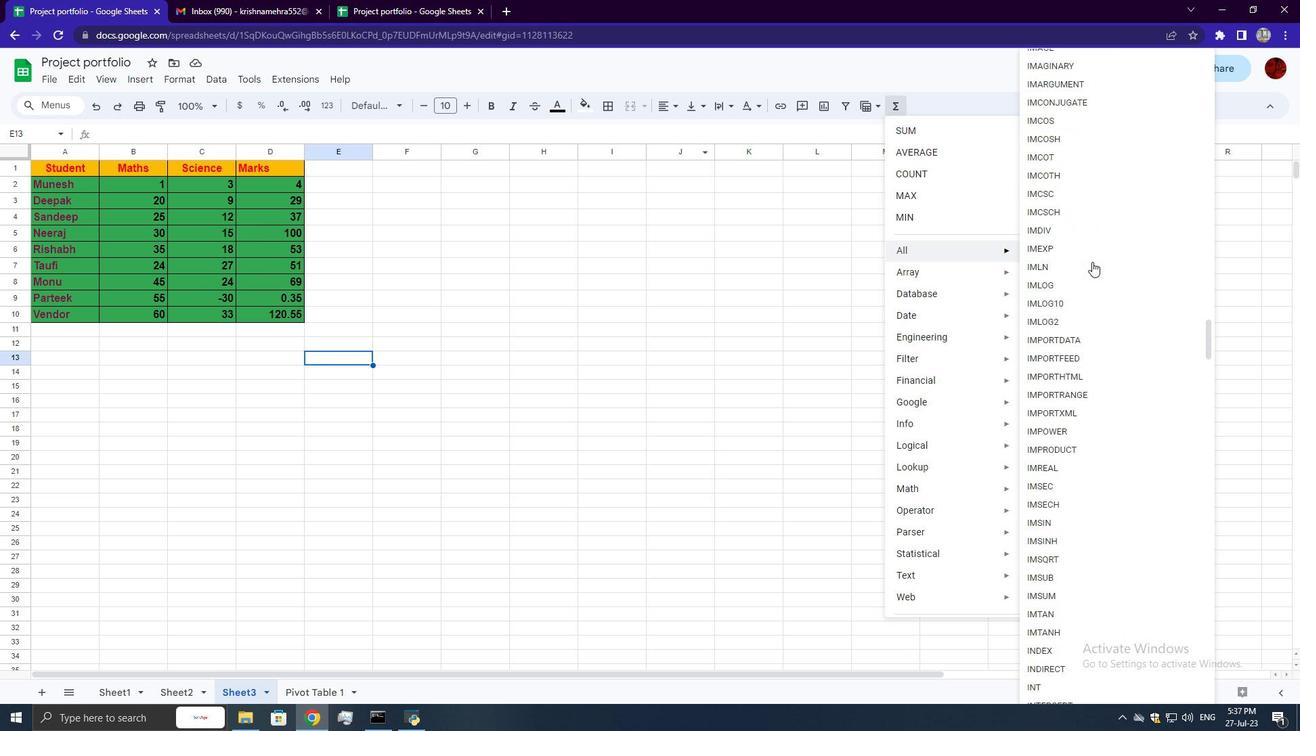
Action: Mouse scrolled (1092, 261) with delta (0, 0)
Screenshot: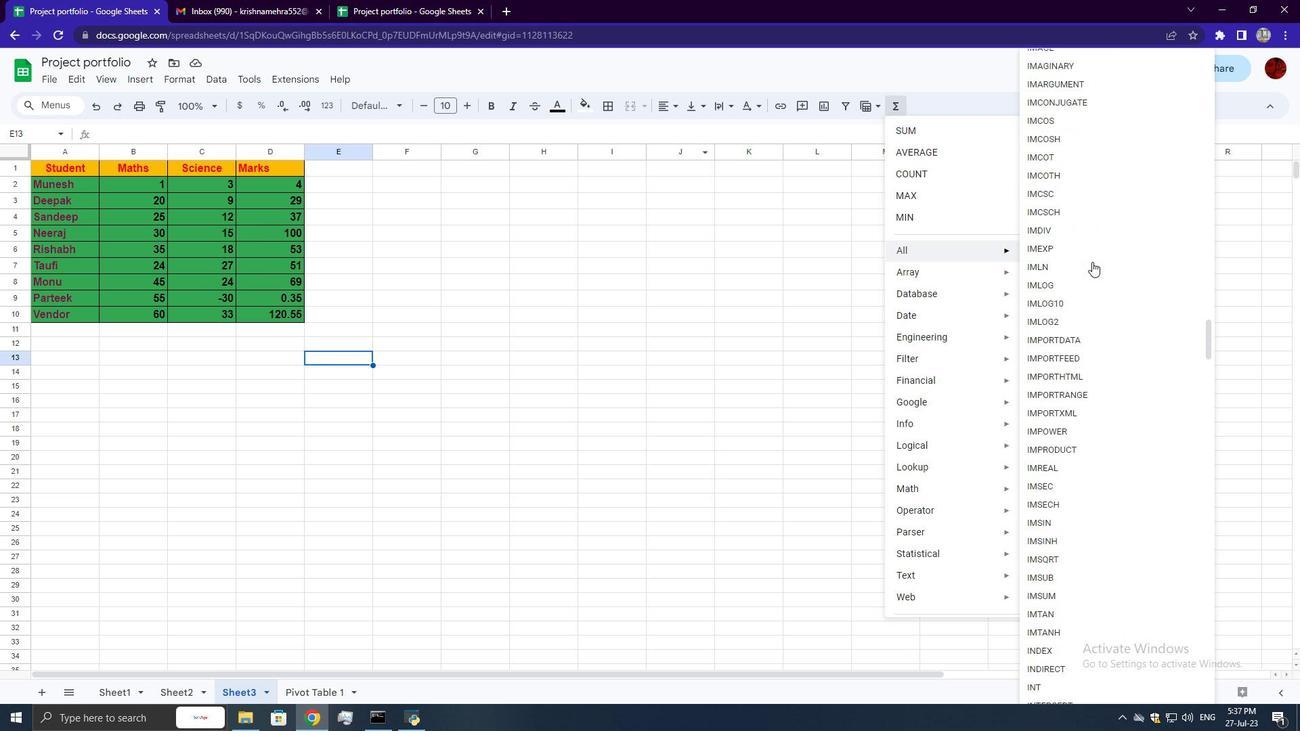 
Action: Mouse scrolled (1092, 261) with delta (0, 0)
Screenshot: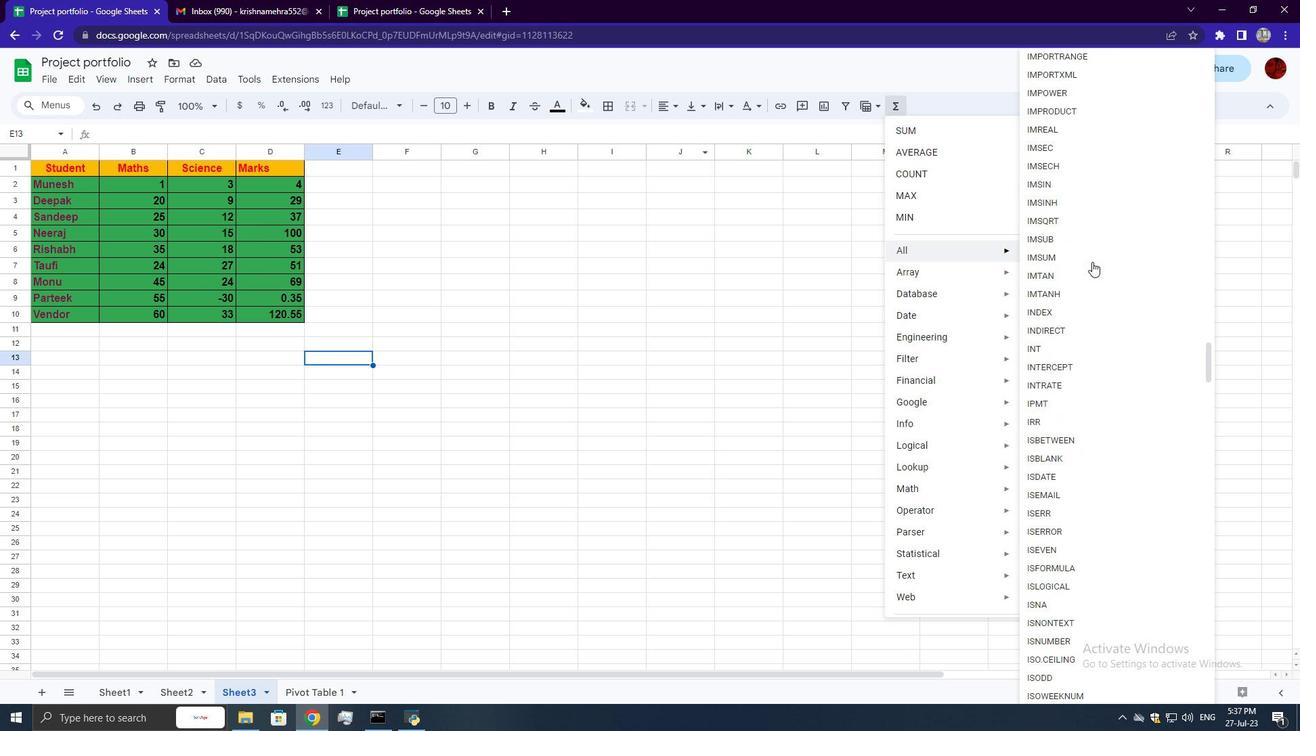 
Action: Mouse scrolled (1092, 261) with delta (0, 0)
Screenshot: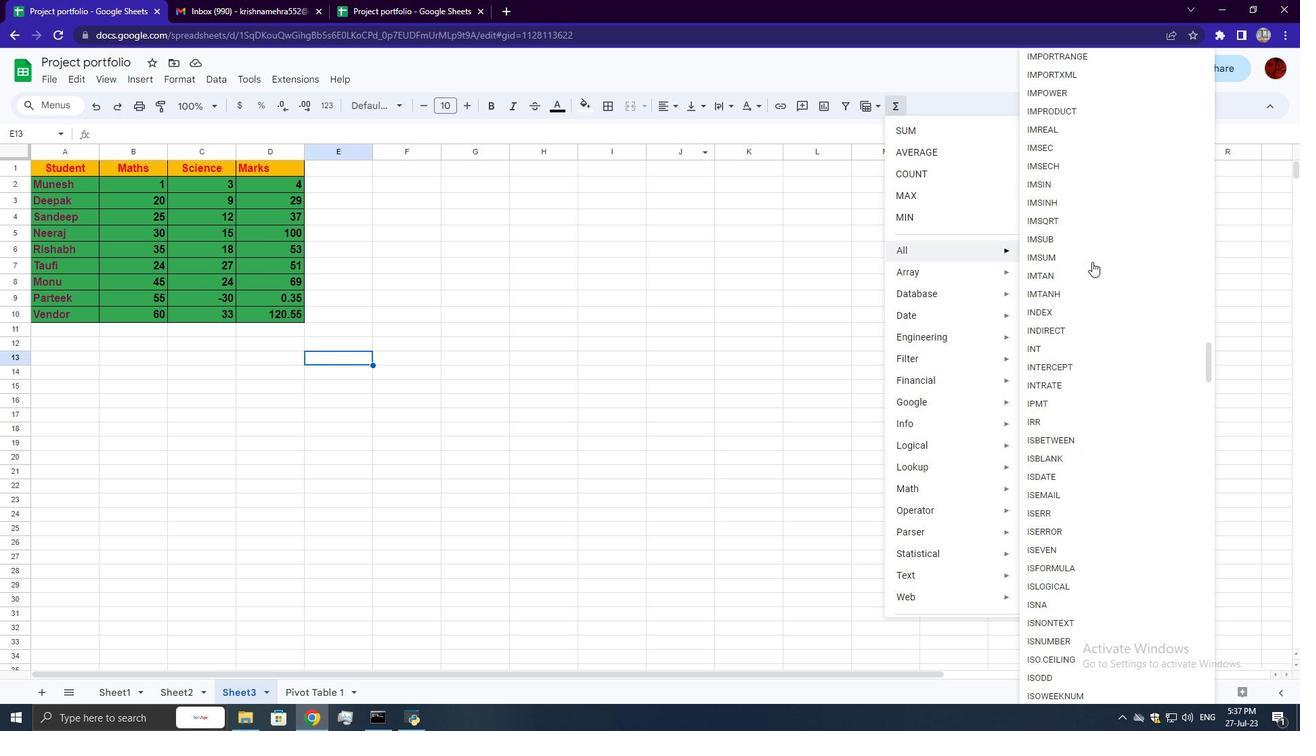 
Action: Mouse scrolled (1092, 261) with delta (0, 0)
Screenshot: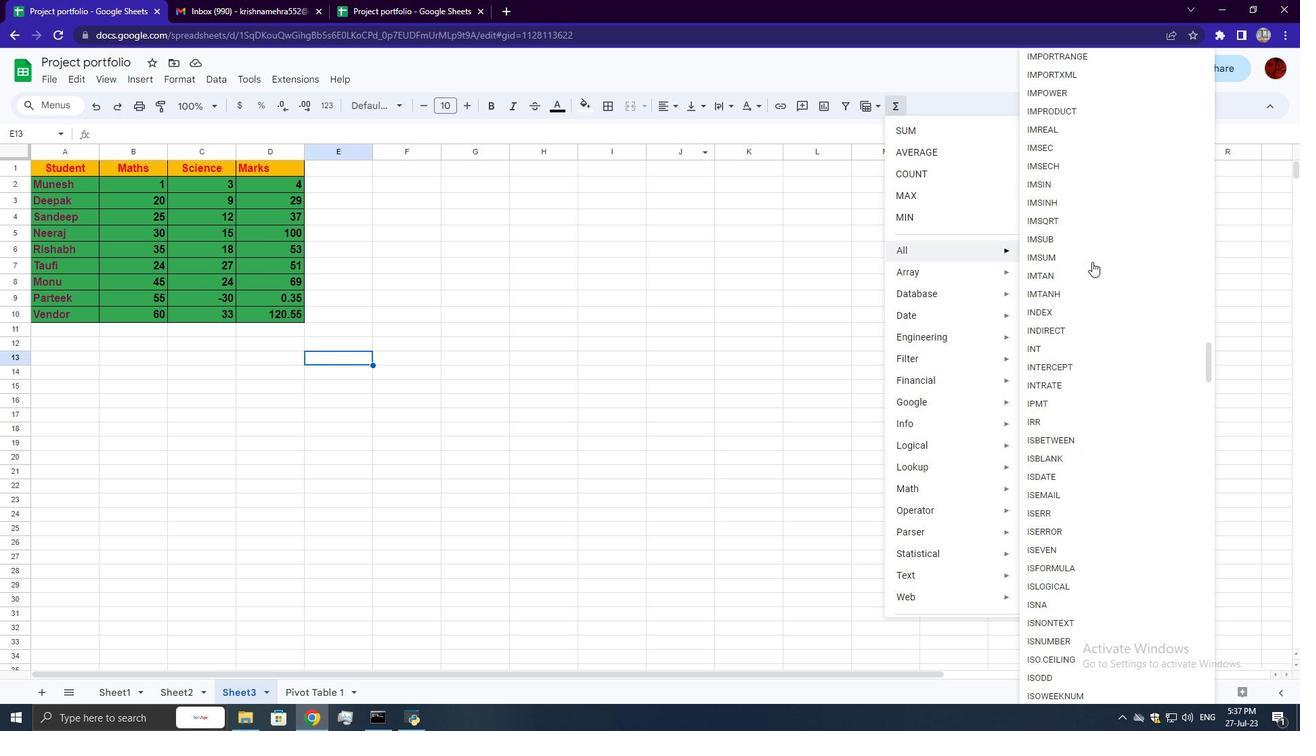 
Action: Mouse scrolled (1092, 261) with delta (0, 0)
Screenshot: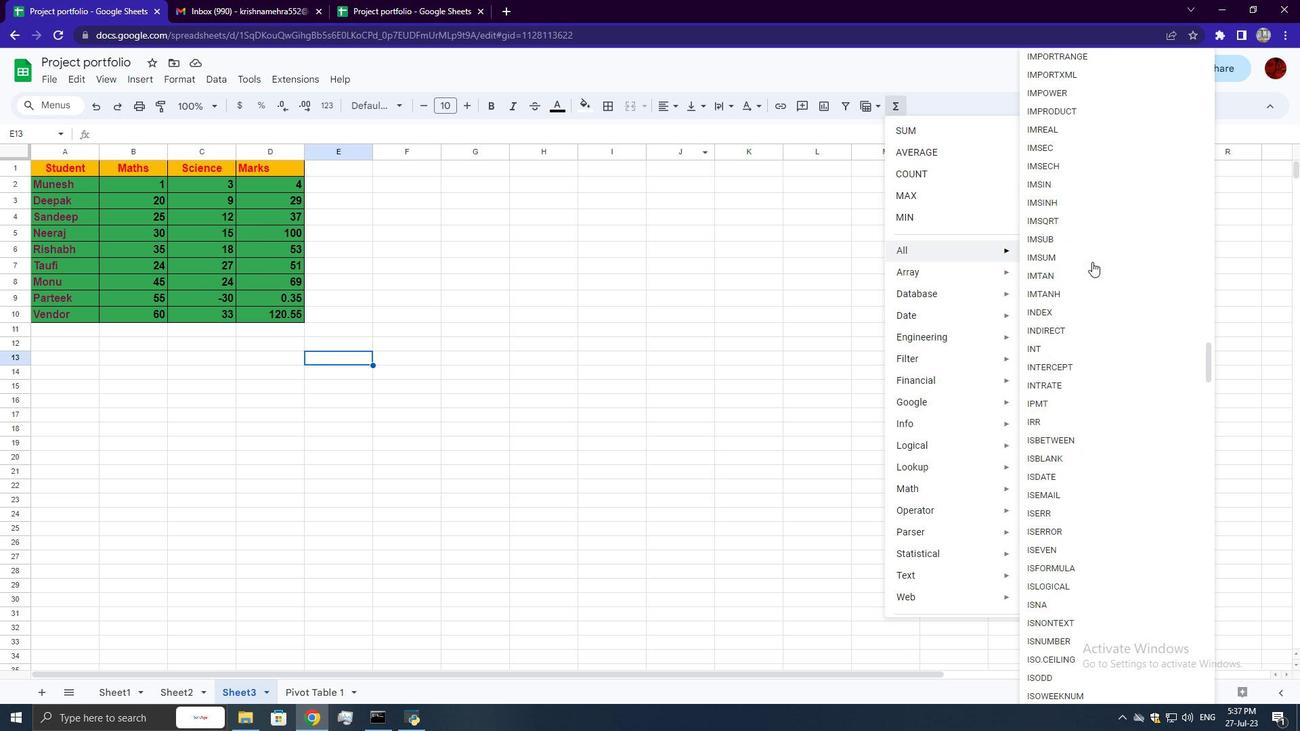 
Action: Mouse scrolled (1092, 261) with delta (0, 0)
Screenshot: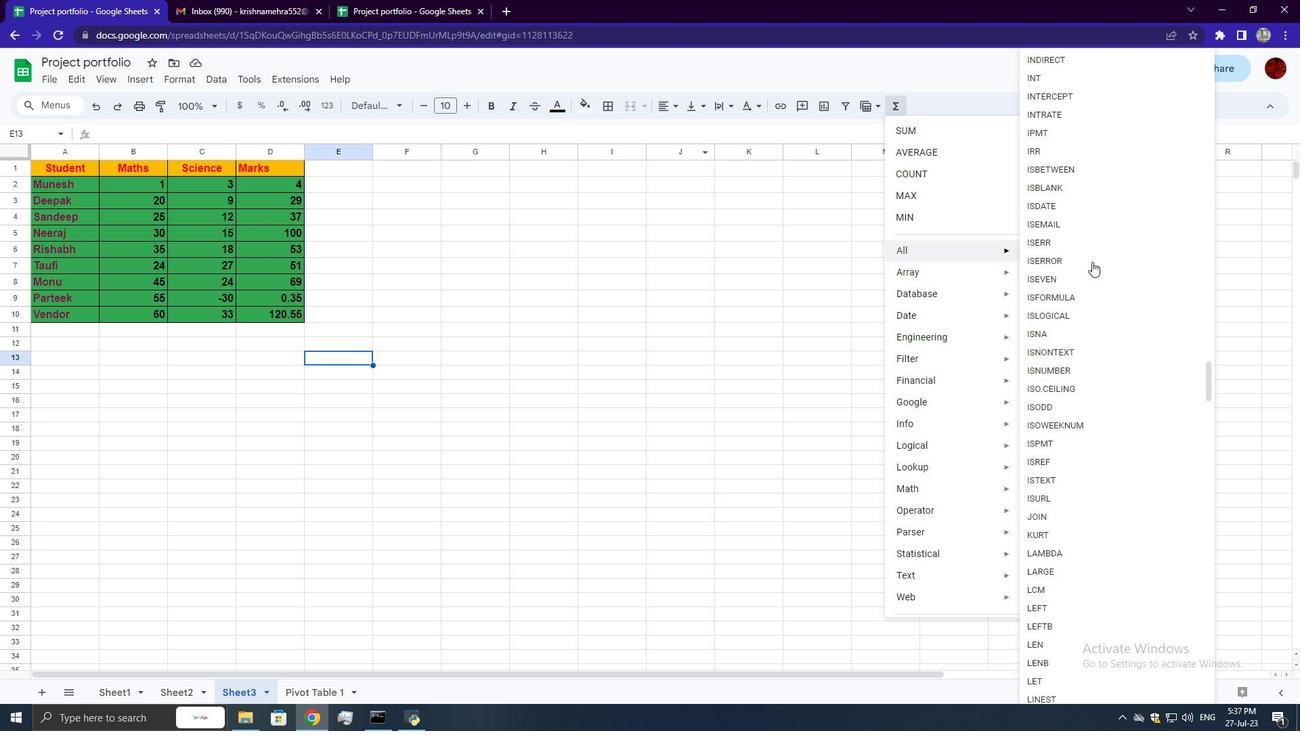 
Action: Mouse scrolled (1092, 261) with delta (0, 0)
Screenshot: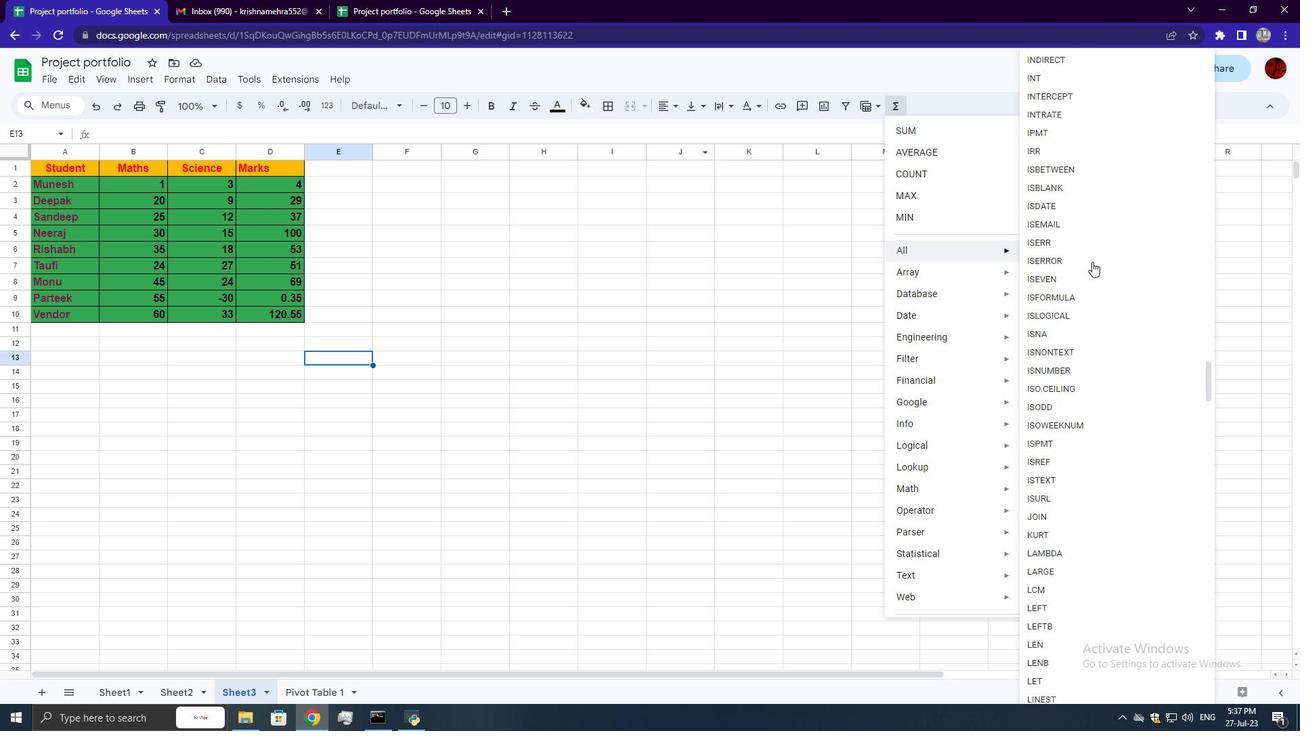 
Action: Mouse scrolled (1092, 261) with delta (0, 0)
Screenshot: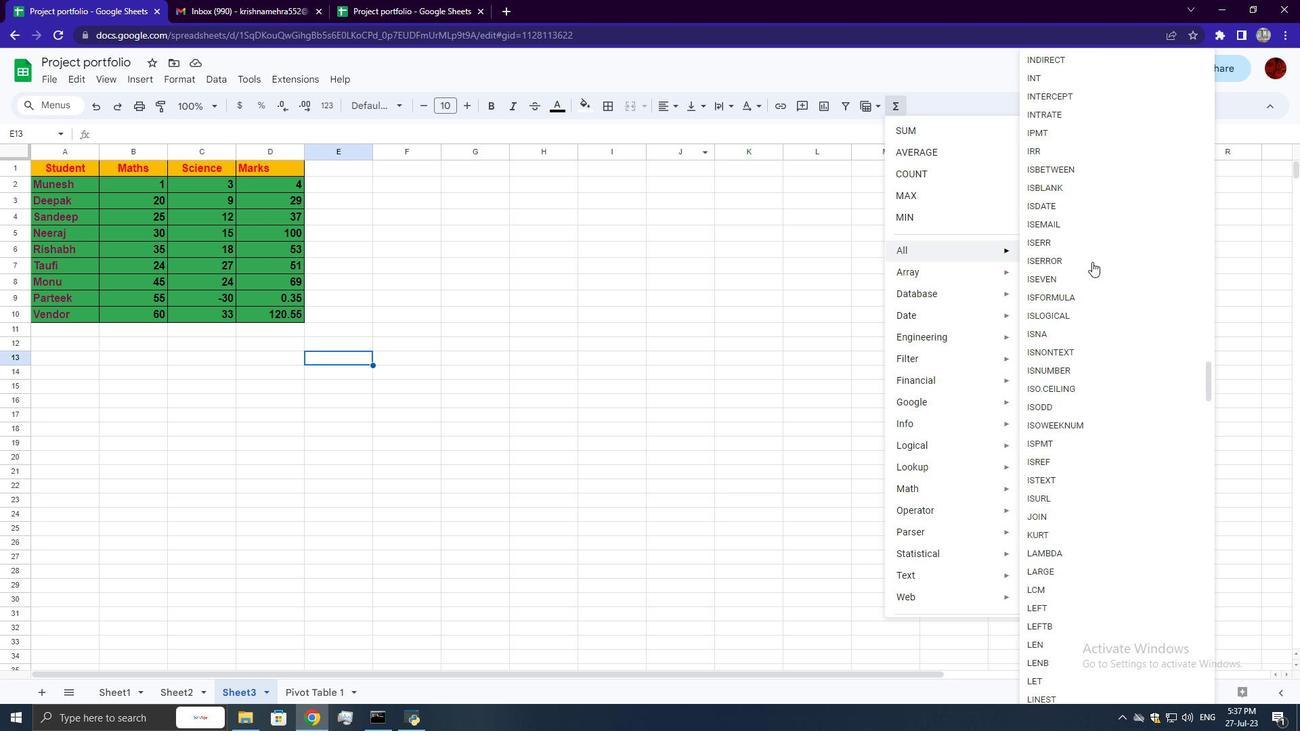 
Action: Mouse scrolled (1092, 261) with delta (0, 0)
Screenshot: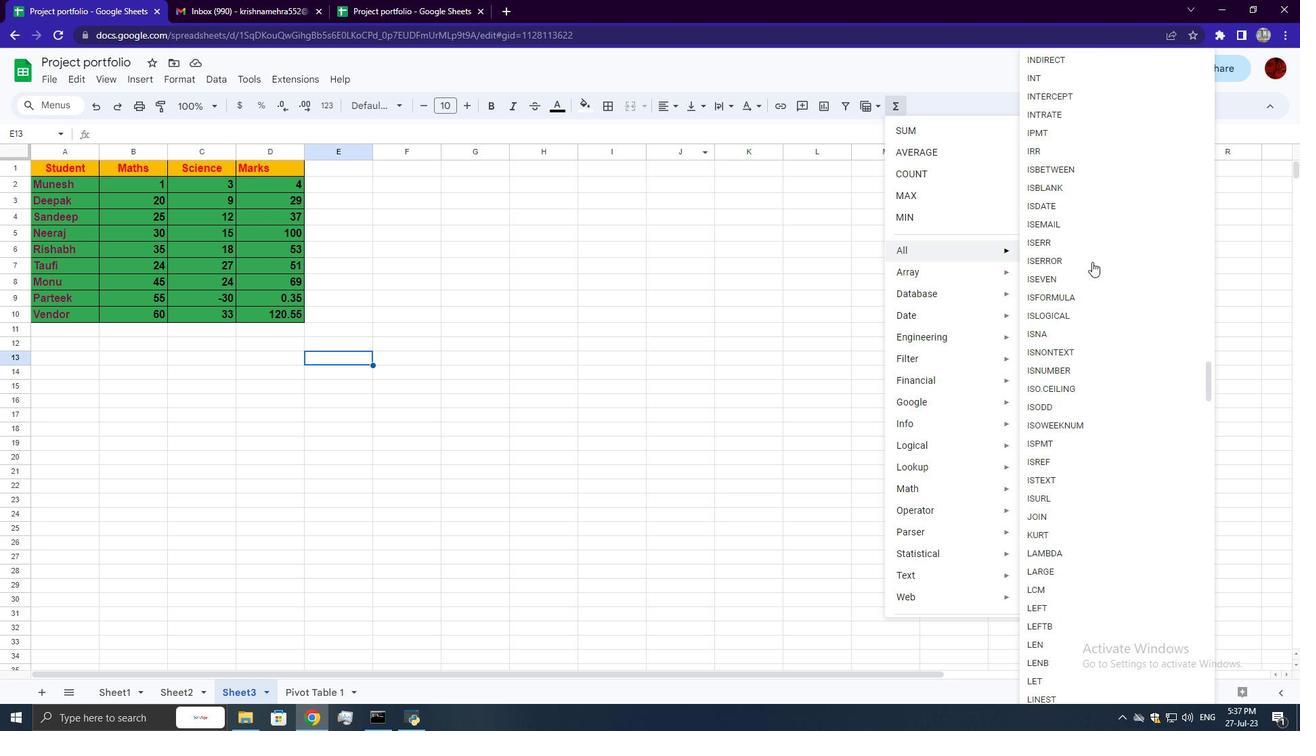 
Action: Mouse scrolled (1092, 261) with delta (0, 0)
Screenshot: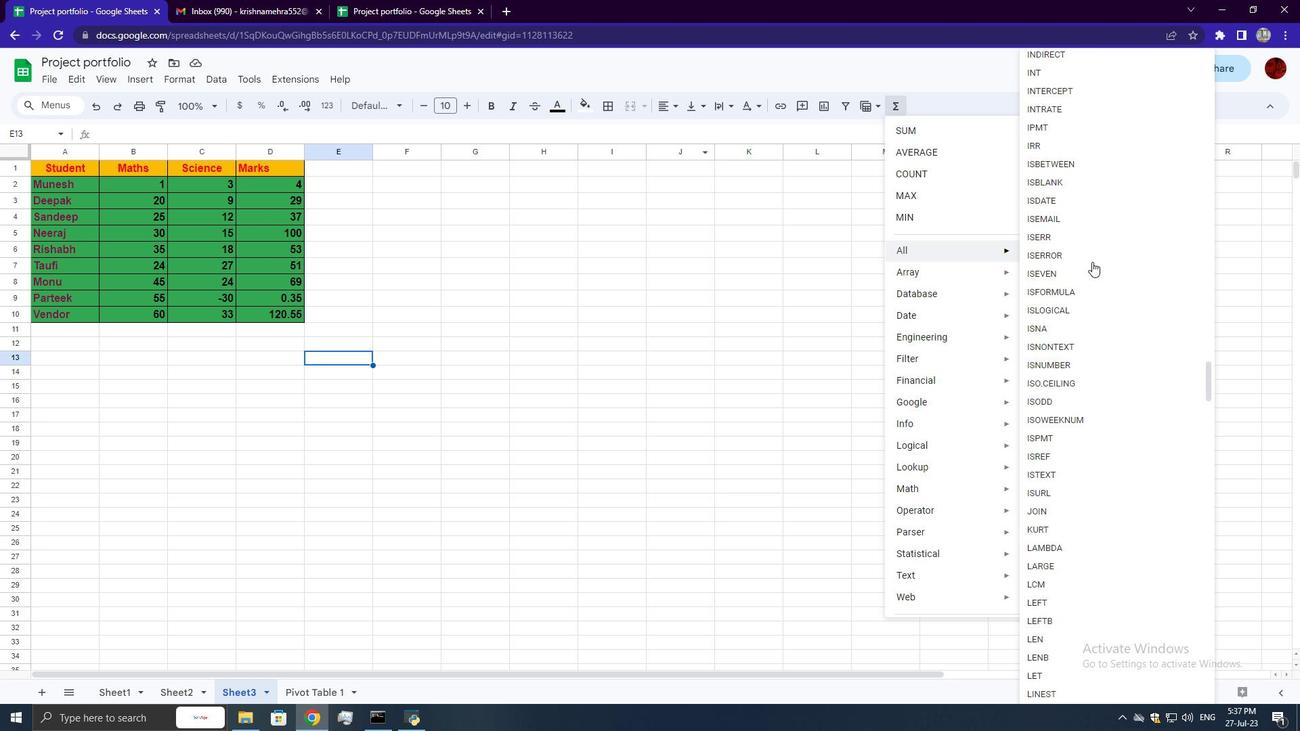 
Action: Mouse moved to (1057, 583)
Screenshot: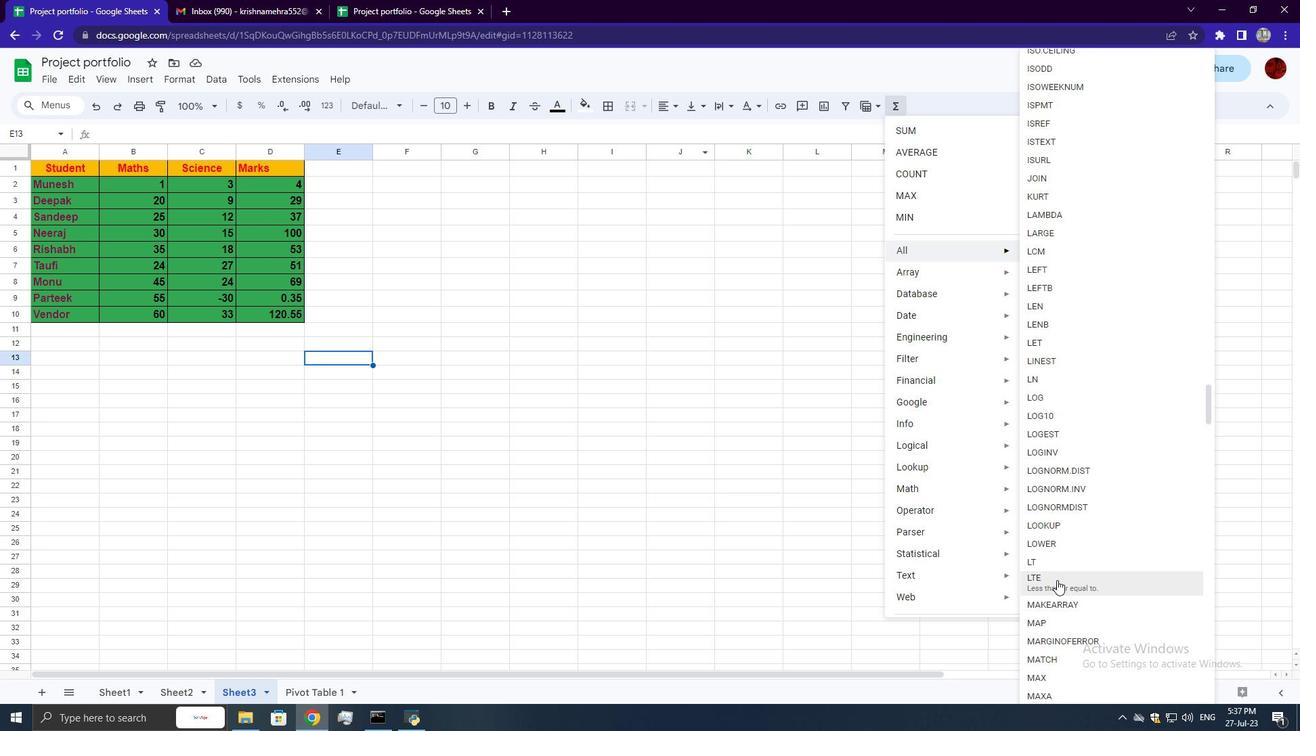 
Action: Mouse pressed left at (1057, 583)
Screenshot: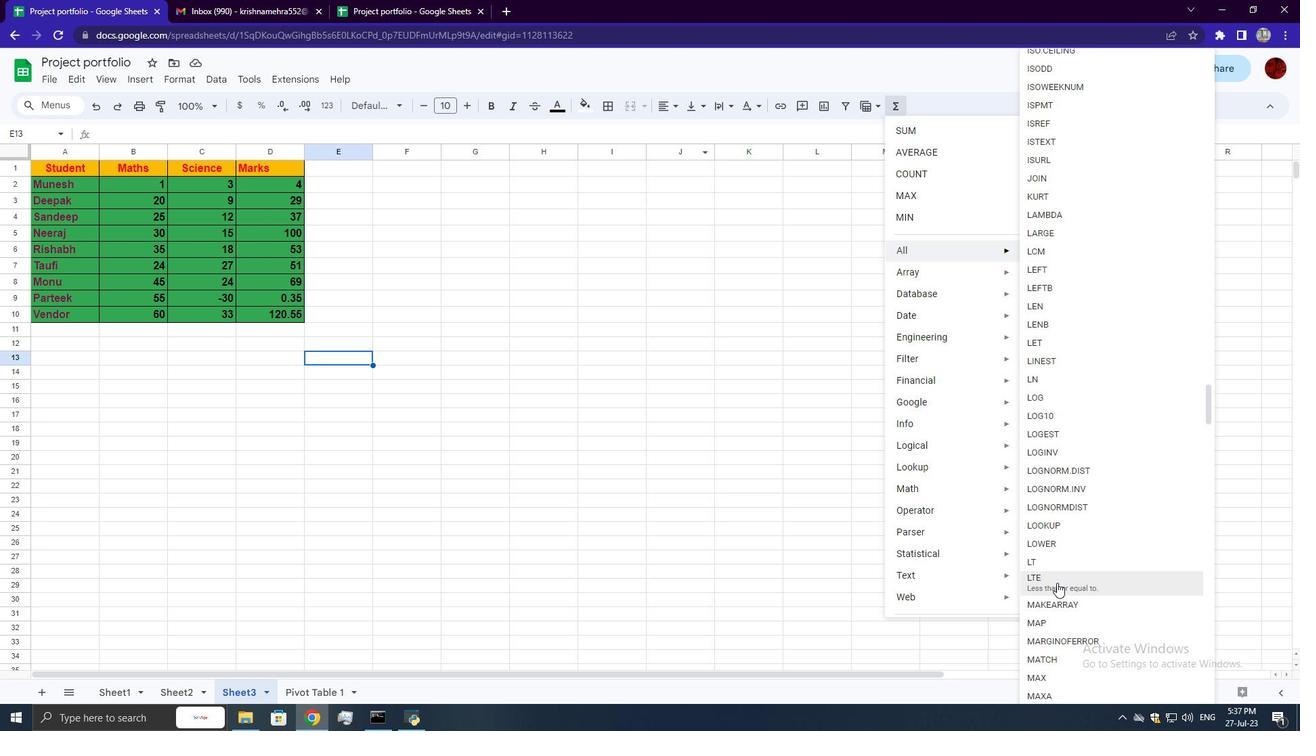 
Action: Mouse moved to (138, 264)
Screenshot: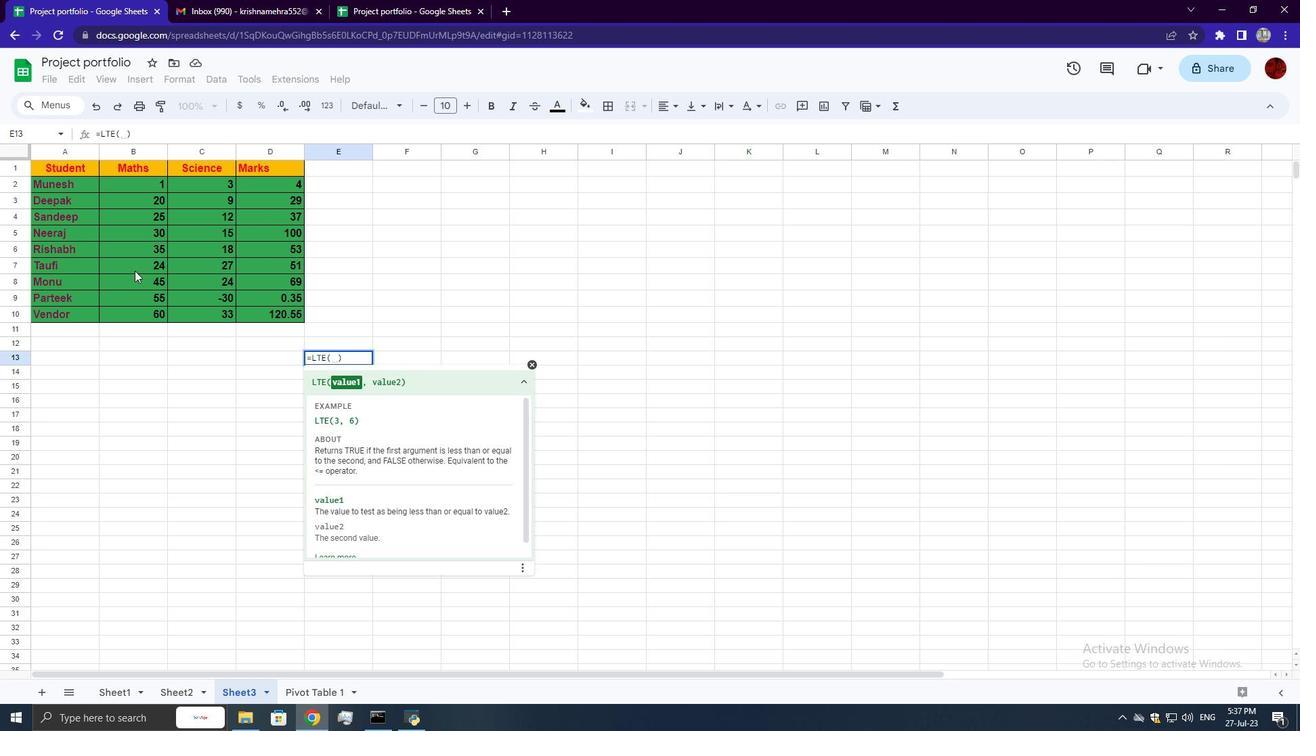 
Action: Mouse pressed left at (138, 264)
Screenshot: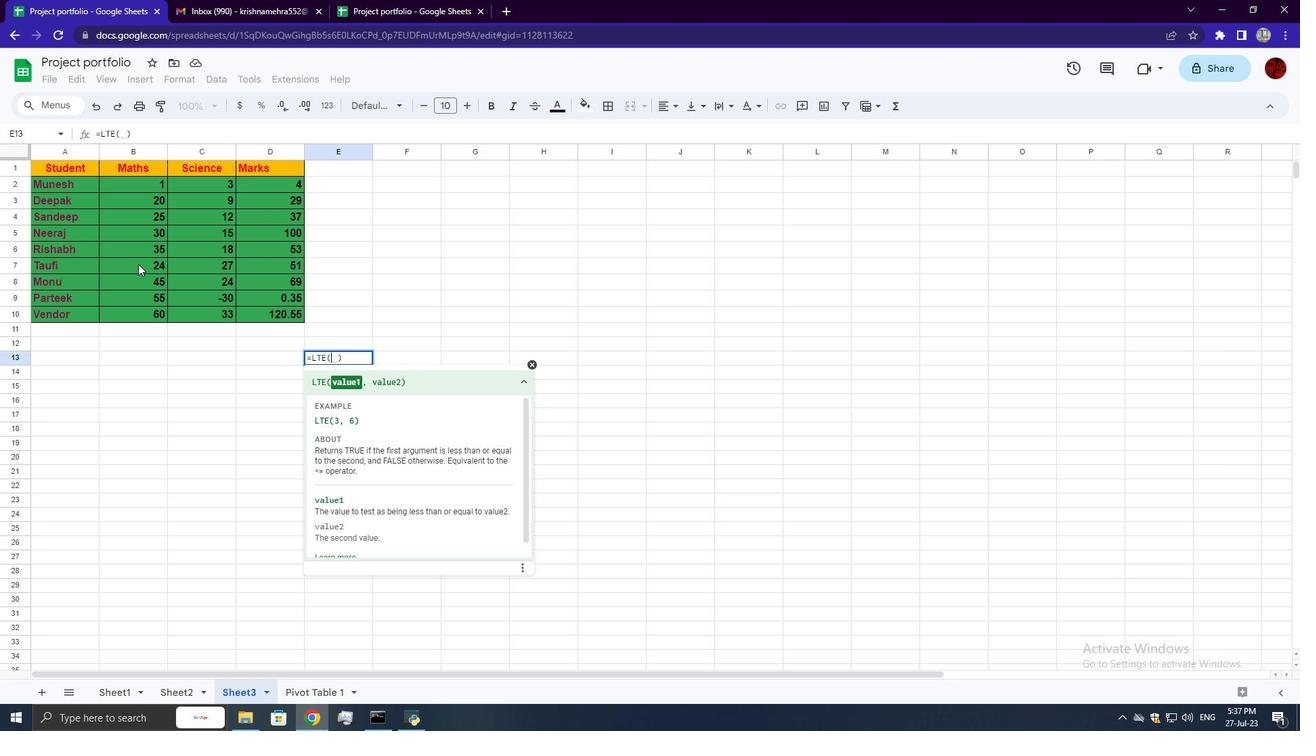 
Action: Key pressed ,
Screenshot: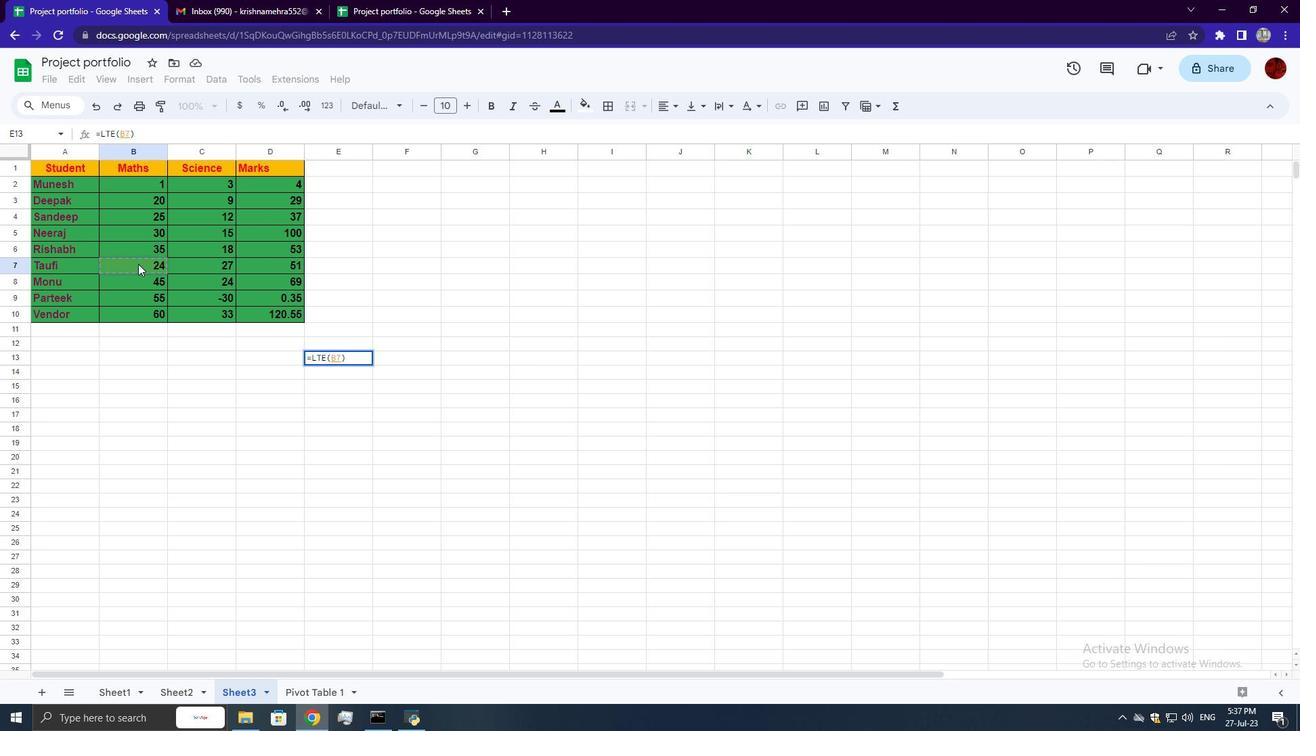 
Action: Mouse moved to (213, 266)
Screenshot: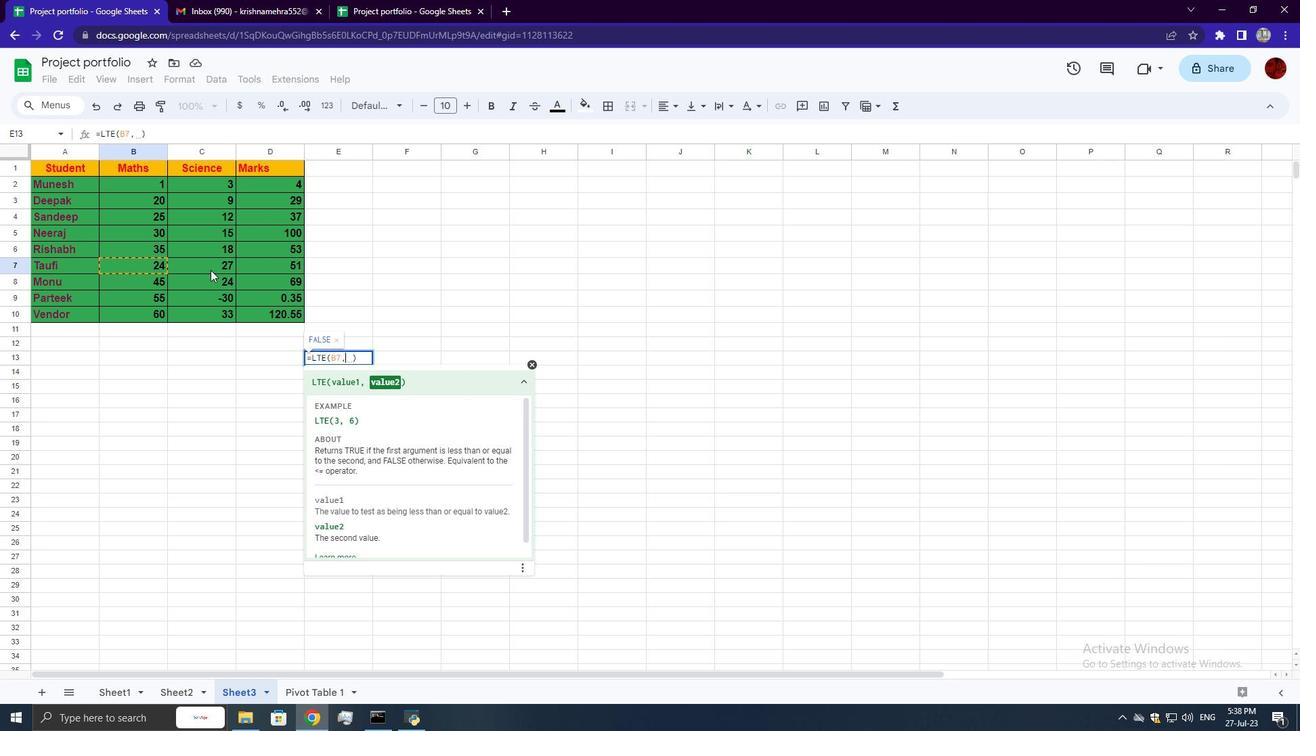 
Action: Mouse pressed left at (213, 266)
Screenshot: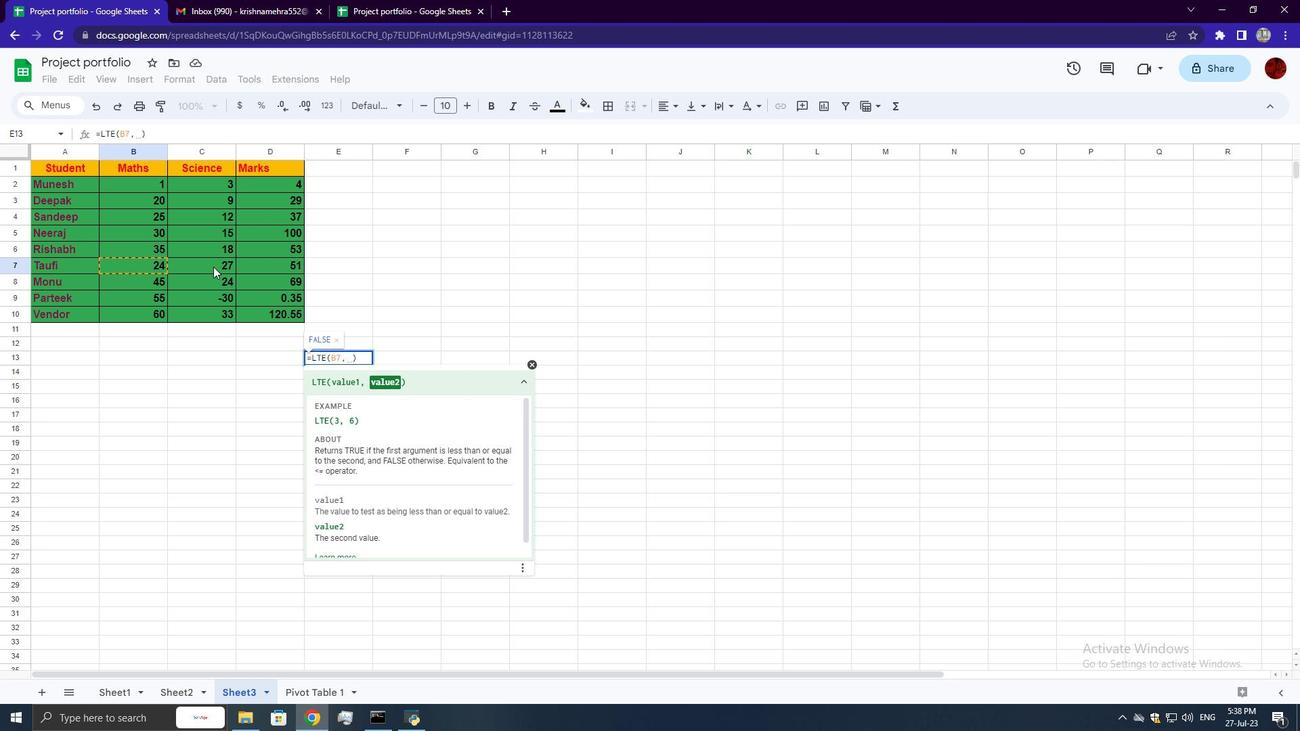 
Action: Key pressed <Key.enter>
Screenshot: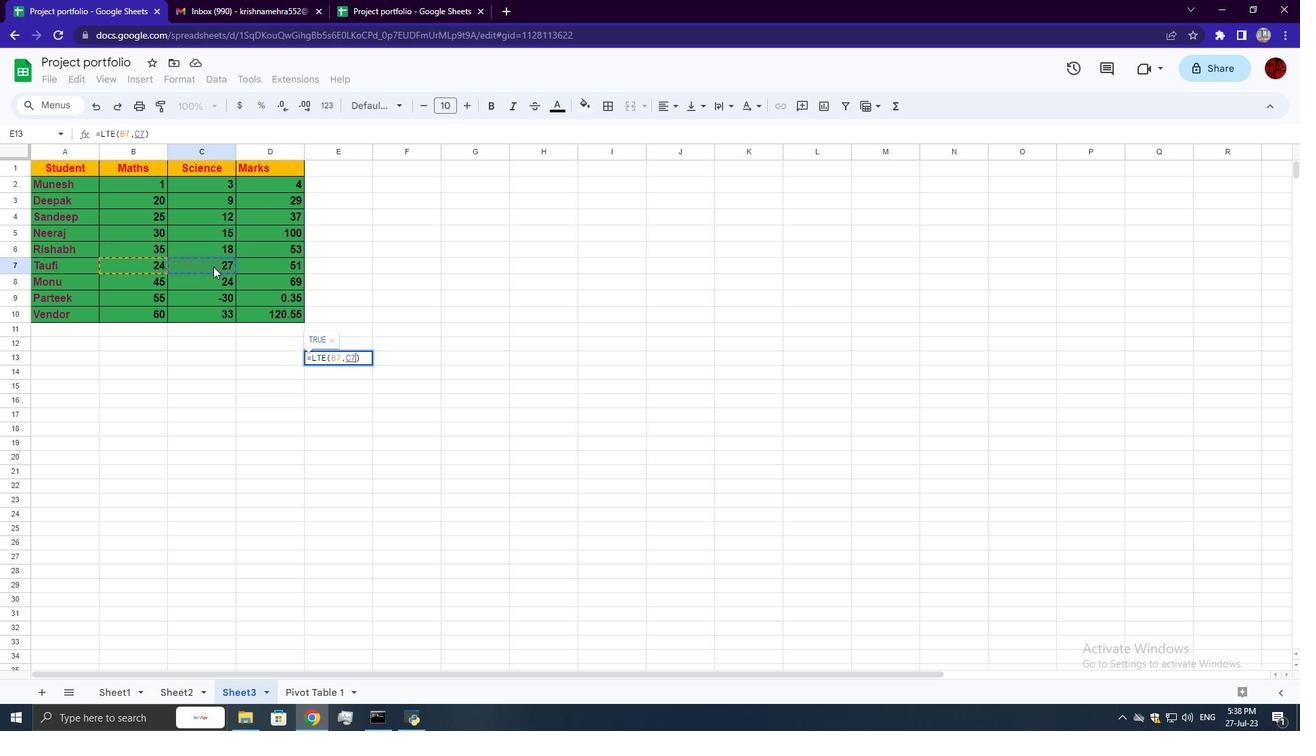 
